 Task: Compose an email with the signature Emma Green with the subject Request for a new project and the message I am sorry for any inconvenience this may have caused and will work to resolve the issue promptly. from softage.1@softage.net to softage.3@softage.net,  softage.1@softage.net and softage.4@softage.net with CC to softage.5@softage.net with an attached document Feasibility_assessment.pdf, insert an emoji of calendar Send the email
Action: Mouse moved to (414, 533)
Screenshot: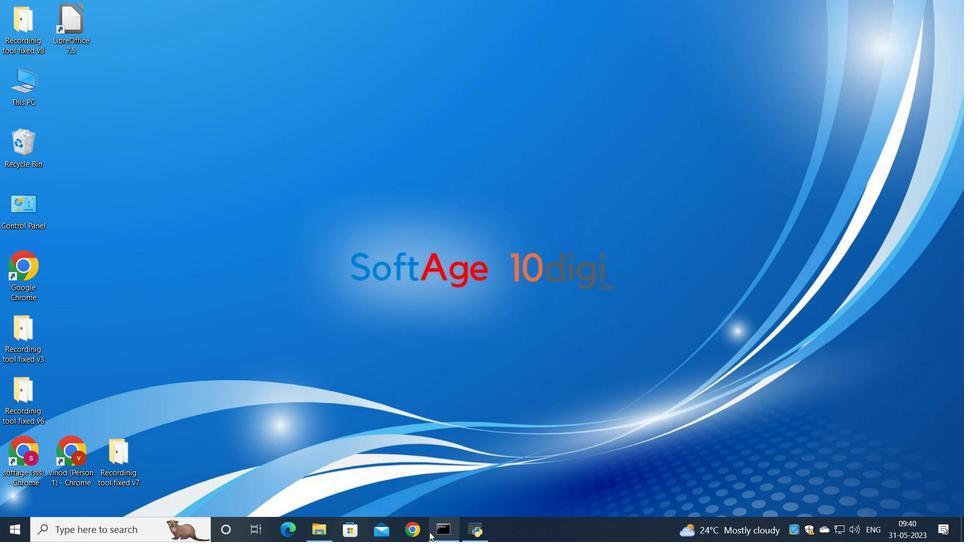 
Action: Mouse pressed left at (414, 533)
Screenshot: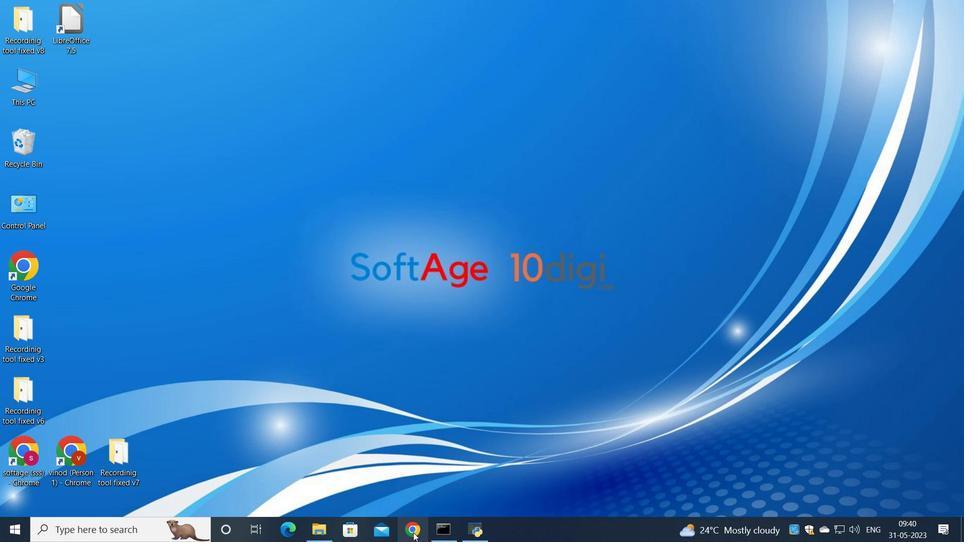 
Action: Mouse moved to (424, 324)
Screenshot: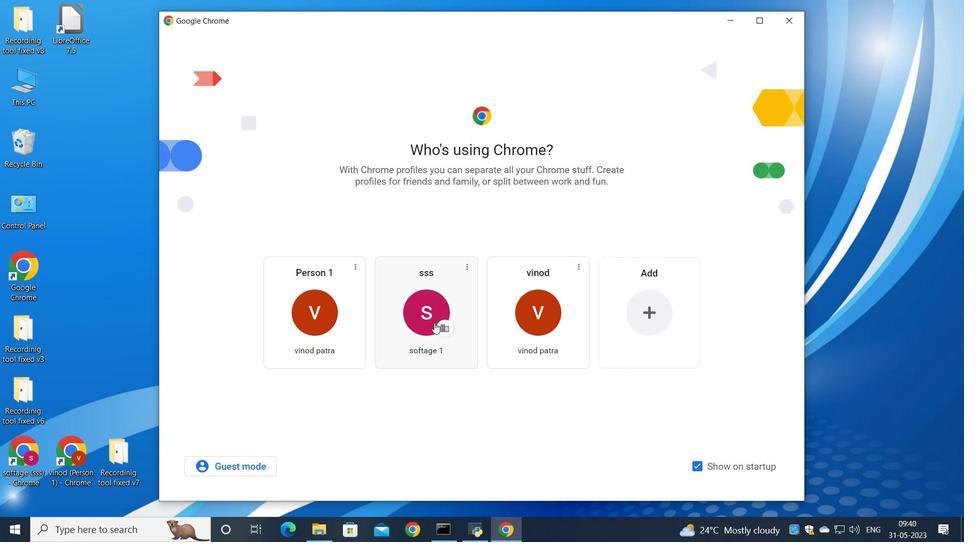 
Action: Mouse pressed left at (424, 324)
Screenshot: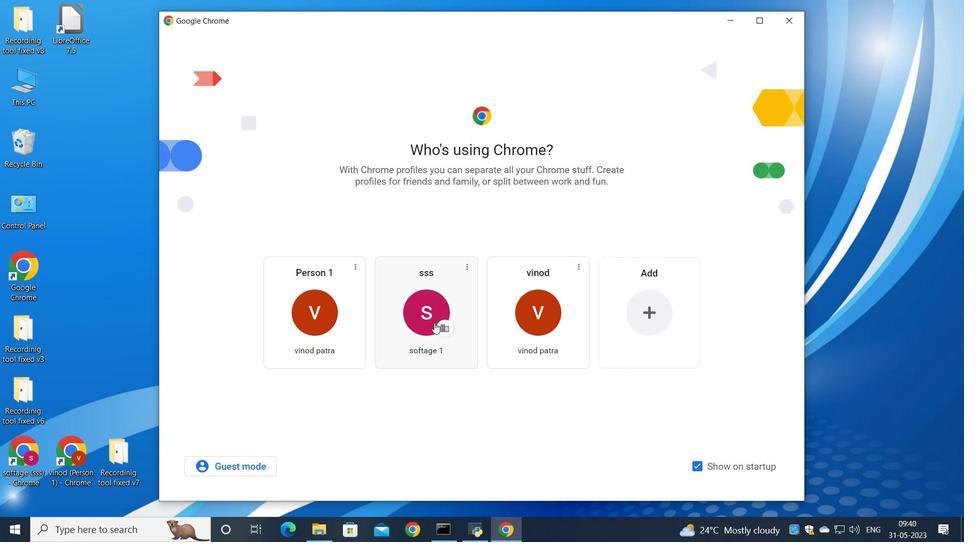 
Action: Mouse moved to (850, 68)
Screenshot: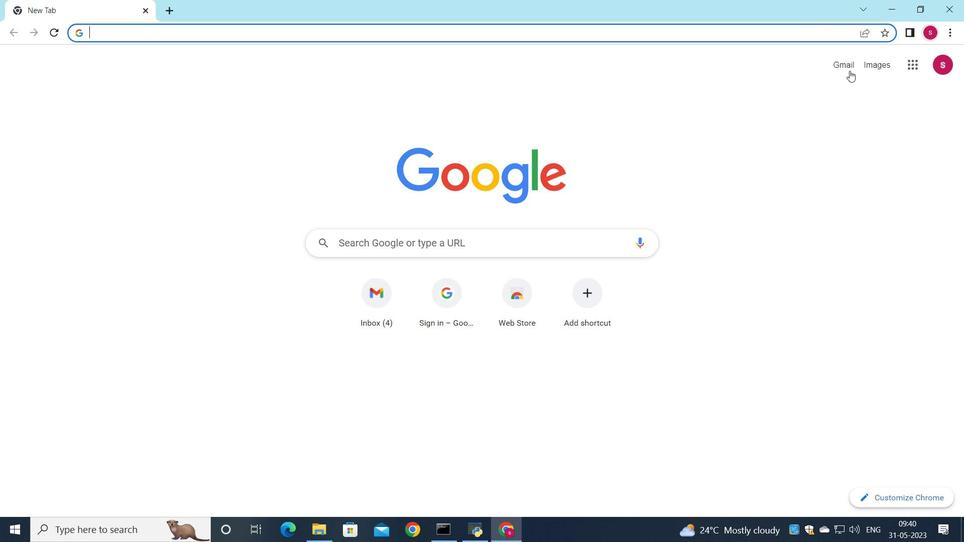 
Action: Mouse pressed left at (850, 68)
Screenshot: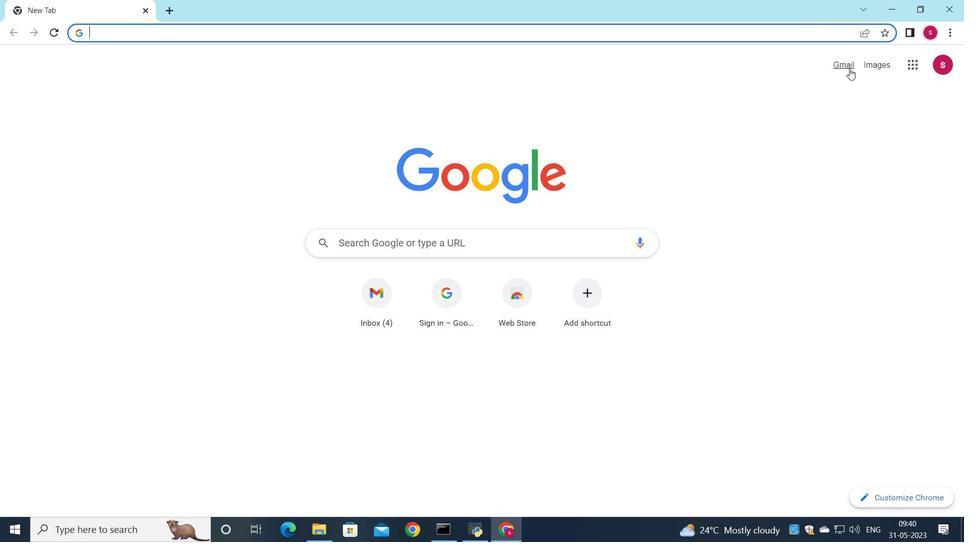 
Action: Mouse moved to (829, 91)
Screenshot: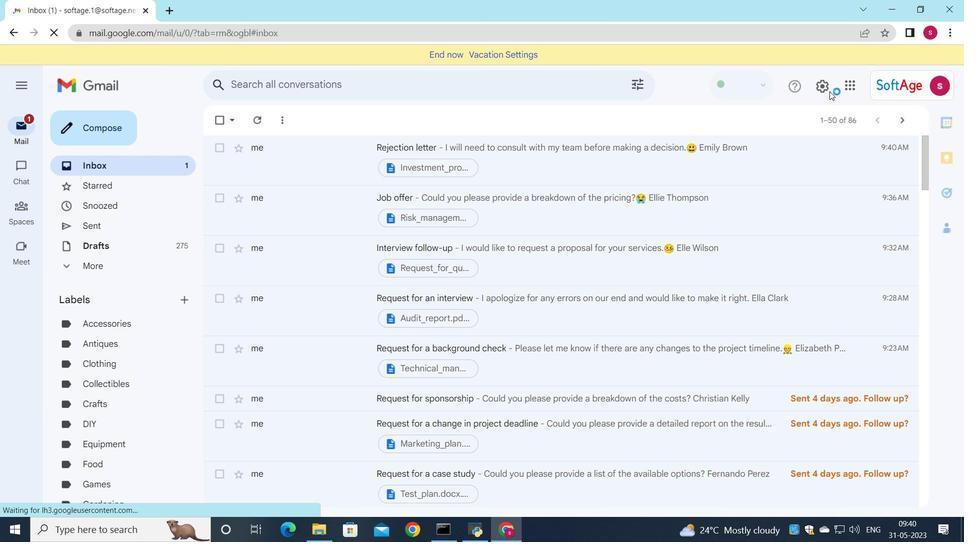 
Action: Mouse pressed left at (829, 91)
Screenshot: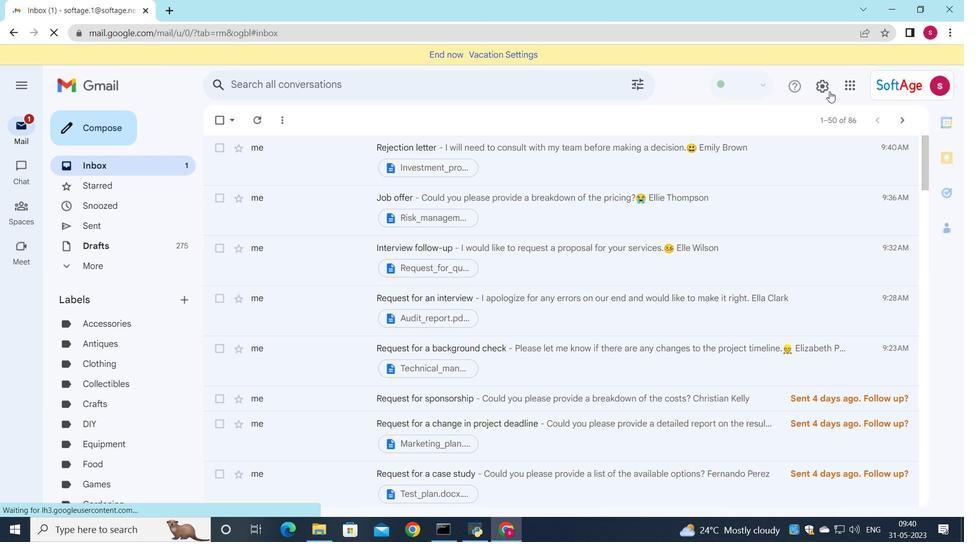 
Action: Mouse moved to (838, 148)
Screenshot: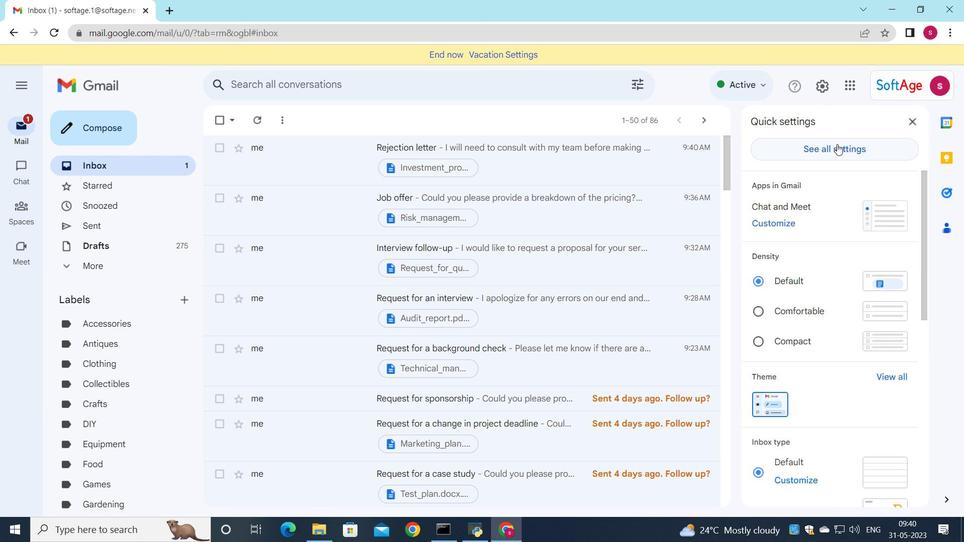 
Action: Mouse pressed left at (838, 148)
Screenshot: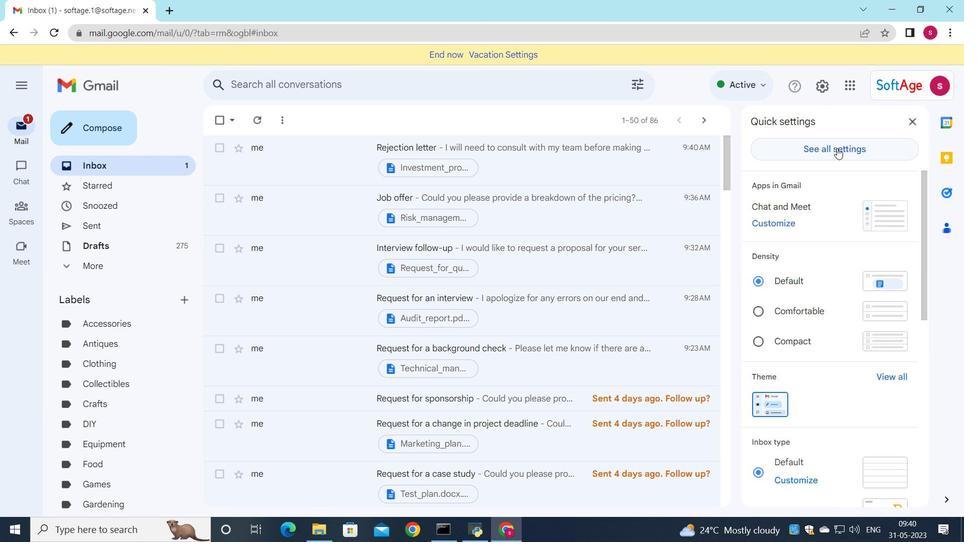 
Action: Mouse moved to (774, 150)
Screenshot: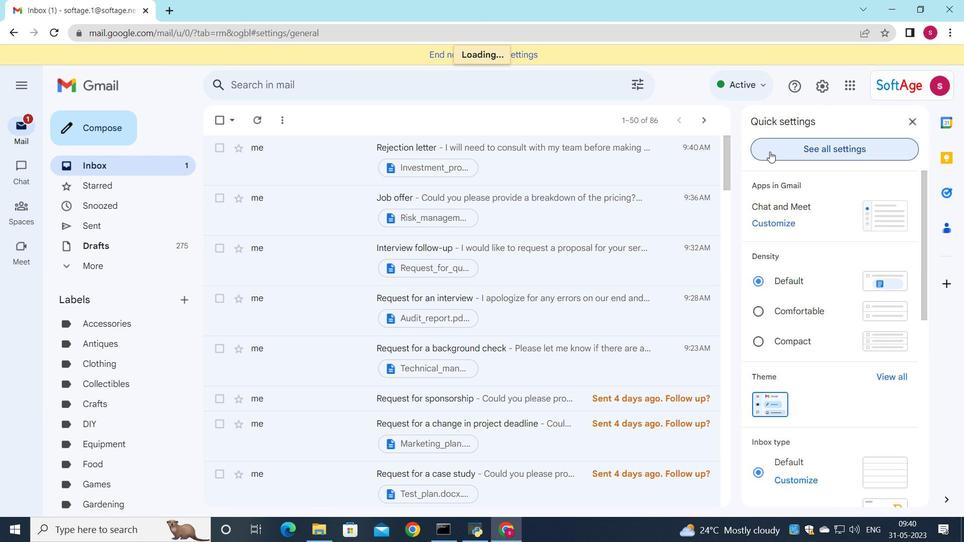 
Action: Mouse pressed left at (774, 150)
Screenshot: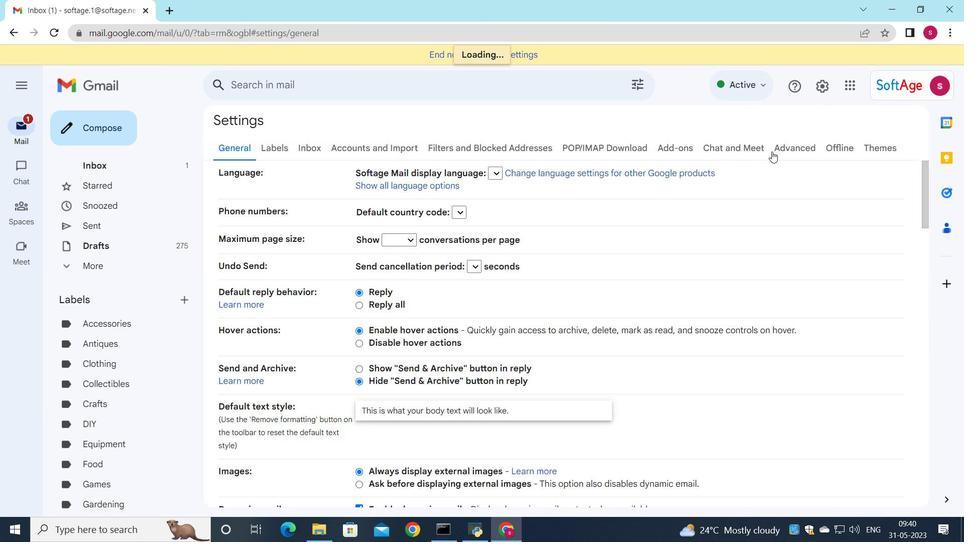 
Action: Mouse moved to (234, 148)
Screenshot: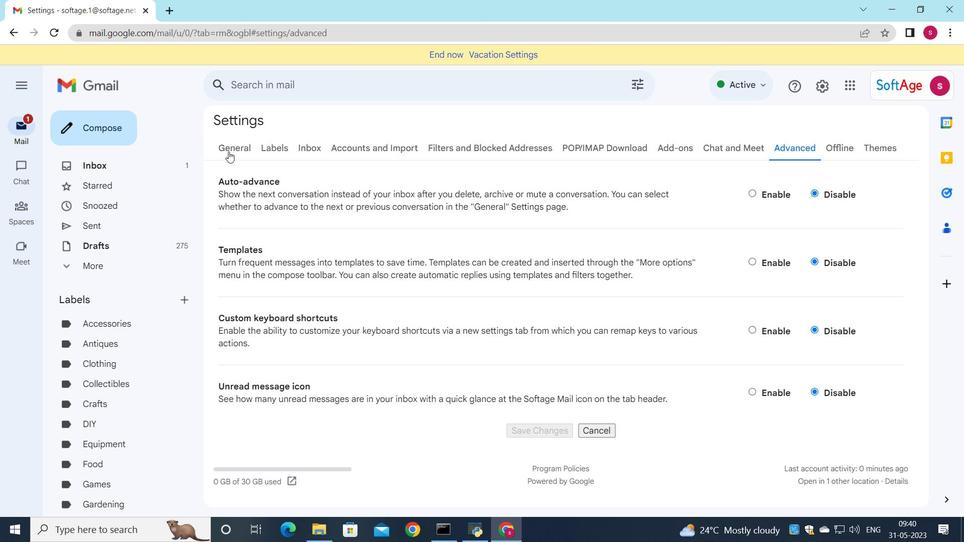 
Action: Mouse pressed left at (234, 148)
Screenshot: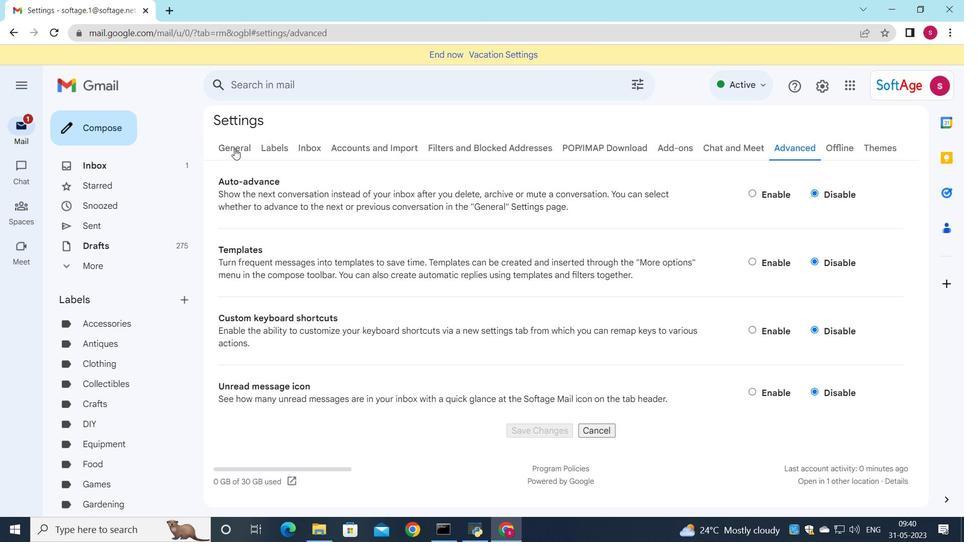 
Action: Mouse moved to (411, 222)
Screenshot: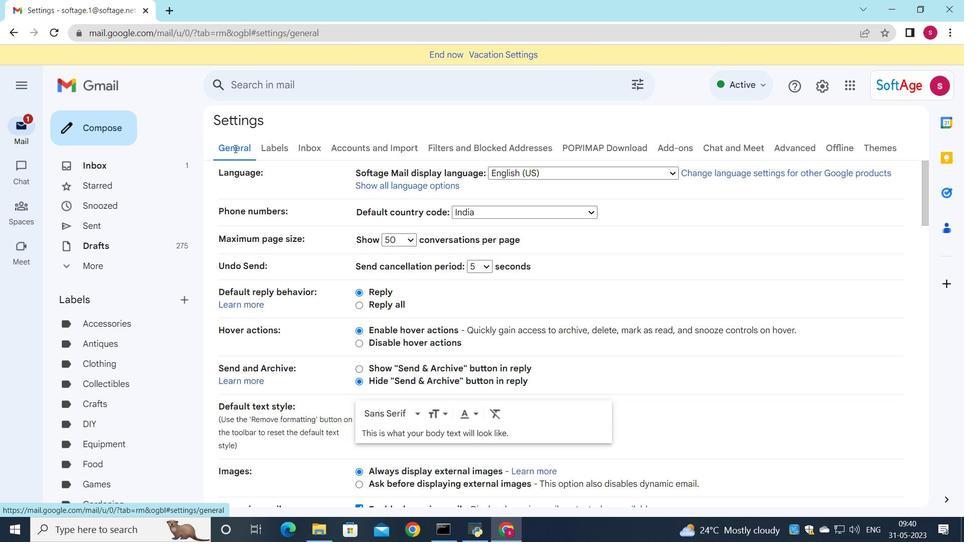
Action: Mouse scrolled (411, 222) with delta (0, 0)
Screenshot: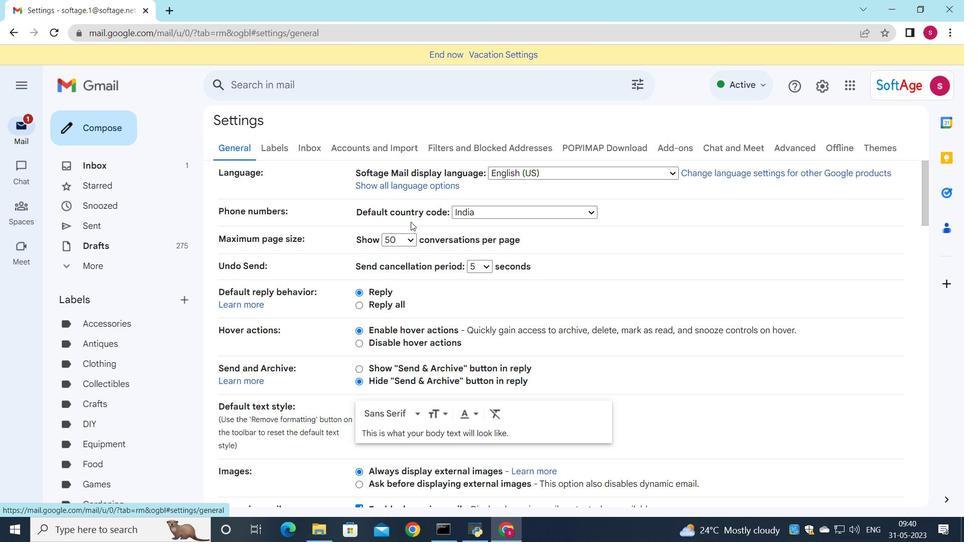 
Action: Mouse scrolled (411, 222) with delta (0, 0)
Screenshot: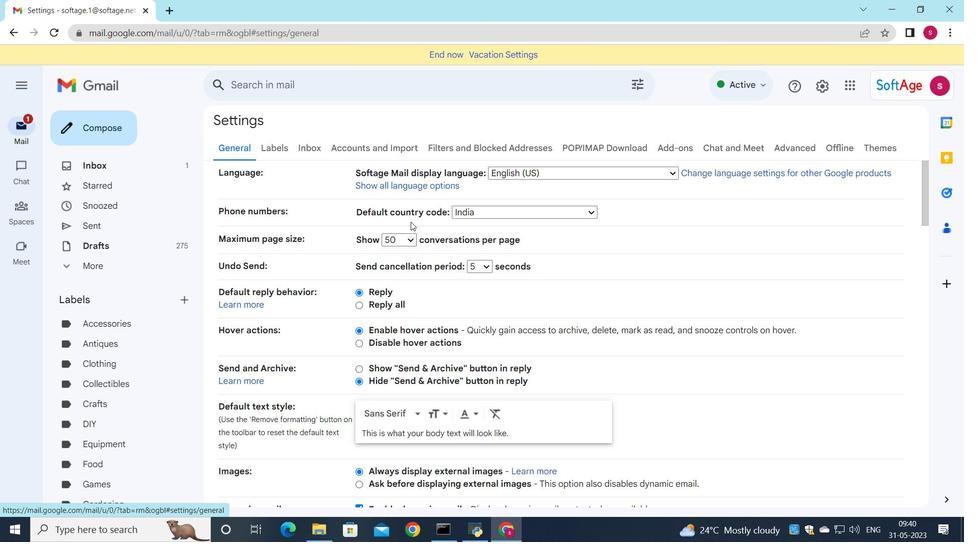 
Action: Mouse scrolled (411, 222) with delta (0, 0)
Screenshot: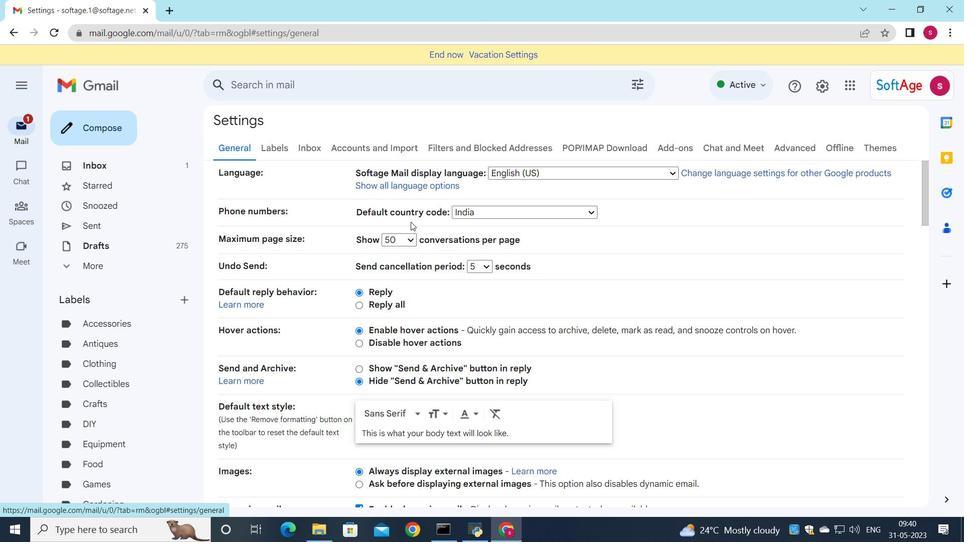 
Action: Mouse scrolled (411, 222) with delta (0, 0)
Screenshot: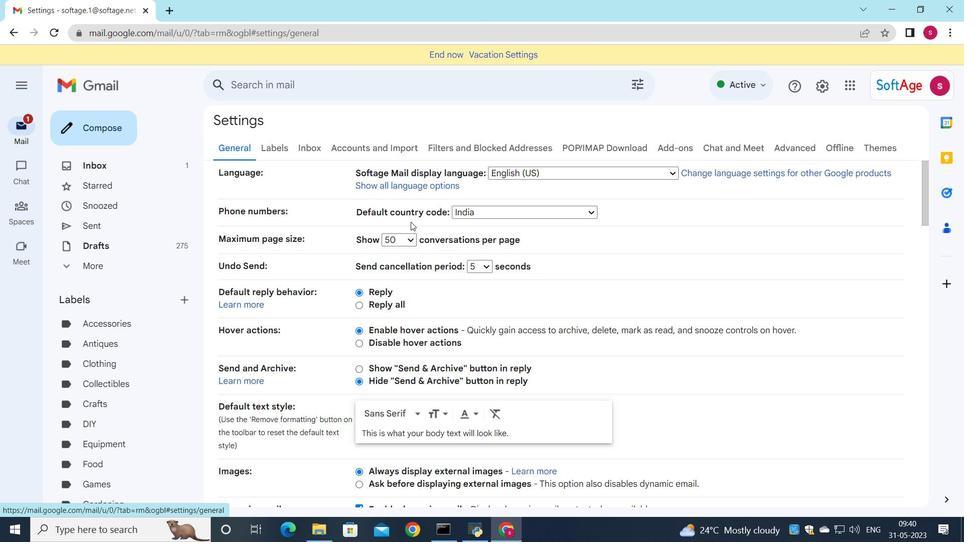 
Action: Mouse moved to (521, 308)
Screenshot: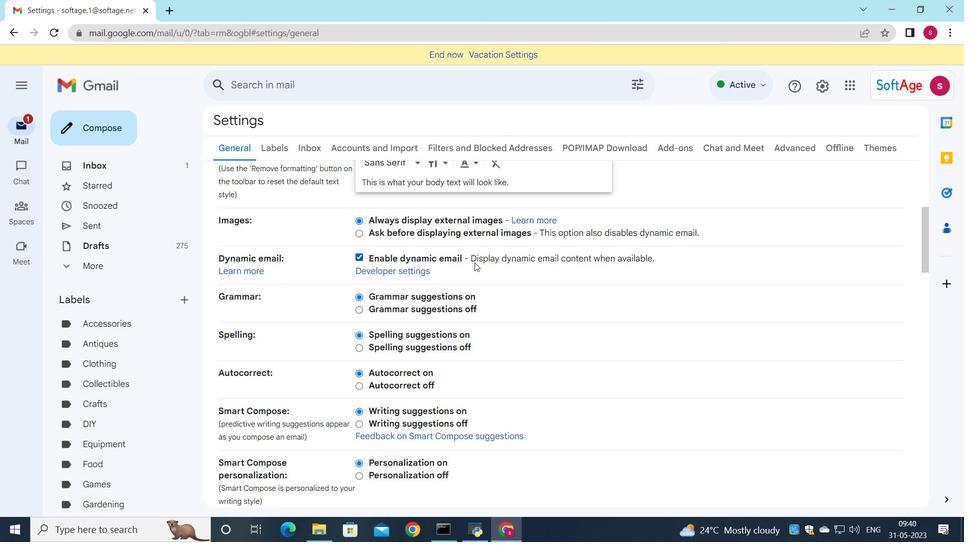 
Action: Mouse scrolled (521, 307) with delta (0, 0)
Screenshot: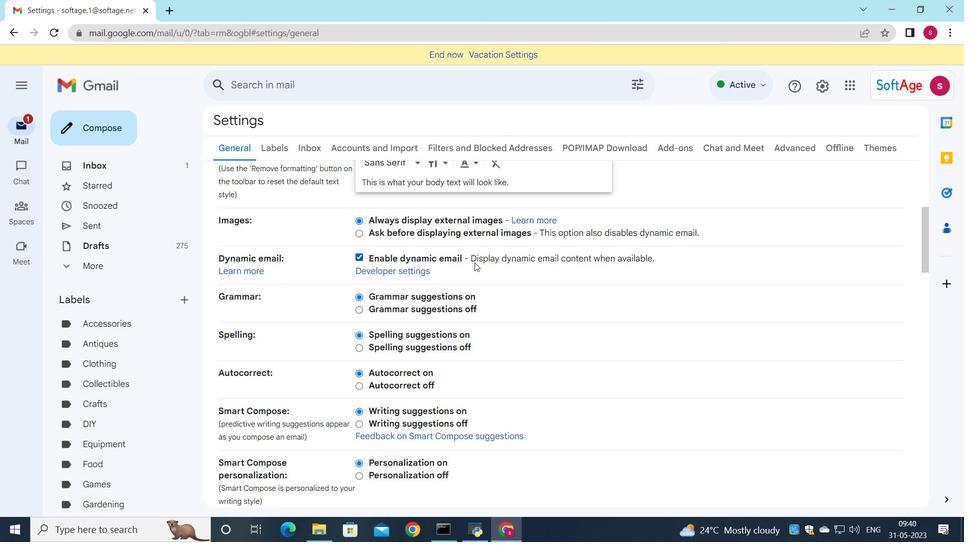 
Action: Mouse moved to (525, 312)
Screenshot: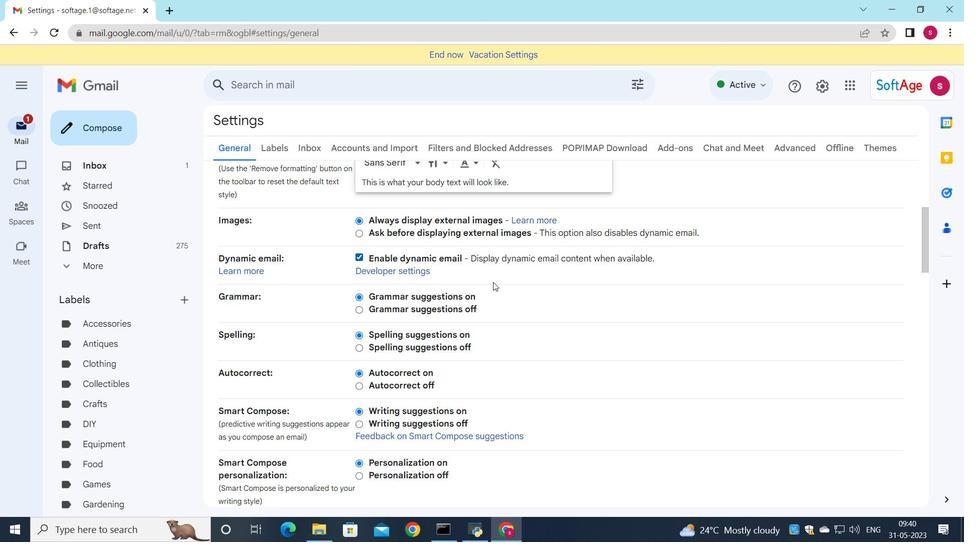 
Action: Mouse scrolled (525, 311) with delta (0, 0)
Screenshot: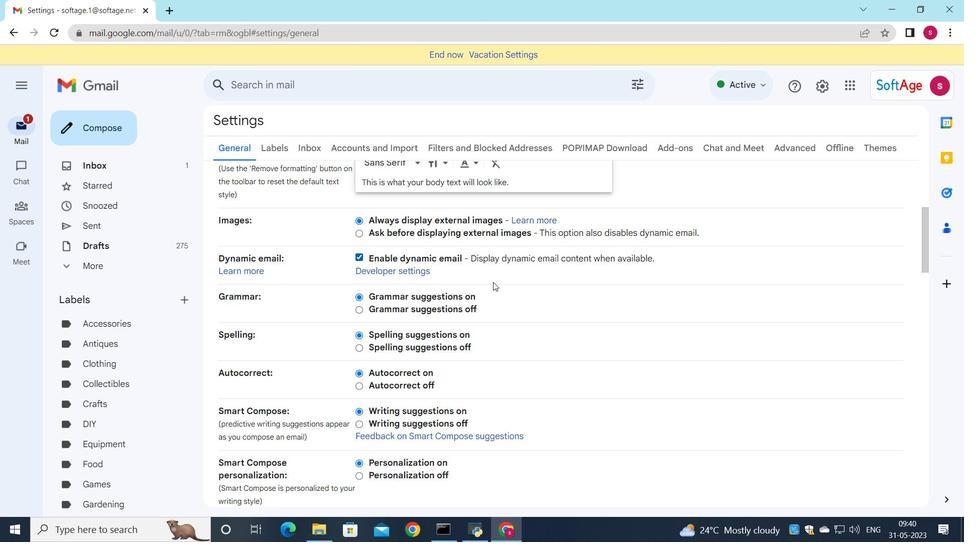 
Action: Mouse moved to (513, 304)
Screenshot: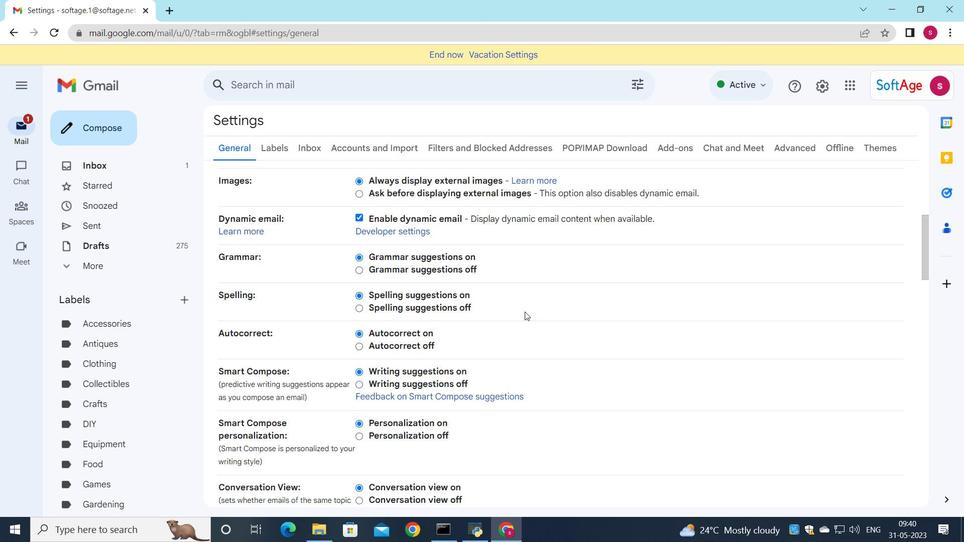 
Action: Mouse scrolled (513, 303) with delta (0, 0)
Screenshot: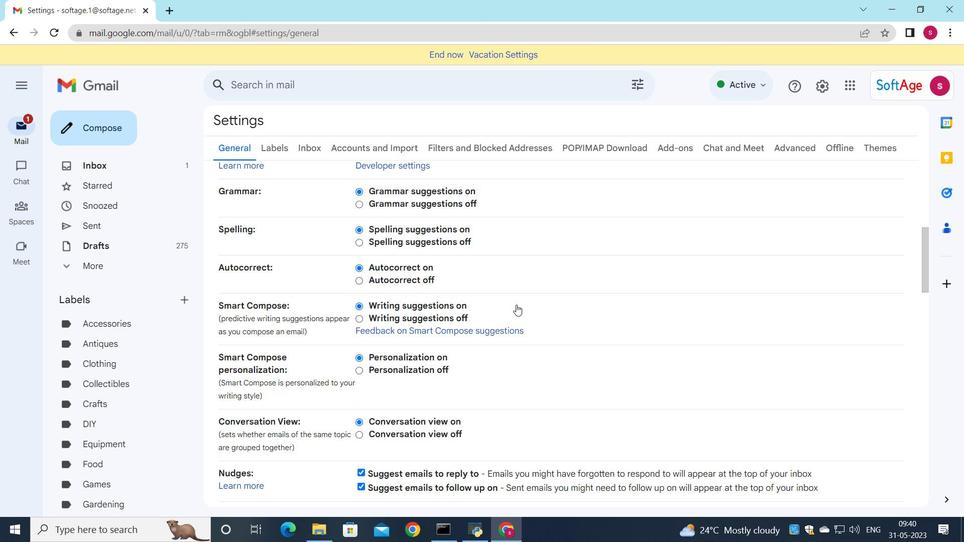 
Action: Mouse moved to (511, 304)
Screenshot: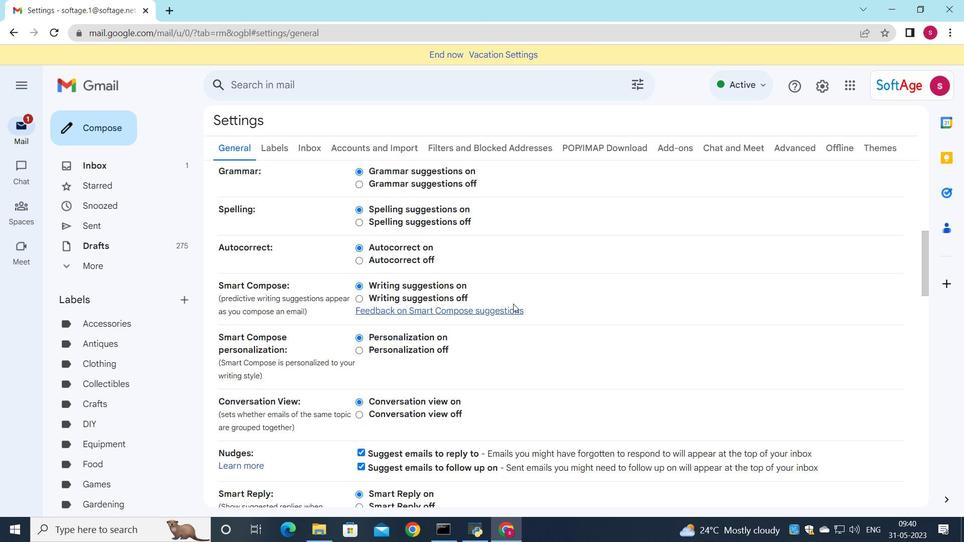 
Action: Mouse scrolled (511, 304) with delta (0, 0)
Screenshot: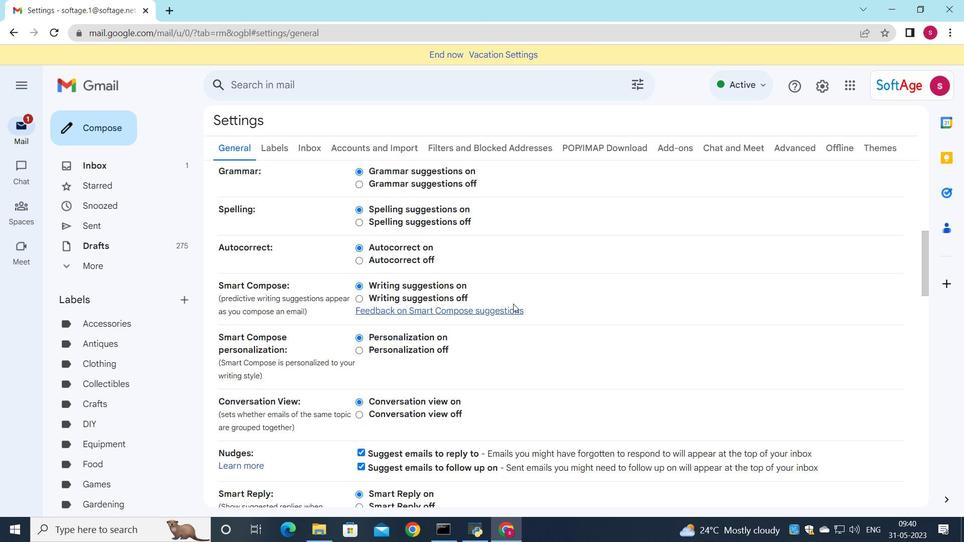 
Action: Mouse moved to (510, 306)
Screenshot: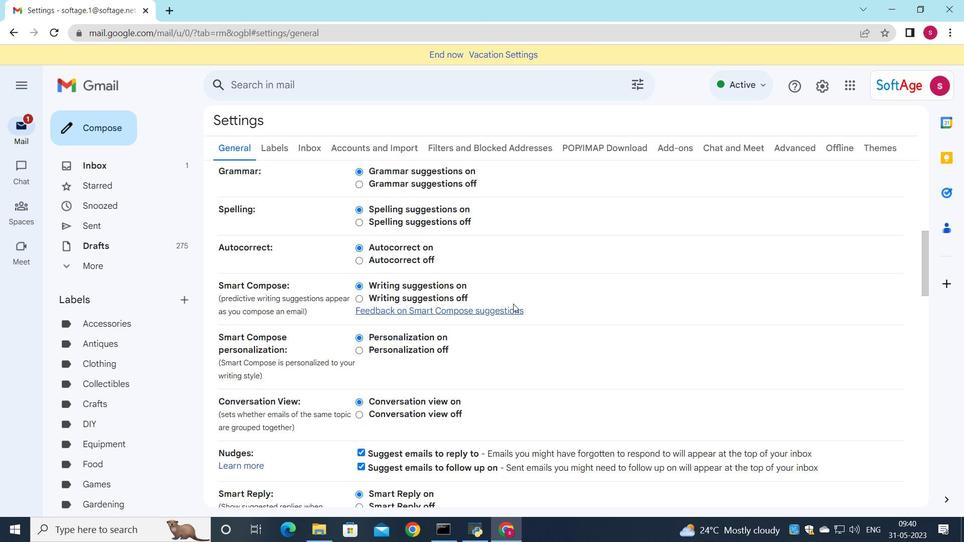 
Action: Mouse scrolled (510, 305) with delta (0, 0)
Screenshot: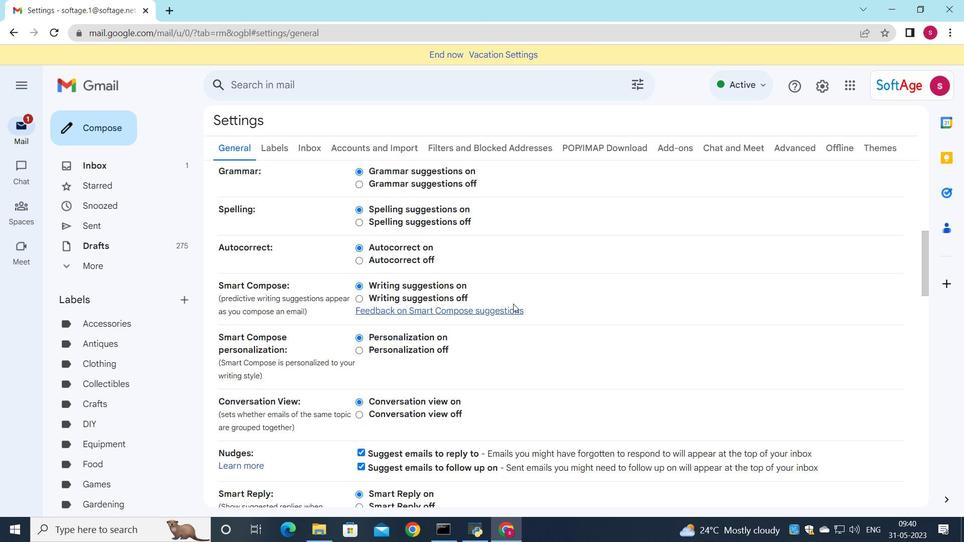 
Action: Mouse moved to (509, 306)
Screenshot: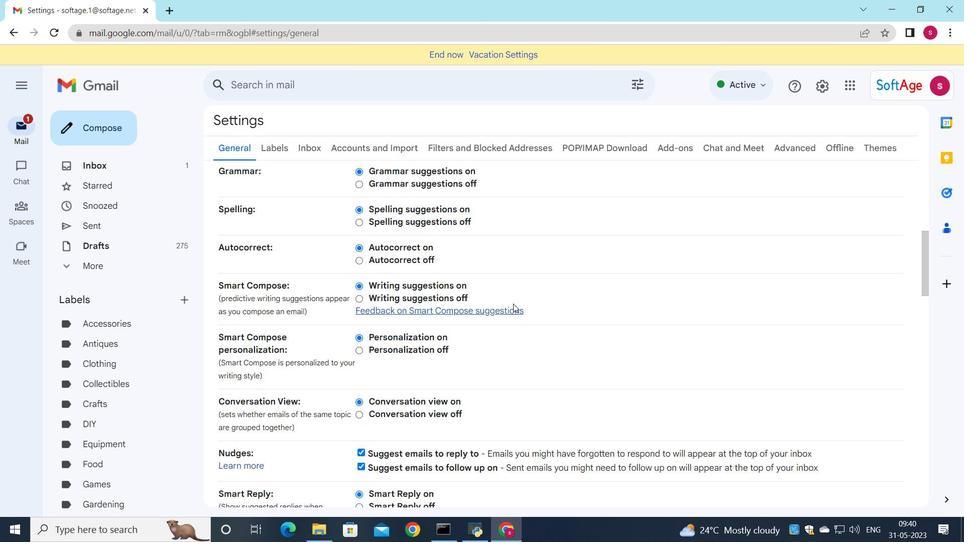 
Action: Mouse scrolled (509, 305) with delta (0, 0)
Screenshot: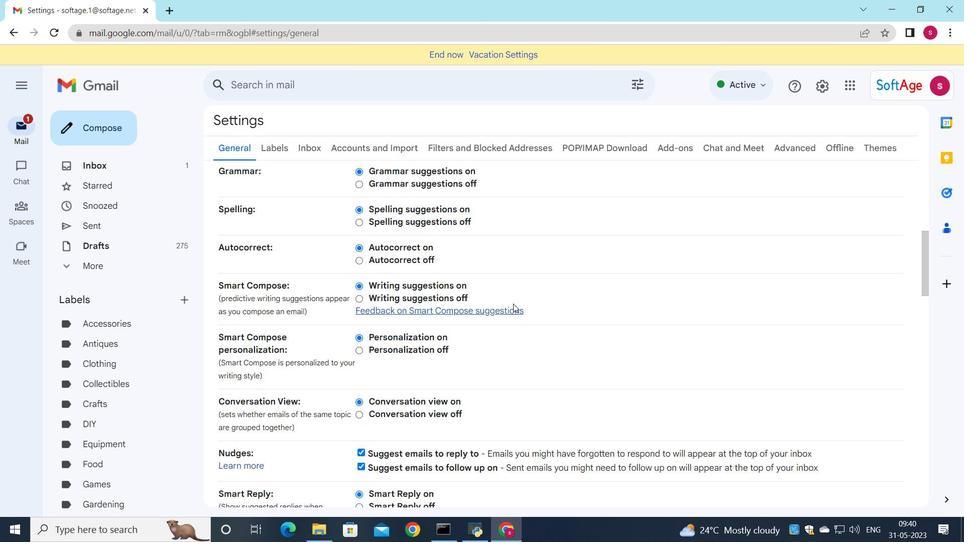 
Action: Mouse moved to (478, 305)
Screenshot: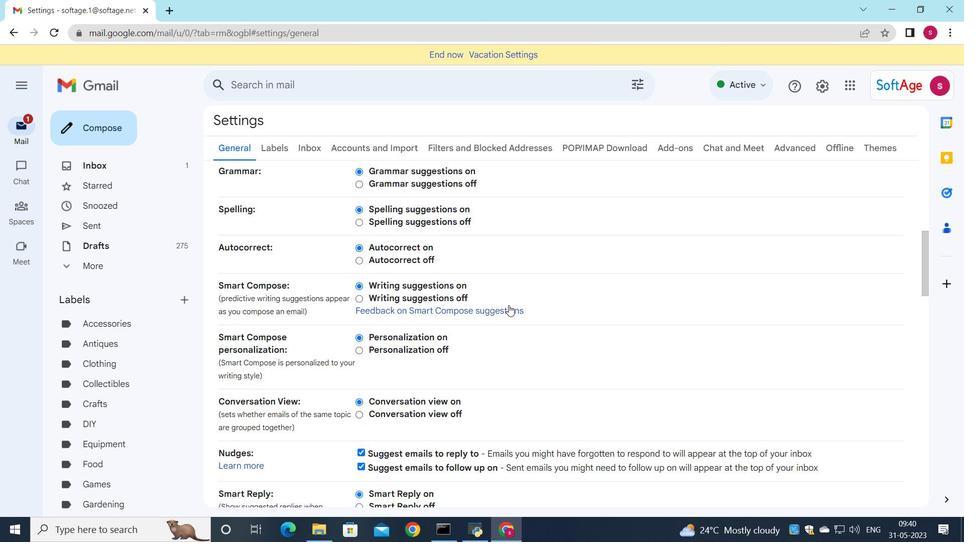 
Action: Mouse scrolled (478, 305) with delta (0, 0)
Screenshot: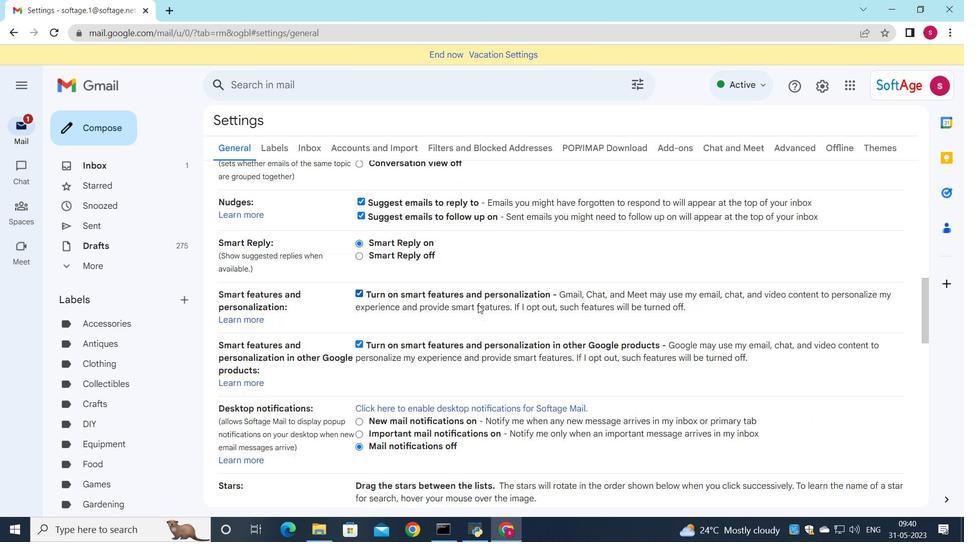 
Action: Mouse moved to (477, 305)
Screenshot: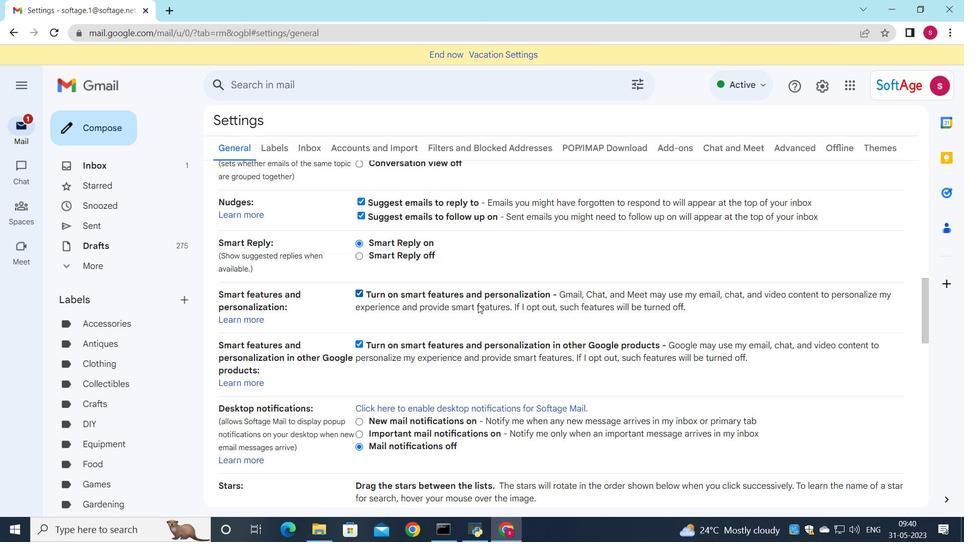 
Action: Mouse scrolled (477, 305) with delta (0, 0)
Screenshot: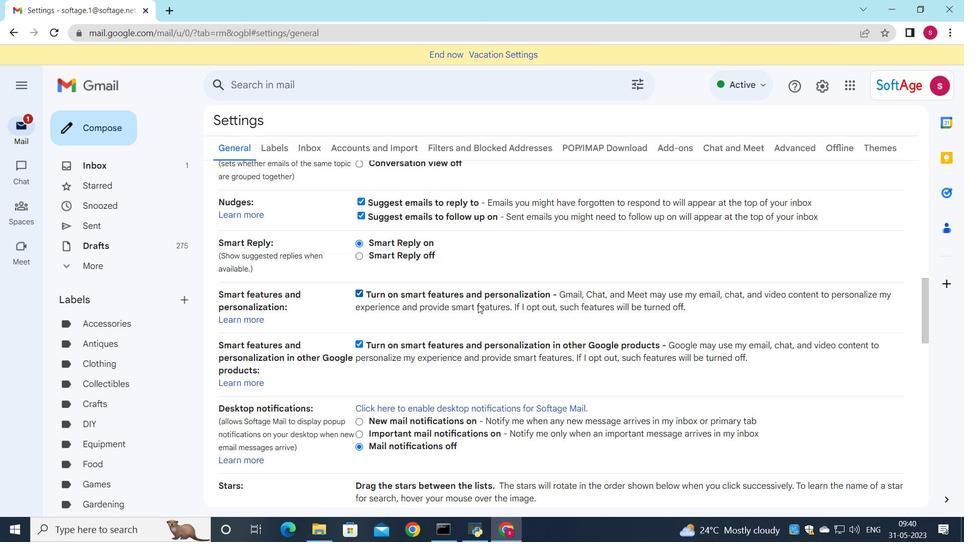 
Action: Mouse moved to (476, 306)
Screenshot: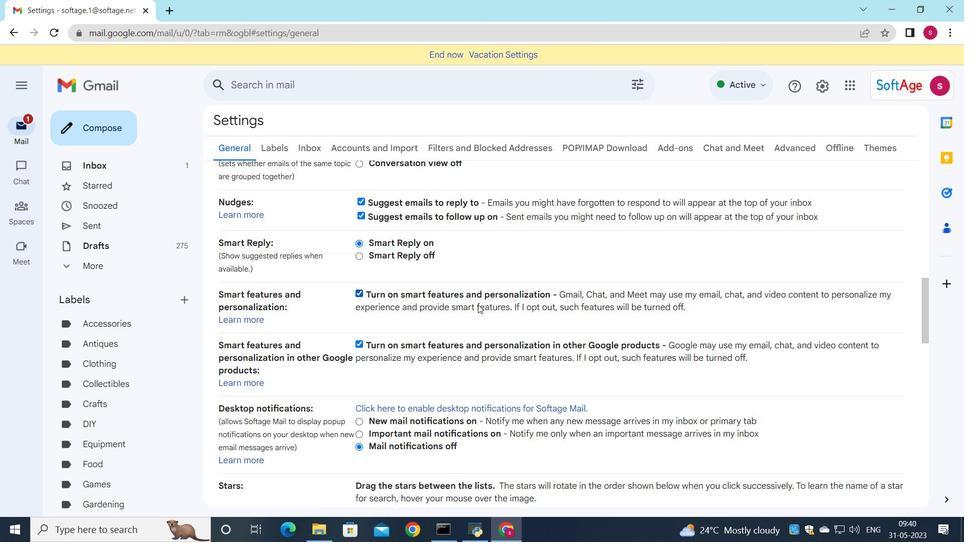 
Action: Mouse scrolled (476, 305) with delta (0, 0)
Screenshot: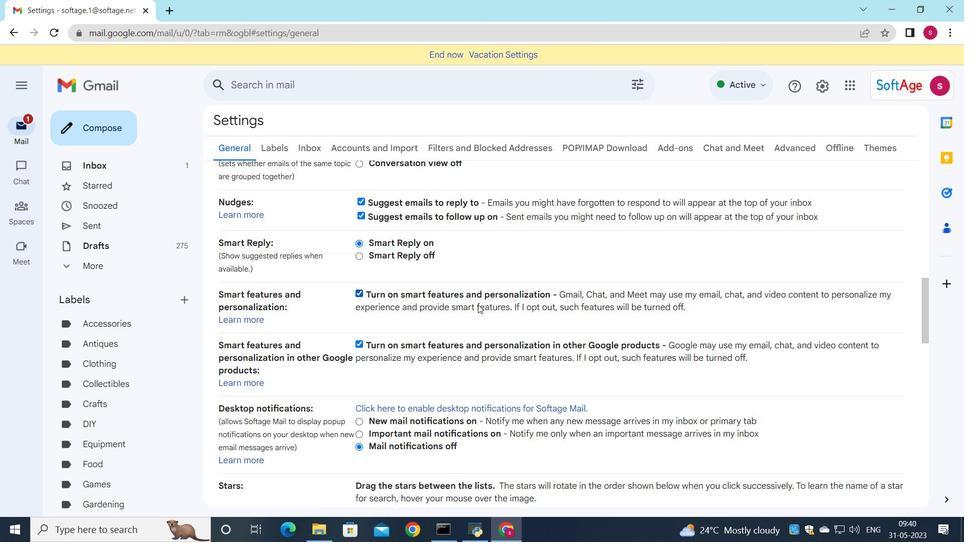 
Action: Mouse scrolled (476, 305) with delta (0, 0)
Screenshot: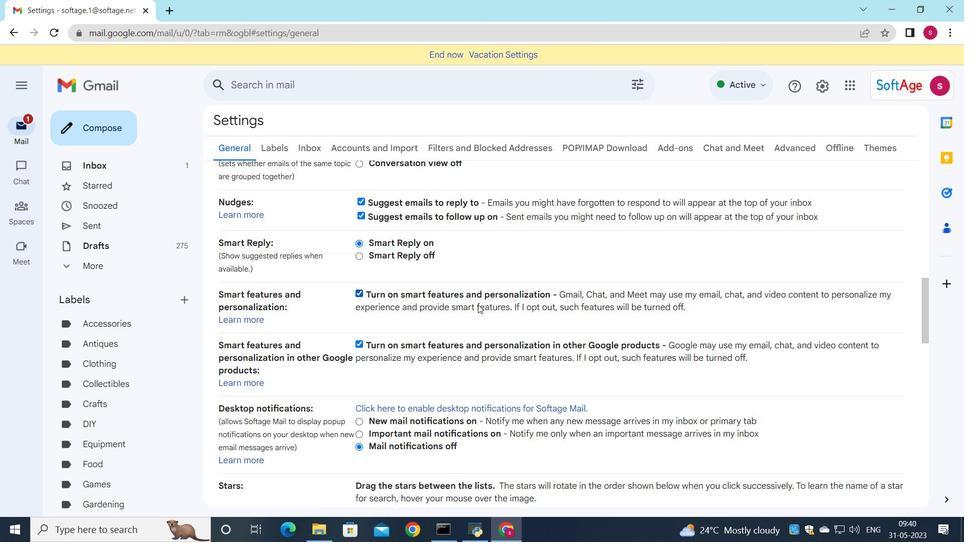 
Action: Mouse moved to (475, 307)
Screenshot: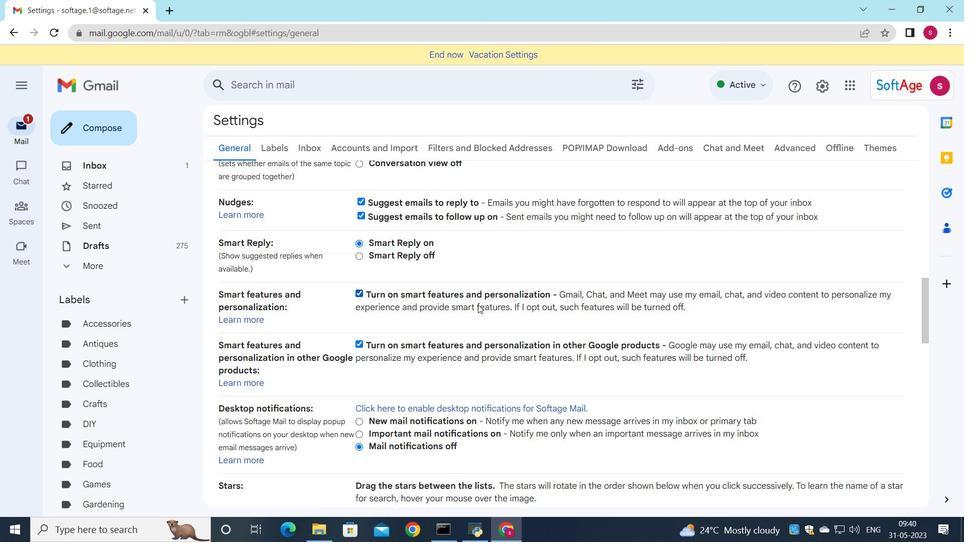 
Action: Mouse scrolled (475, 307) with delta (0, 0)
Screenshot: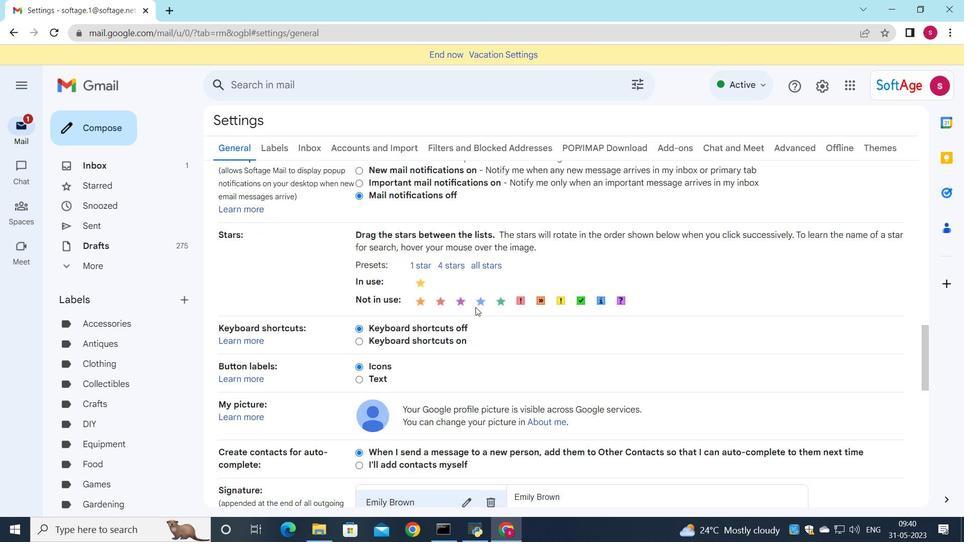 
Action: Mouse scrolled (475, 307) with delta (0, 0)
Screenshot: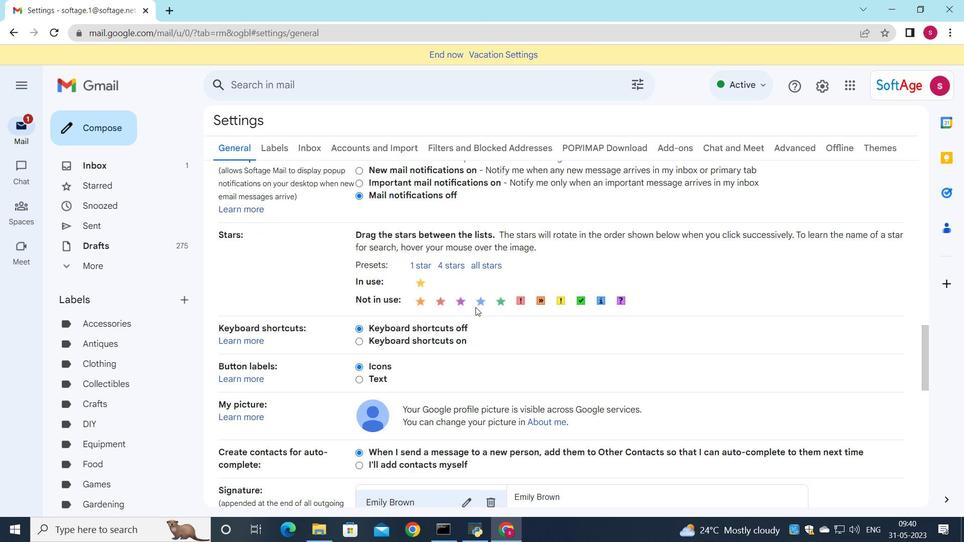 
Action: Mouse scrolled (475, 307) with delta (0, 0)
Screenshot: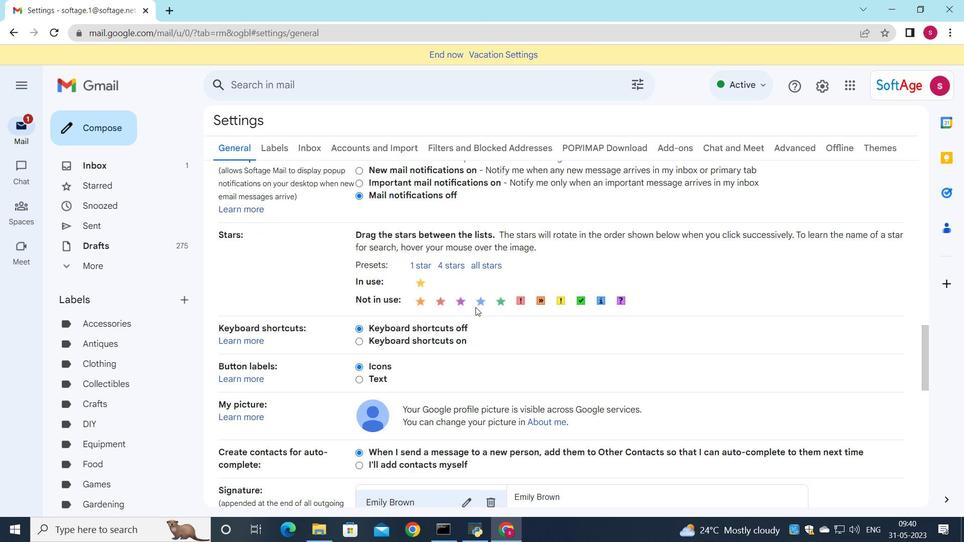 
Action: Mouse scrolled (475, 307) with delta (0, 0)
Screenshot: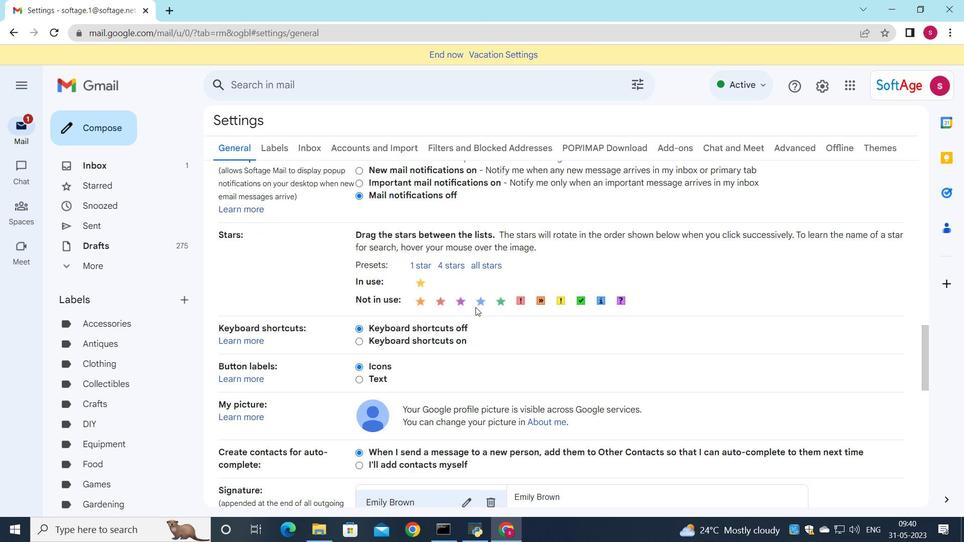 
Action: Mouse moved to (496, 250)
Screenshot: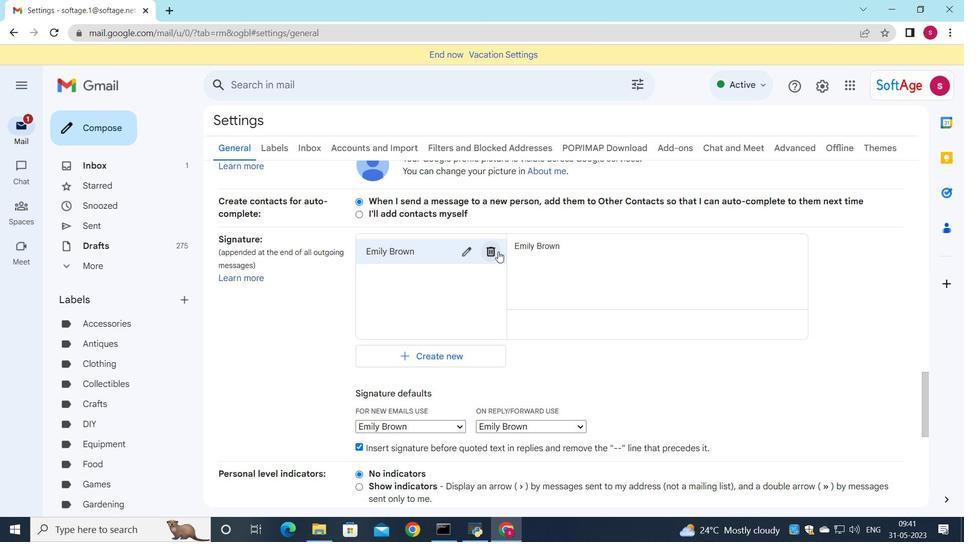 
Action: Mouse pressed left at (496, 250)
Screenshot: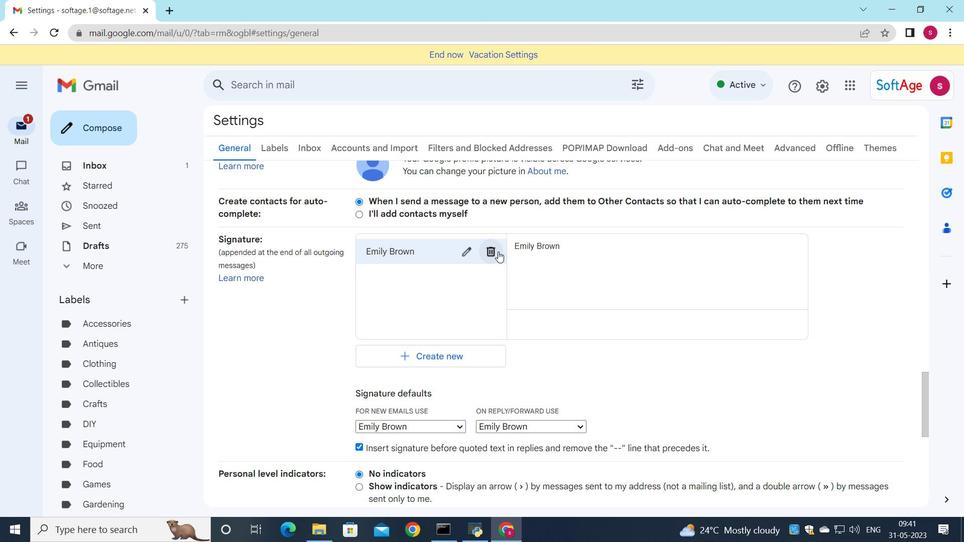 
Action: Mouse moved to (581, 308)
Screenshot: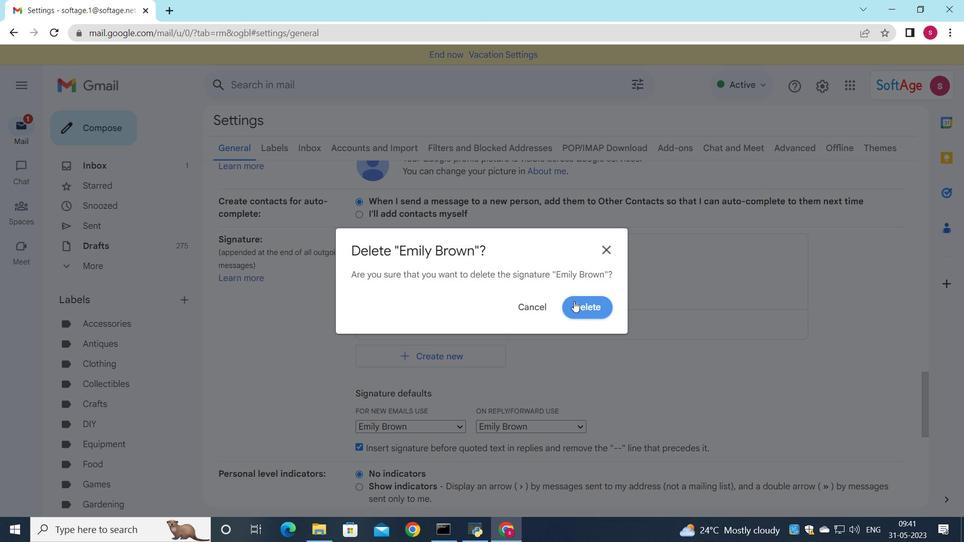 
Action: Mouse pressed left at (581, 308)
Screenshot: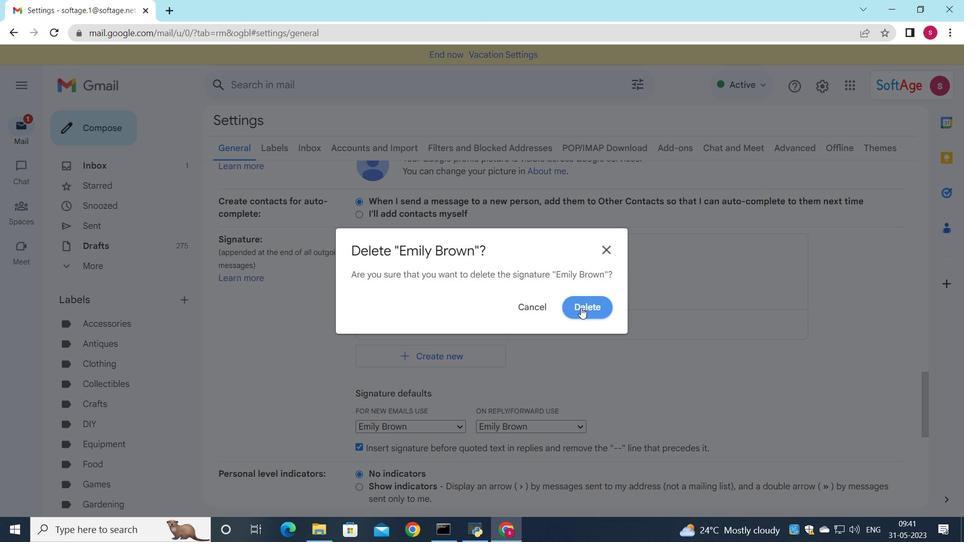 
Action: Mouse moved to (424, 265)
Screenshot: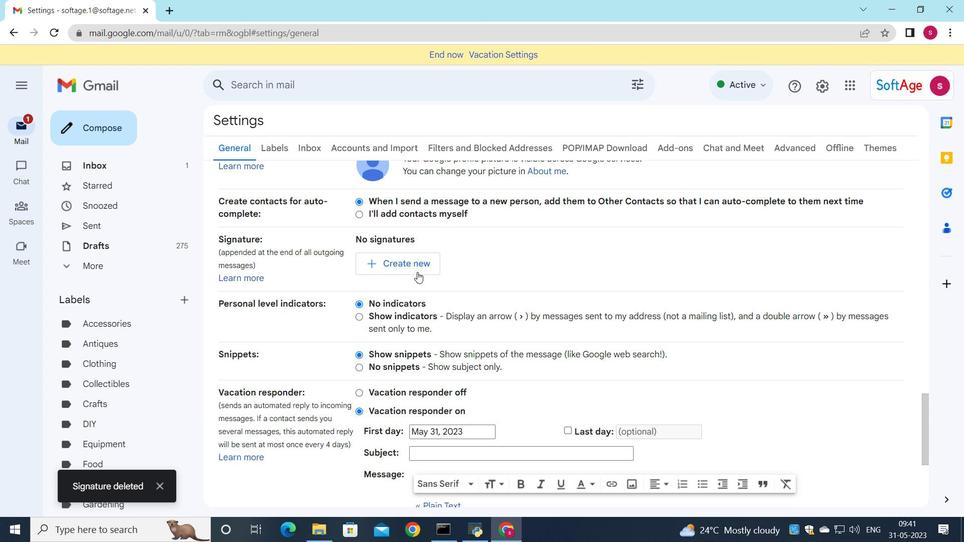 
Action: Mouse pressed left at (424, 265)
Screenshot: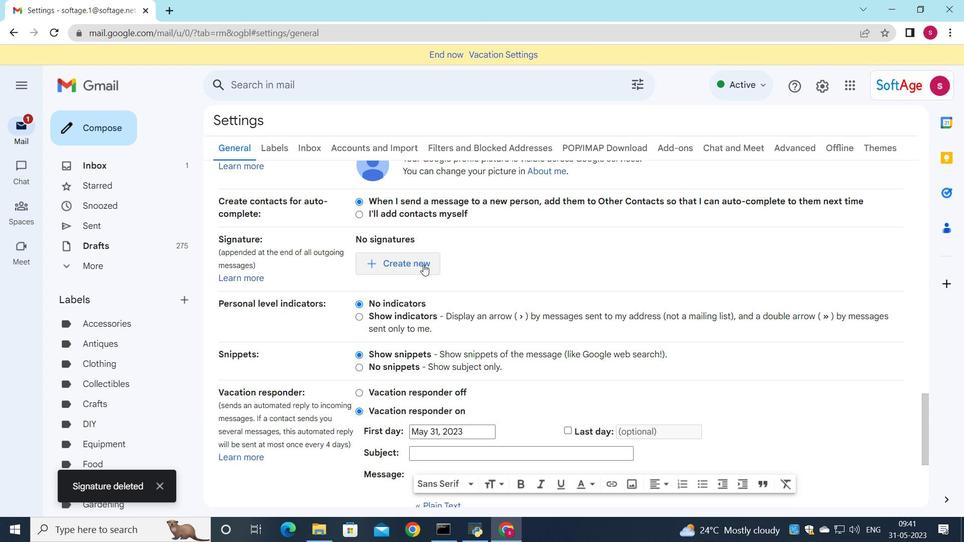 
Action: Mouse moved to (974, 311)
Screenshot: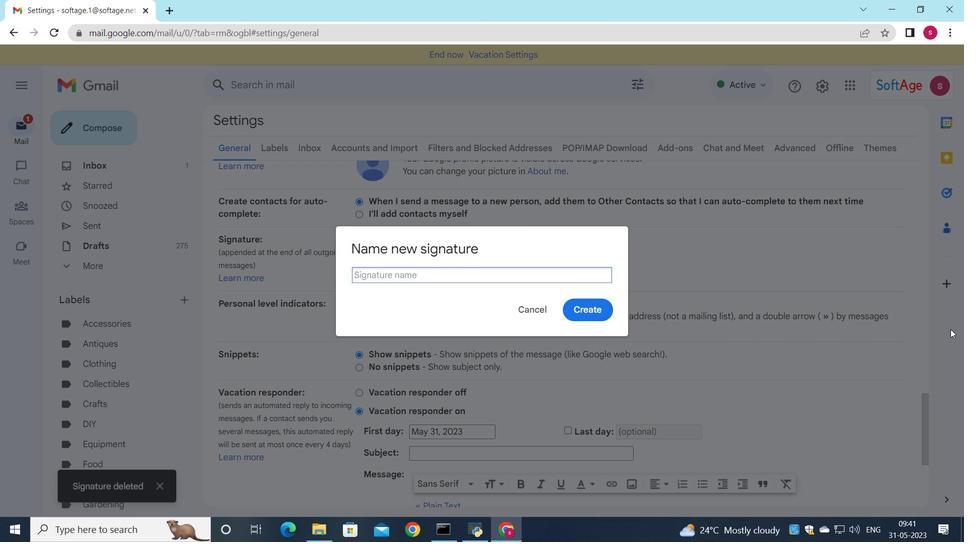 
Action: Key pressed <Key.shift>Emma<Key.space><Key.shift>Green
Screenshot: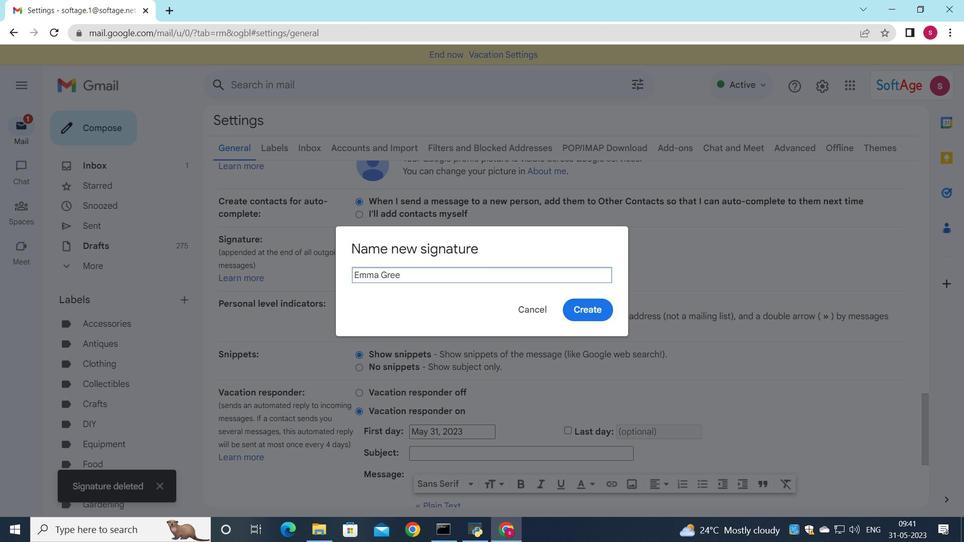 
Action: Mouse moved to (588, 315)
Screenshot: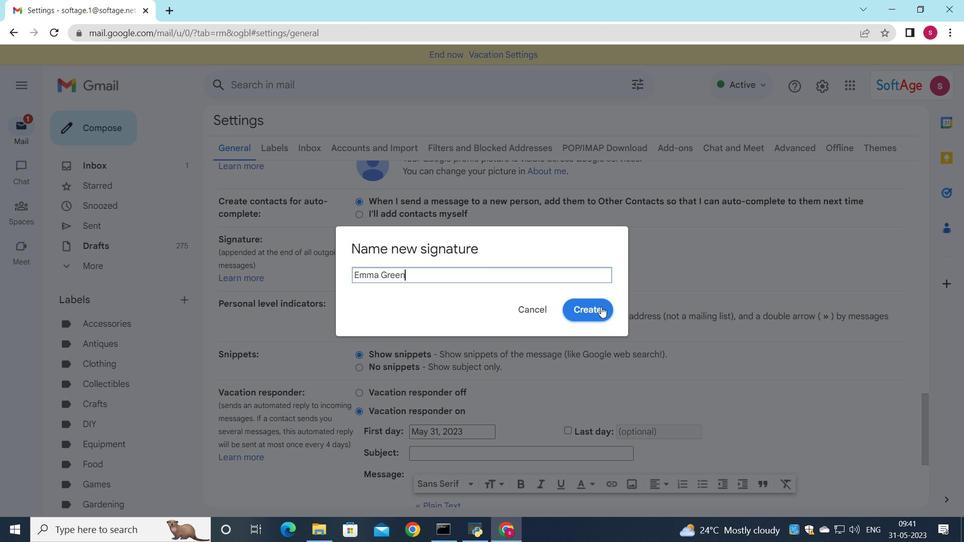 
Action: Mouse pressed left at (588, 315)
Screenshot: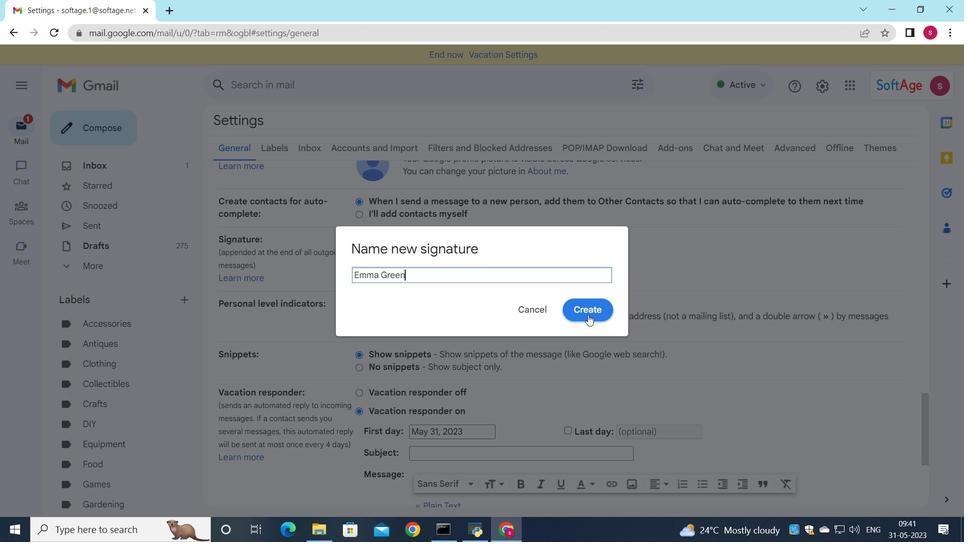
Action: Mouse moved to (586, 272)
Screenshot: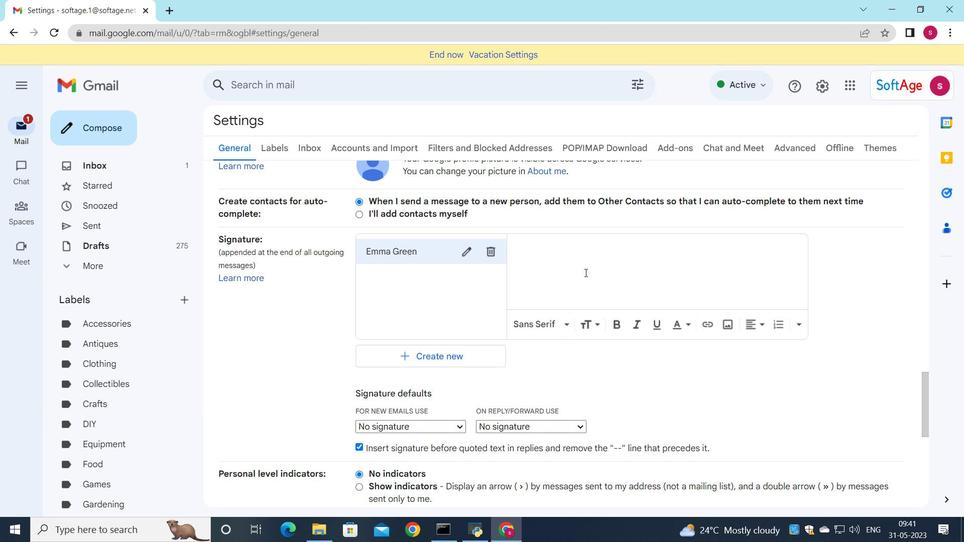 
Action: Mouse pressed left at (586, 272)
Screenshot: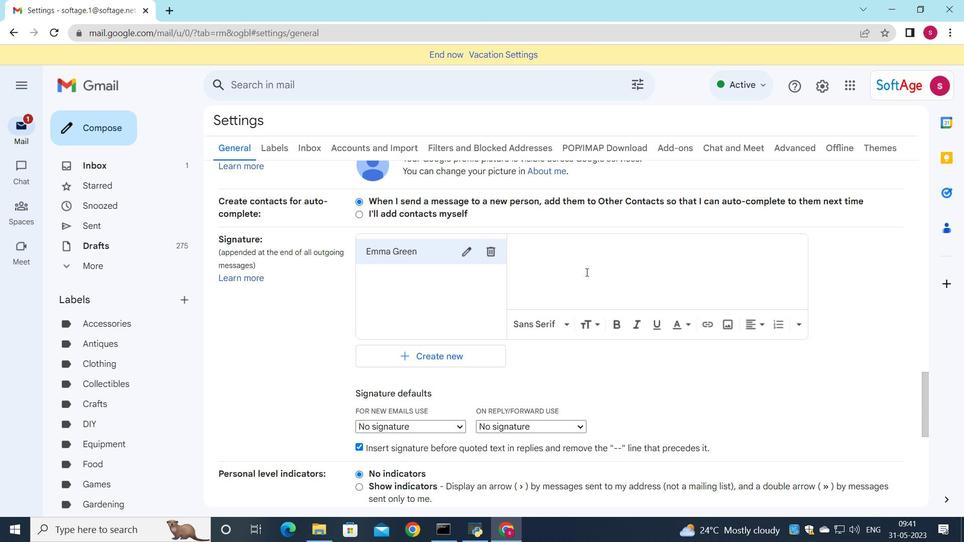 
Action: Key pressed <Key.shift>Emma<Key.space>g<Key.backspace><Key.shift>Green
Screenshot: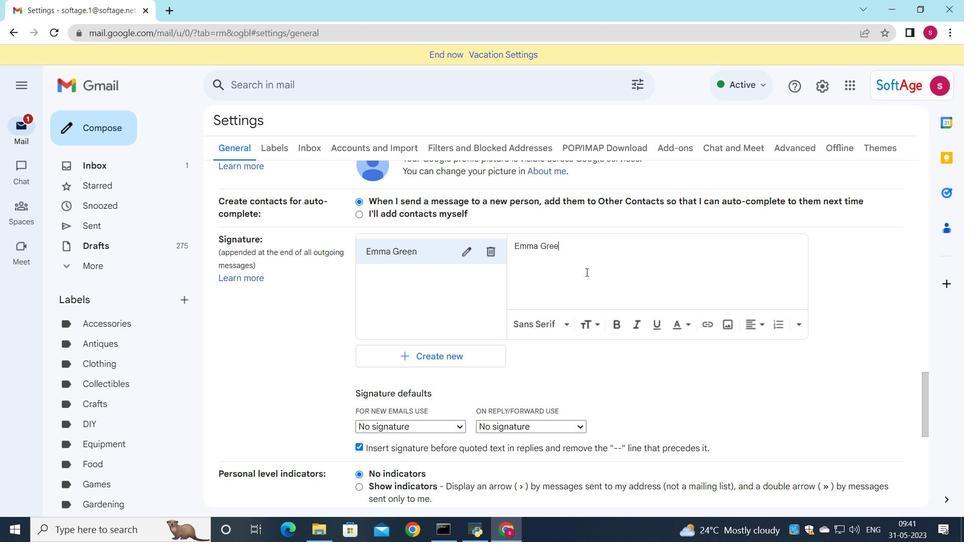 
Action: Mouse moved to (449, 424)
Screenshot: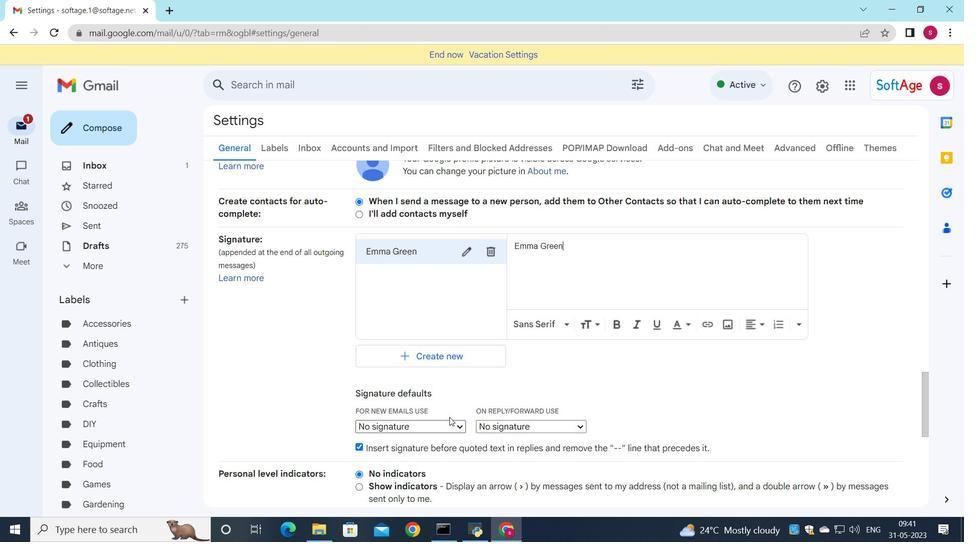 
Action: Mouse pressed left at (449, 424)
Screenshot: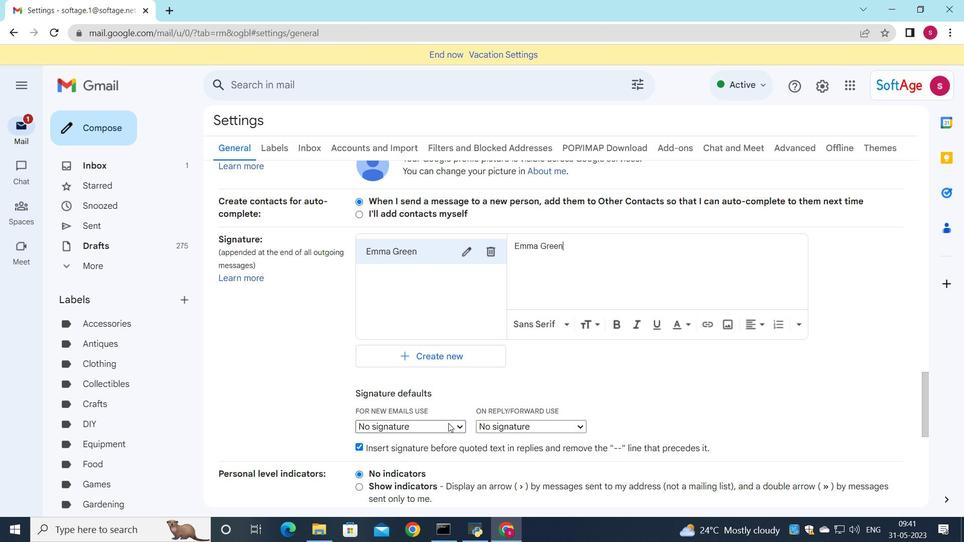 
Action: Mouse moved to (443, 449)
Screenshot: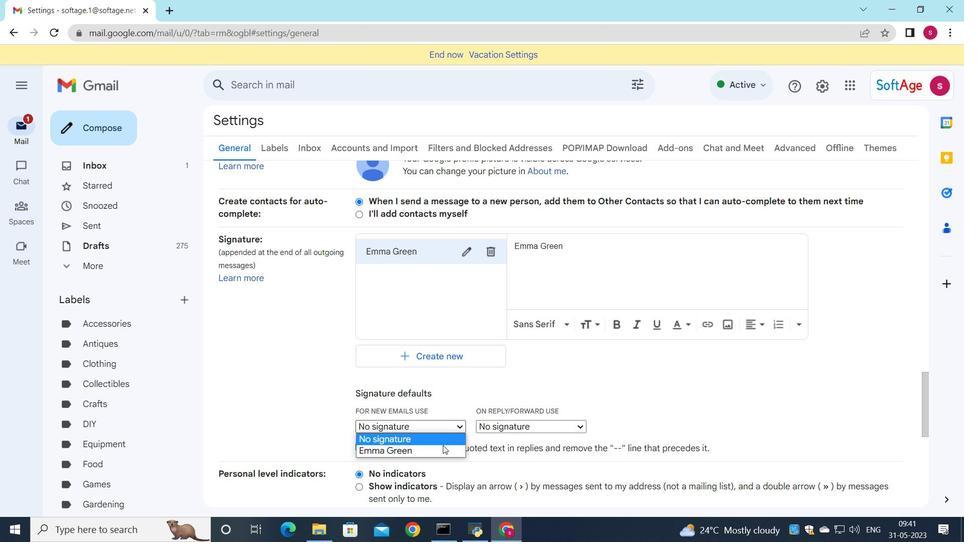 
Action: Mouse pressed left at (443, 449)
Screenshot: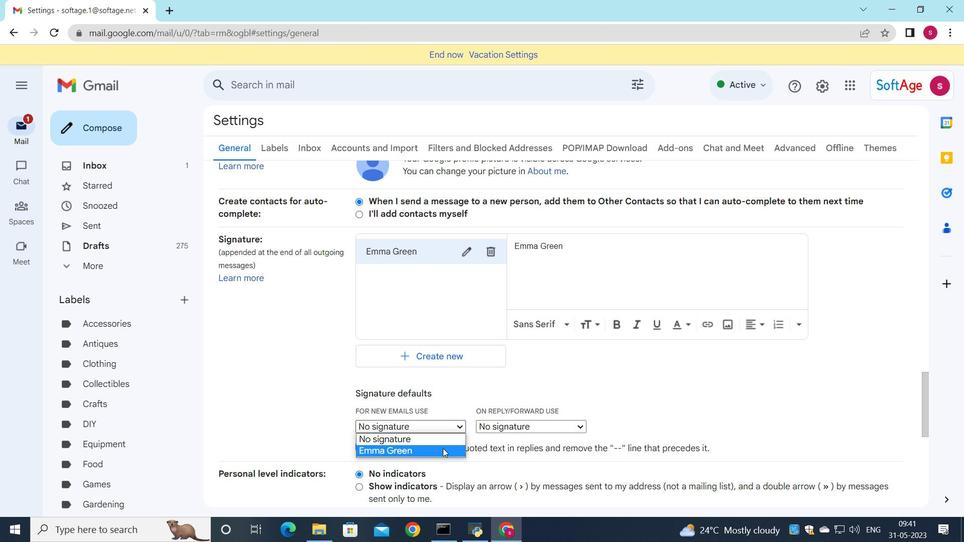 
Action: Mouse moved to (527, 428)
Screenshot: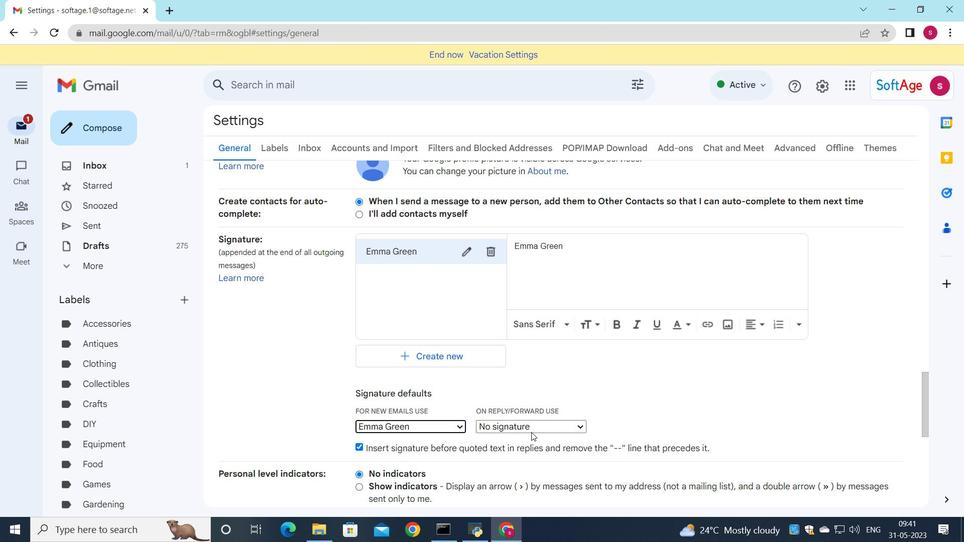 
Action: Mouse pressed left at (527, 428)
Screenshot: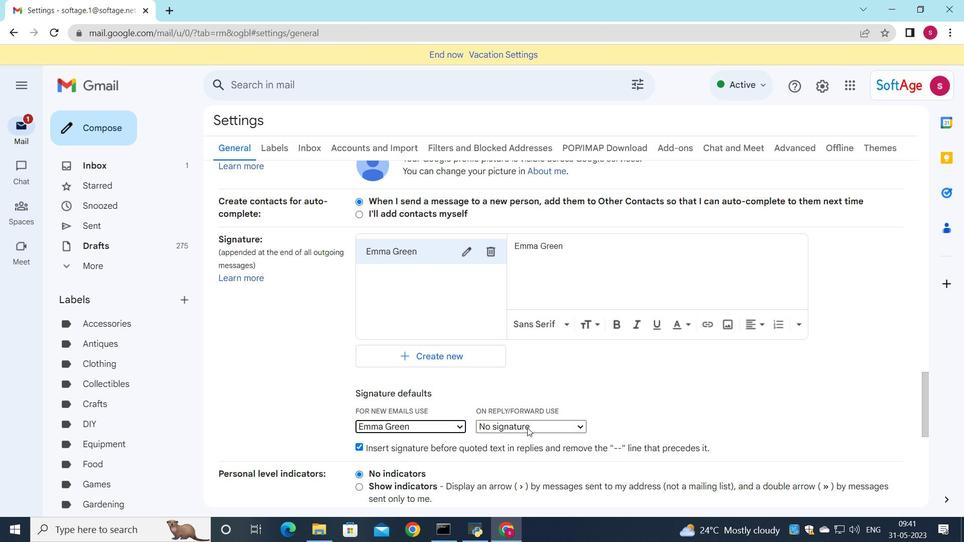 
Action: Mouse moved to (533, 445)
Screenshot: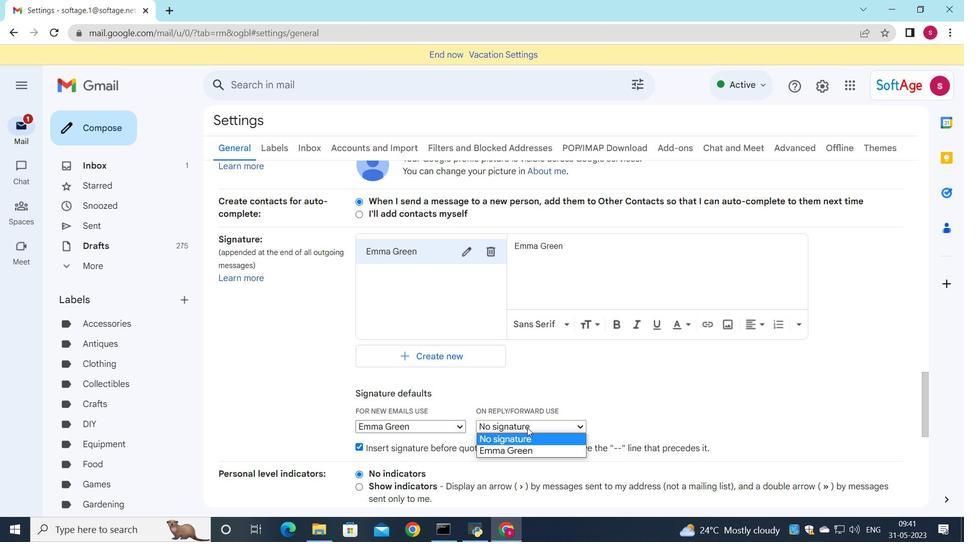 
Action: Mouse pressed left at (533, 445)
Screenshot: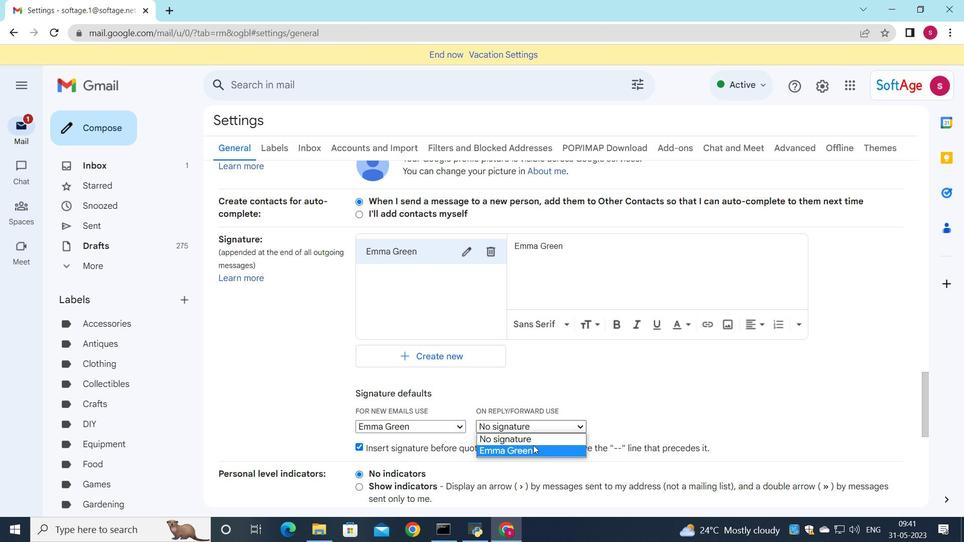 
Action: Mouse moved to (472, 338)
Screenshot: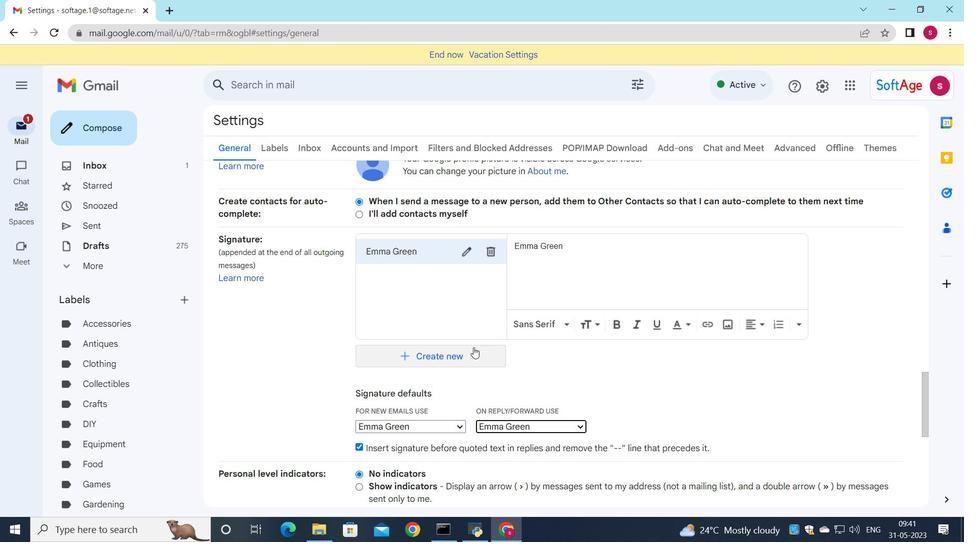 
Action: Mouse scrolled (472, 338) with delta (0, 0)
Screenshot: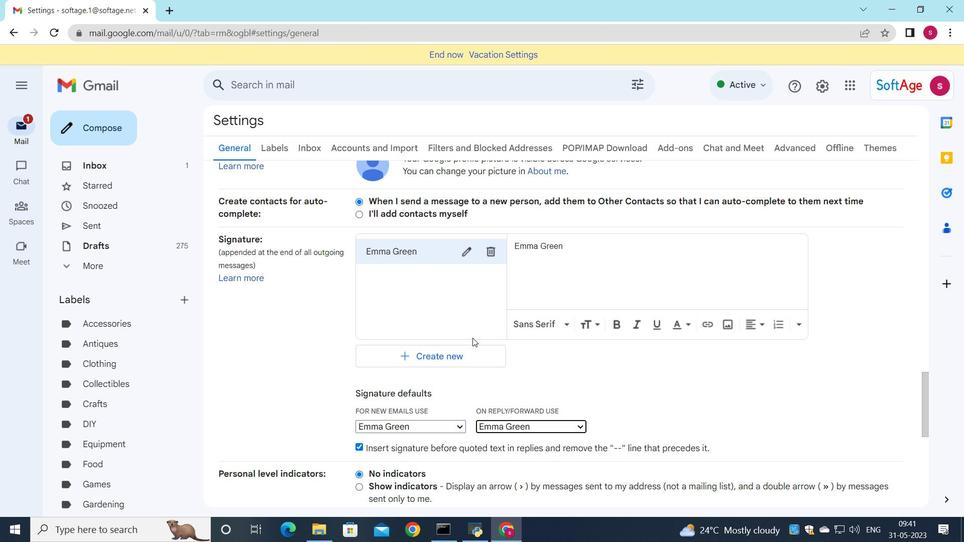 
Action: Mouse scrolled (472, 338) with delta (0, 0)
Screenshot: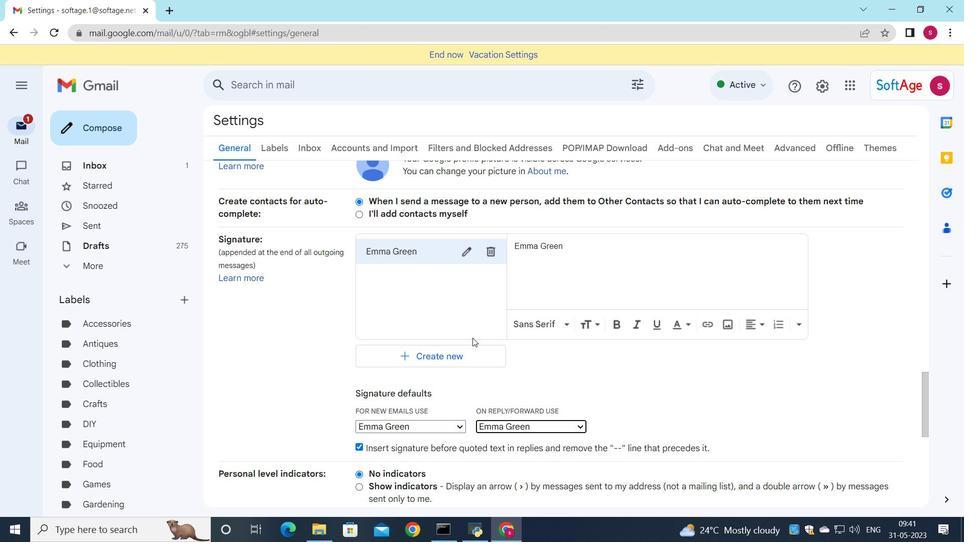 
Action: Mouse scrolled (472, 338) with delta (0, 0)
Screenshot: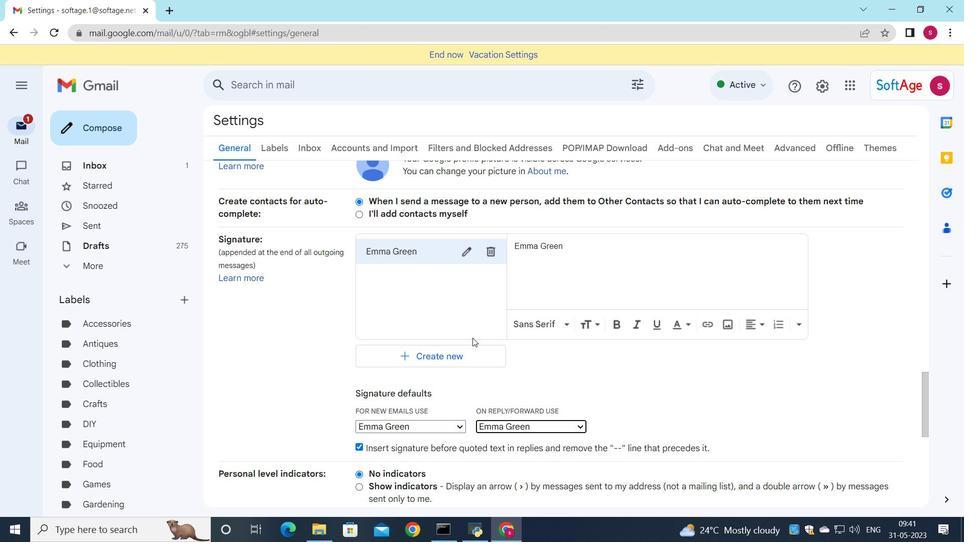 
Action: Mouse scrolled (472, 338) with delta (0, 0)
Screenshot: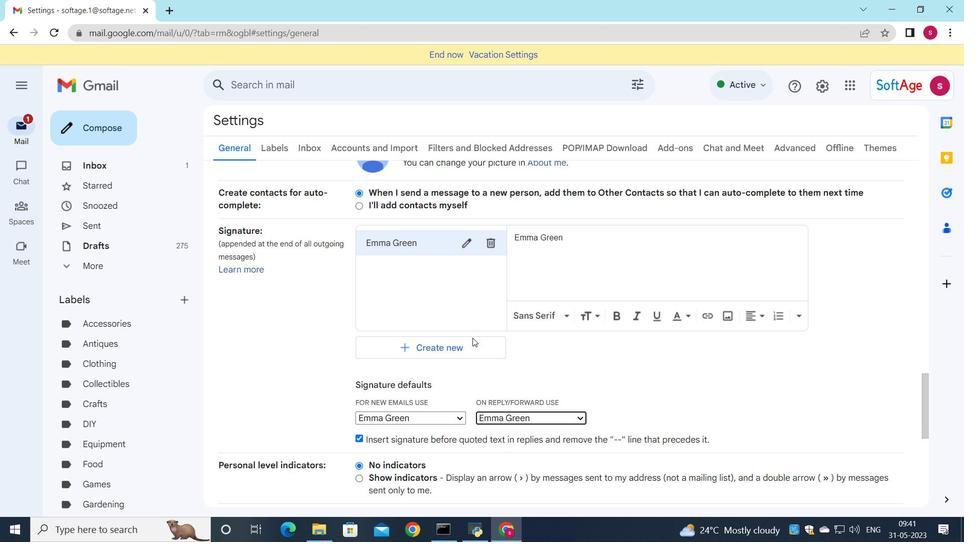 
Action: Mouse scrolled (472, 338) with delta (0, 0)
Screenshot: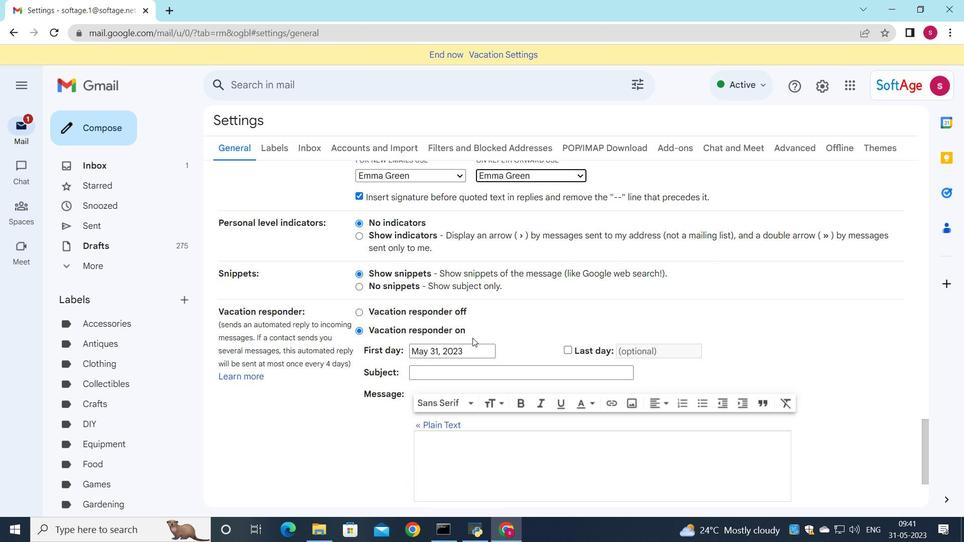 
Action: Mouse scrolled (472, 338) with delta (0, 0)
Screenshot: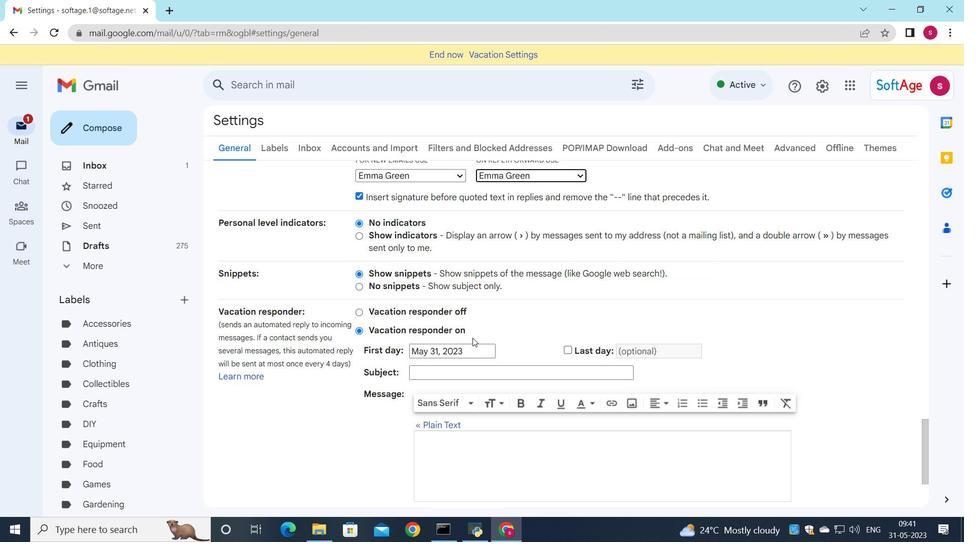 
Action: Mouse scrolled (472, 338) with delta (0, 0)
Screenshot: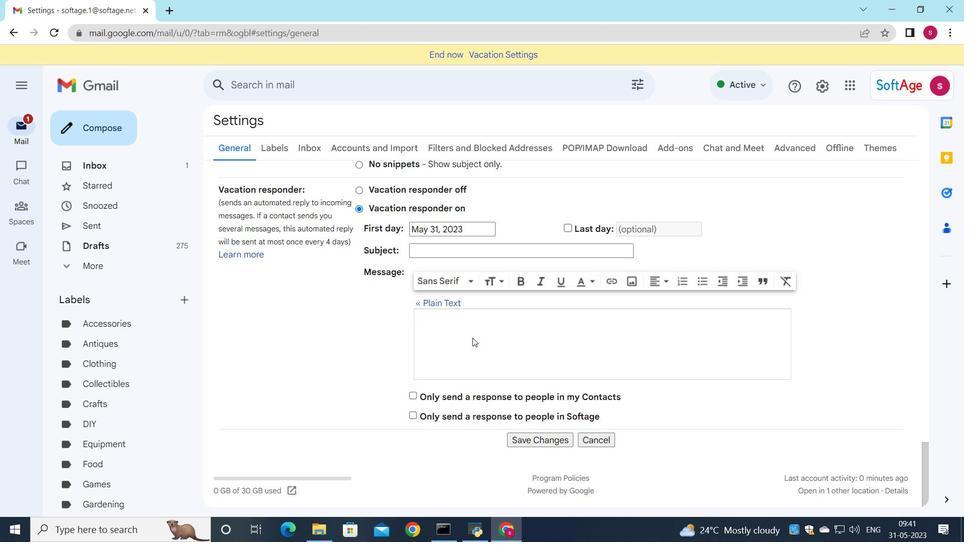 
Action: Mouse scrolled (472, 338) with delta (0, 0)
Screenshot: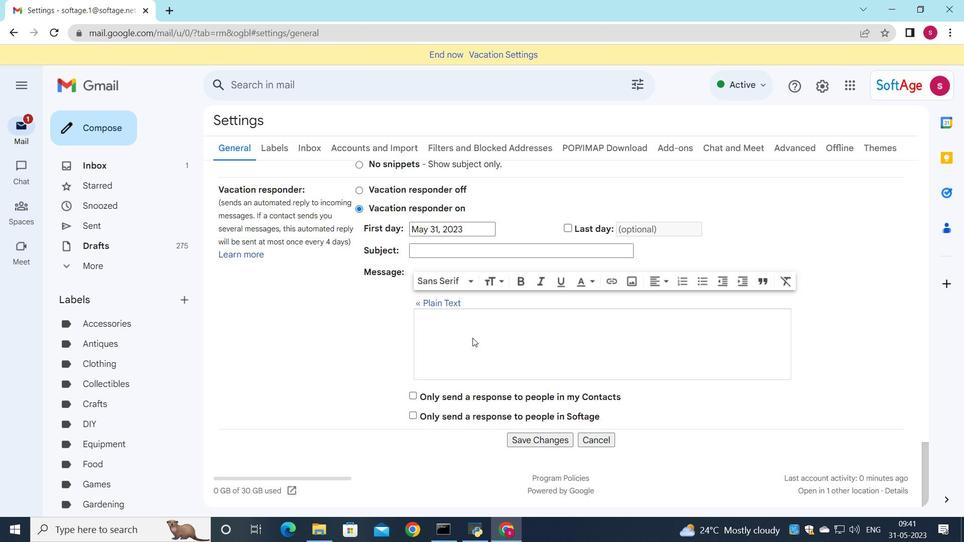 
Action: Mouse scrolled (472, 338) with delta (0, 0)
Screenshot: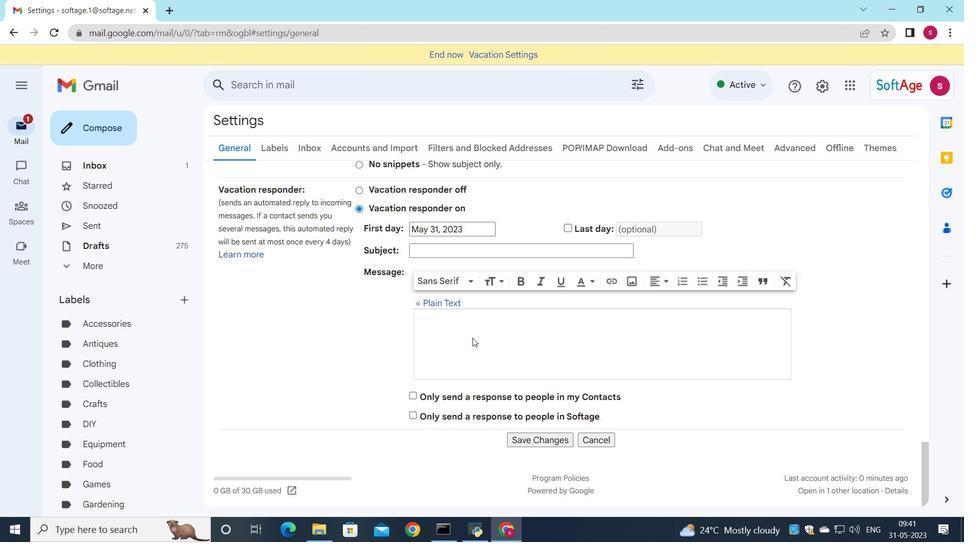 
Action: Mouse moved to (536, 440)
Screenshot: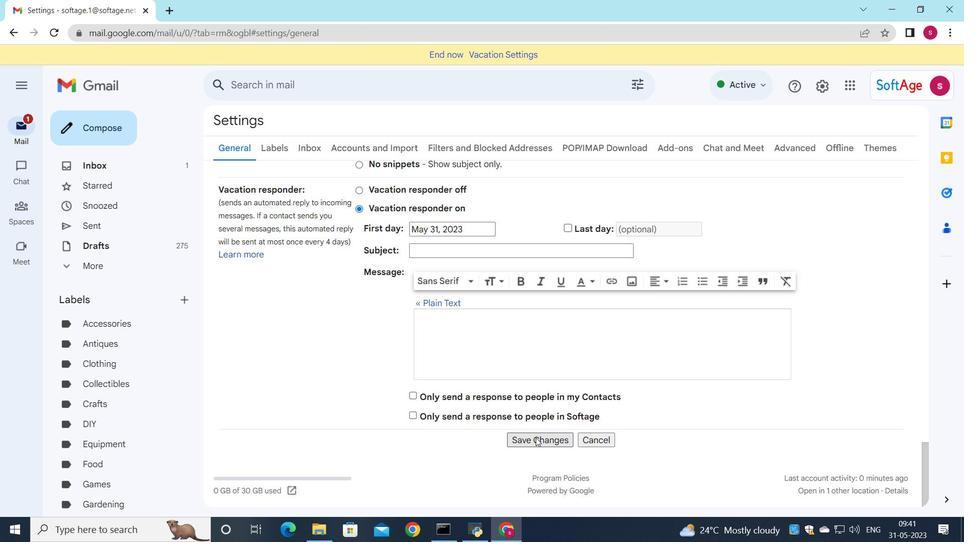 
Action: Mouse pressed left at (536, 440)
Screenshot: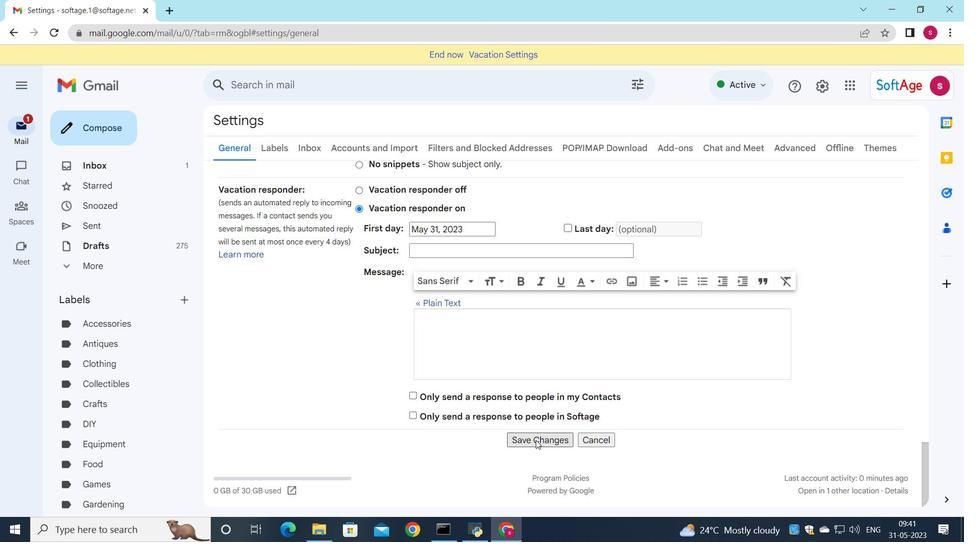 
Action: Mouse moved to (86, 126)
Screenshot: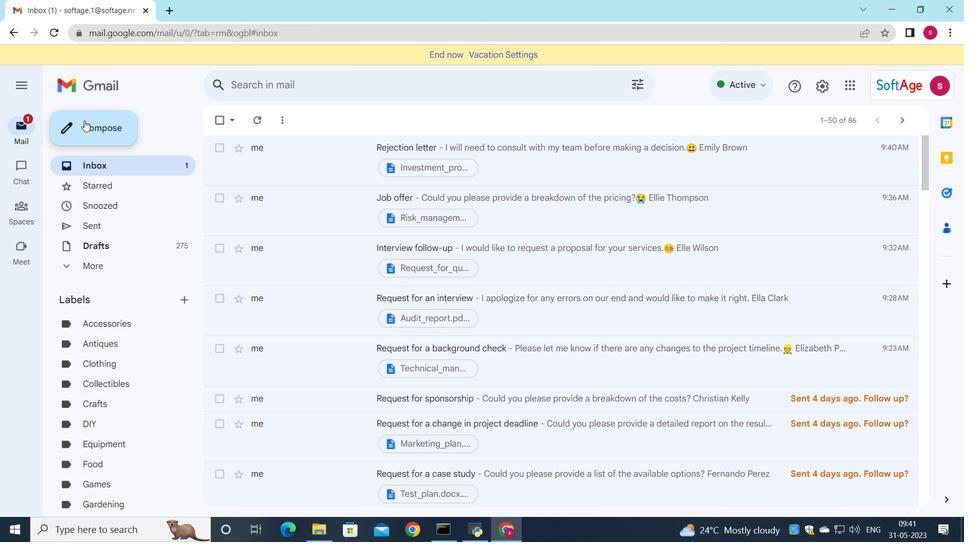 
Action: Mouse pressed left at (86, 126)
Screenshot: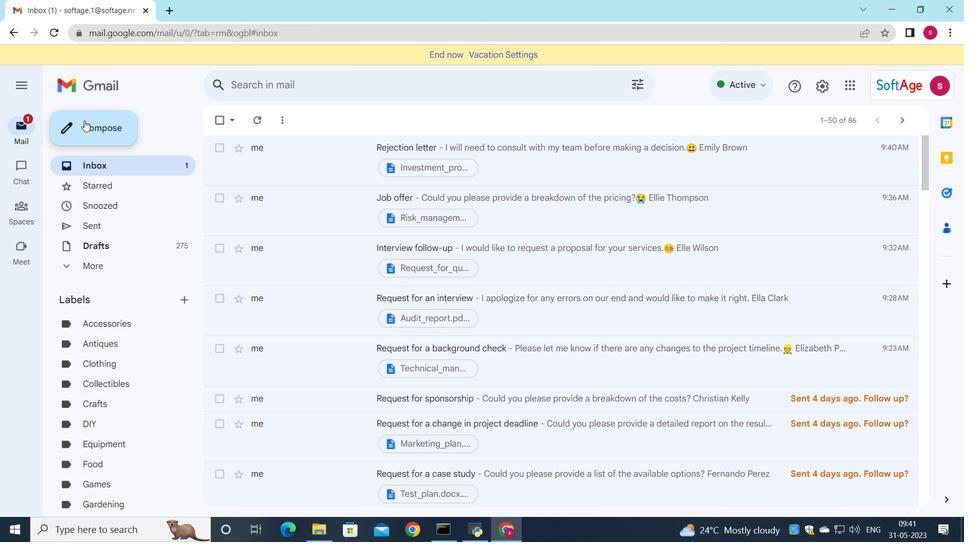 
Action: Mouse moved to (749, 266)
Screenshot: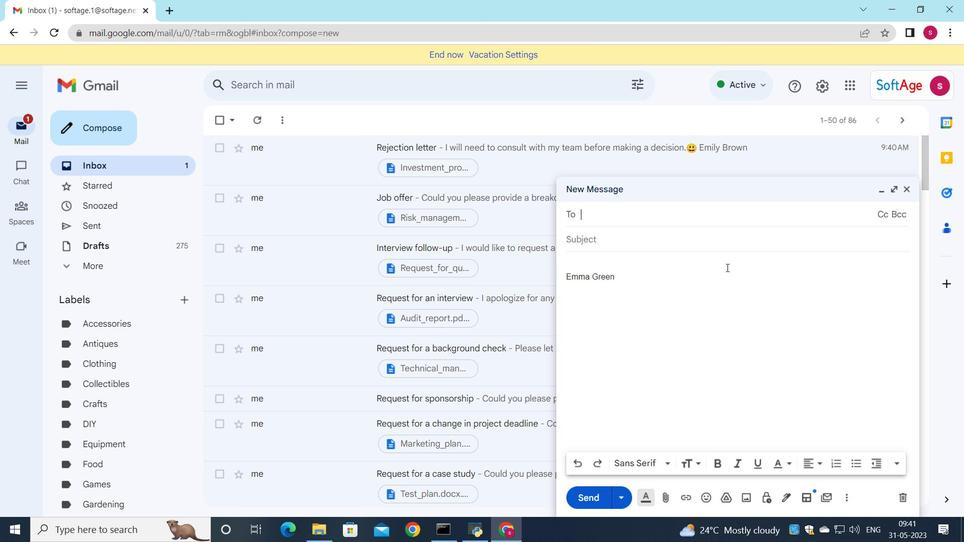
Action: Key pressed <Key.down>
Screenshot: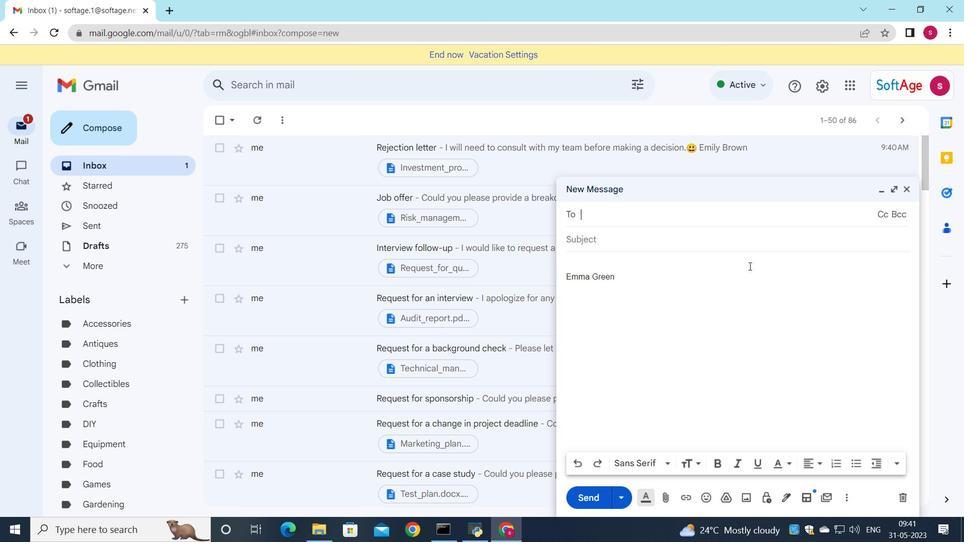 
Action: Mouse moved to (681, 342)
Screenshot: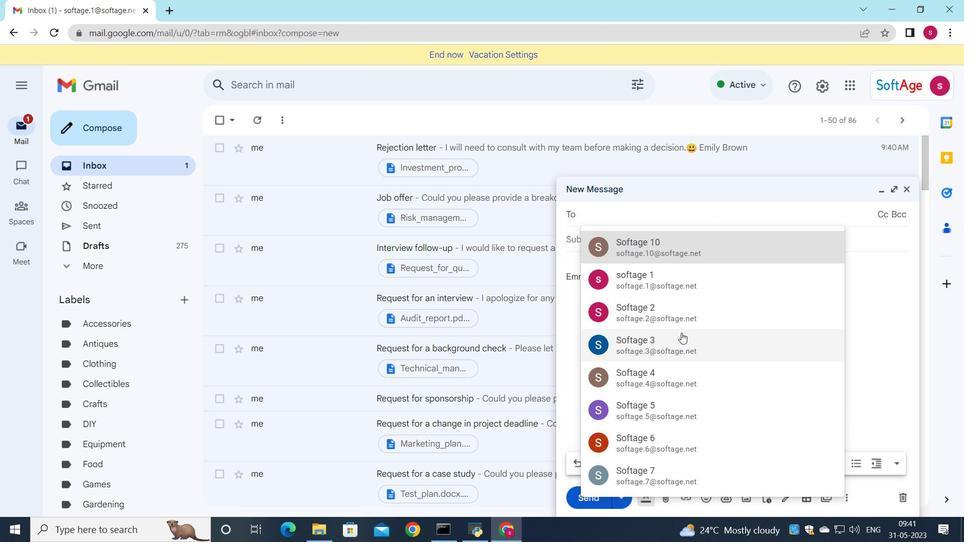 
Action: Mouse pressed left at (681, 342)
Screenshot: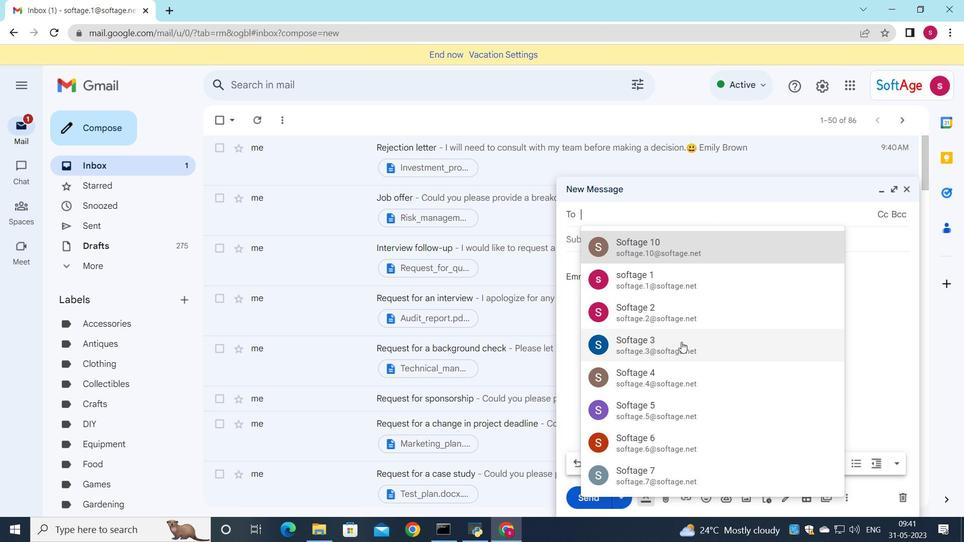 
Action: Key pressed <Key.down>
Screenshot: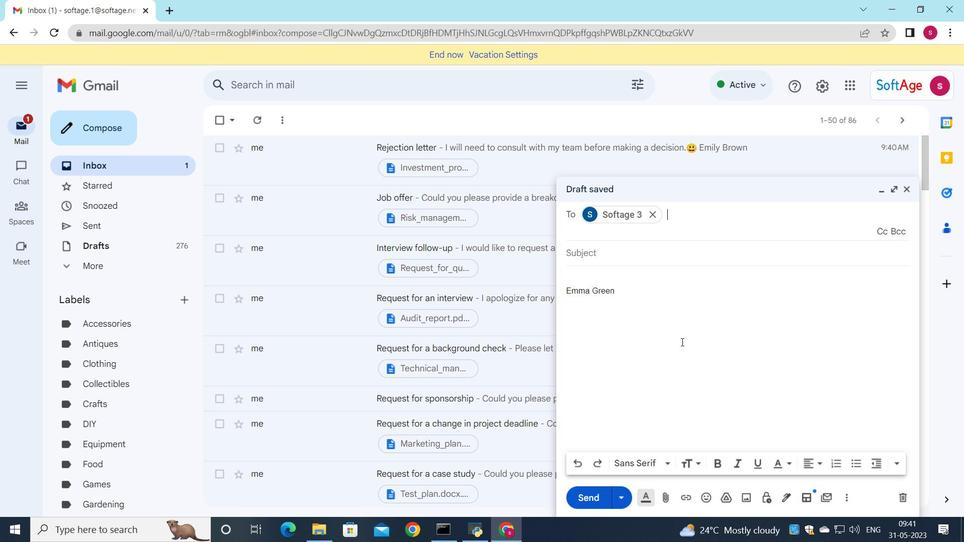 
Action: Mouse moved to (748, 286)
Screenshot: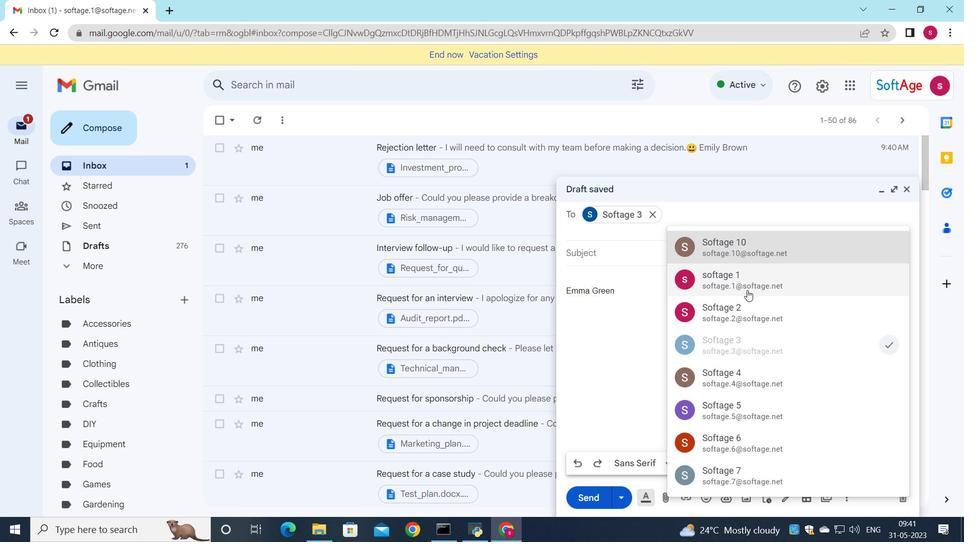
Action: Mouse pressed left at (748, 286)
Screenshot: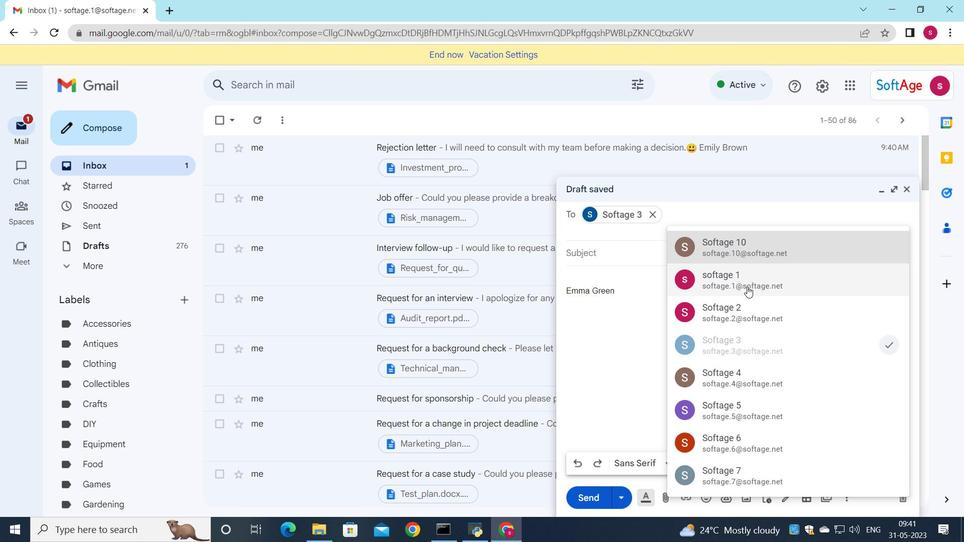 
Action: Key pressed <Key.down>
Screenshot: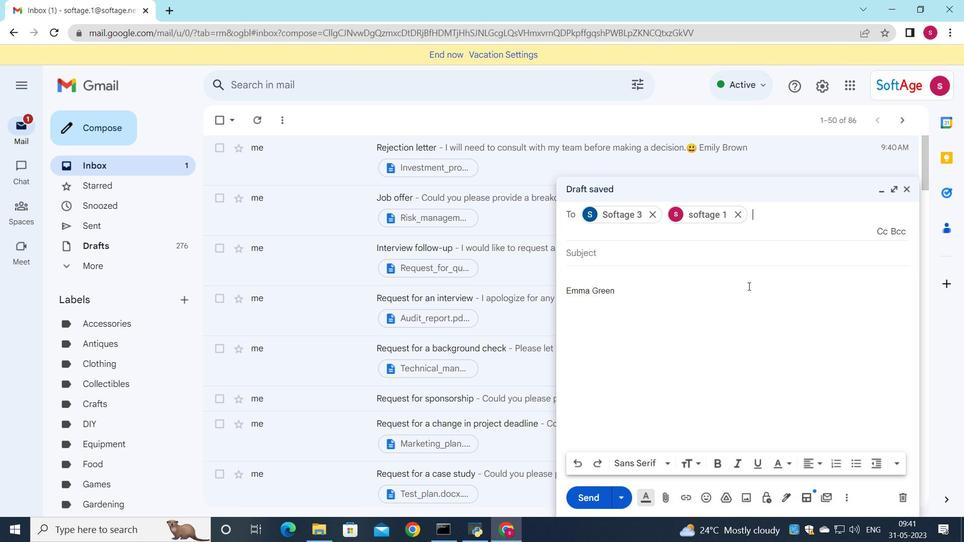 
Action: Mouse moved to (816, 369)
Screenshot: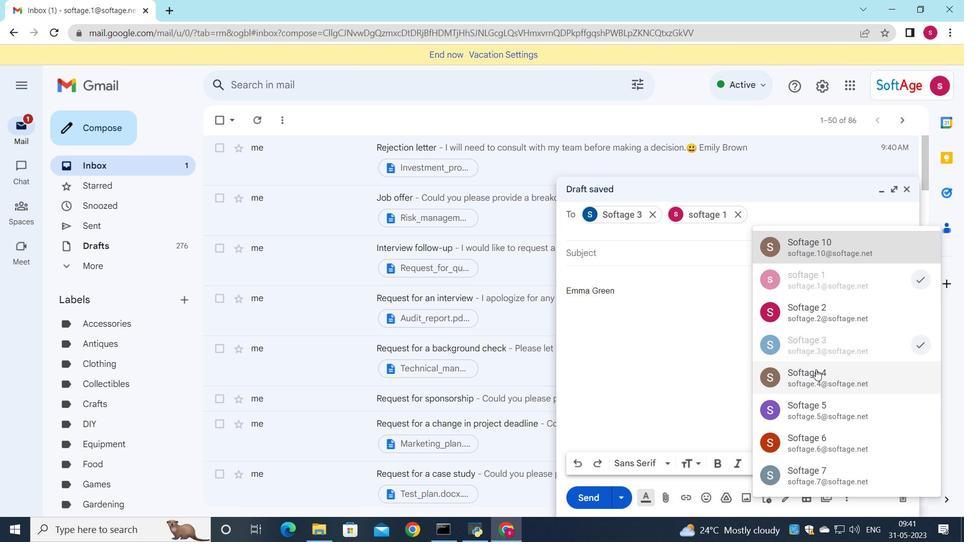 
Action: Mouse pressed left at (816, 369)
Screenshot: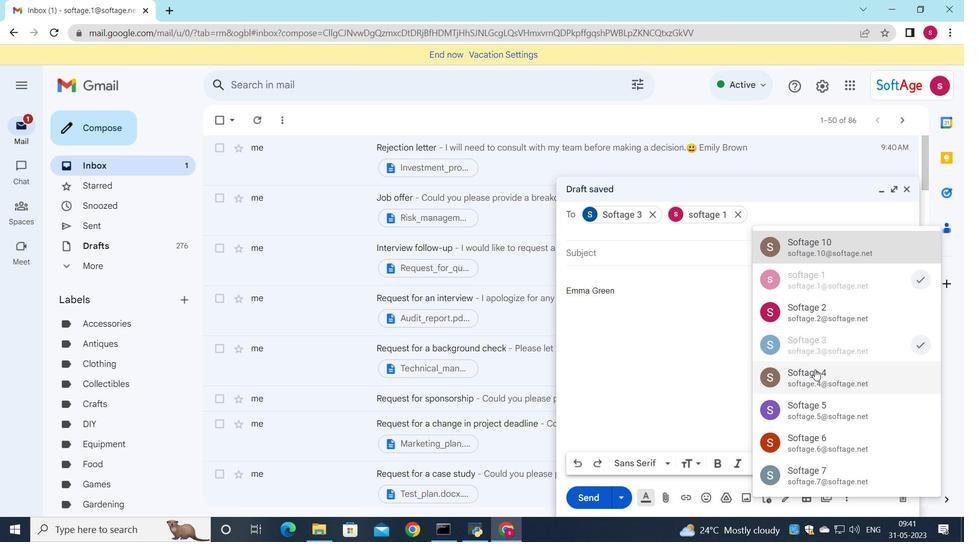 
Action: Mouse moved to (893, 334)
Screenshot: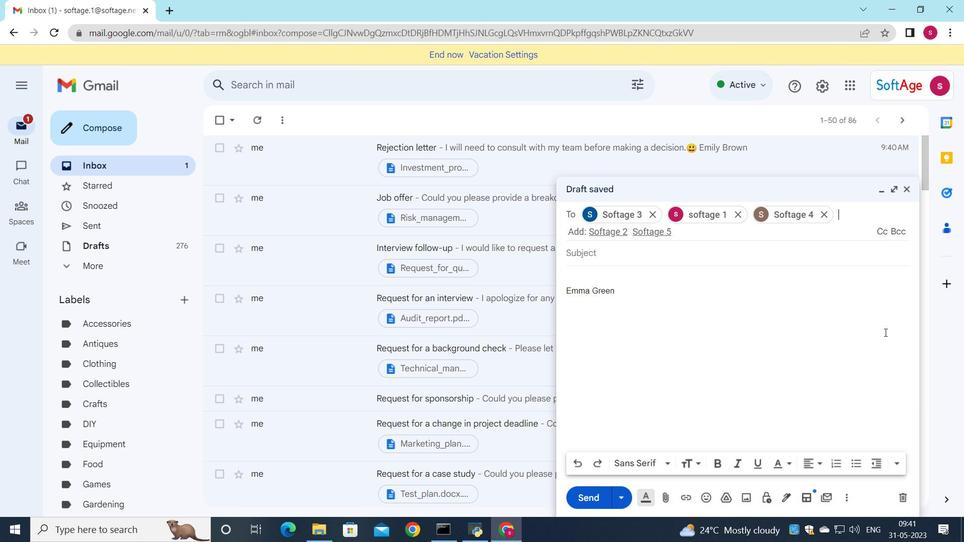 
Action: Key pressed <Key.down>
Screenshot: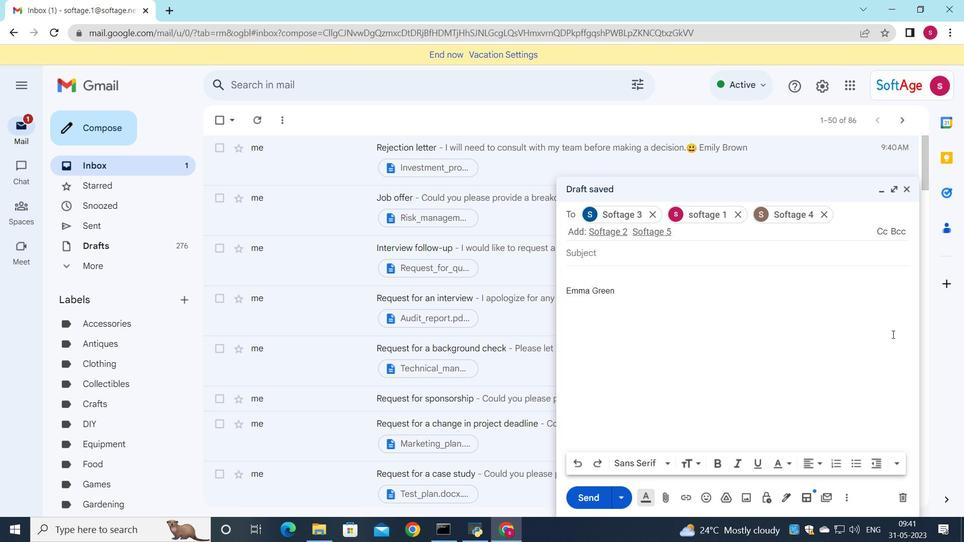 
Action: Mouse moved to (640, 276)
Screenshot: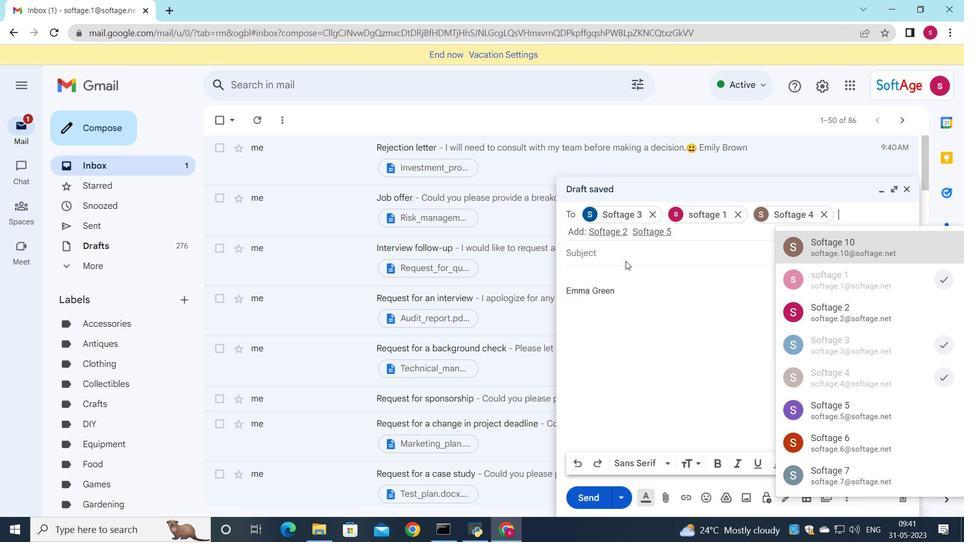 
Action: Mouse pressed left at (640, 276)
Screenshot: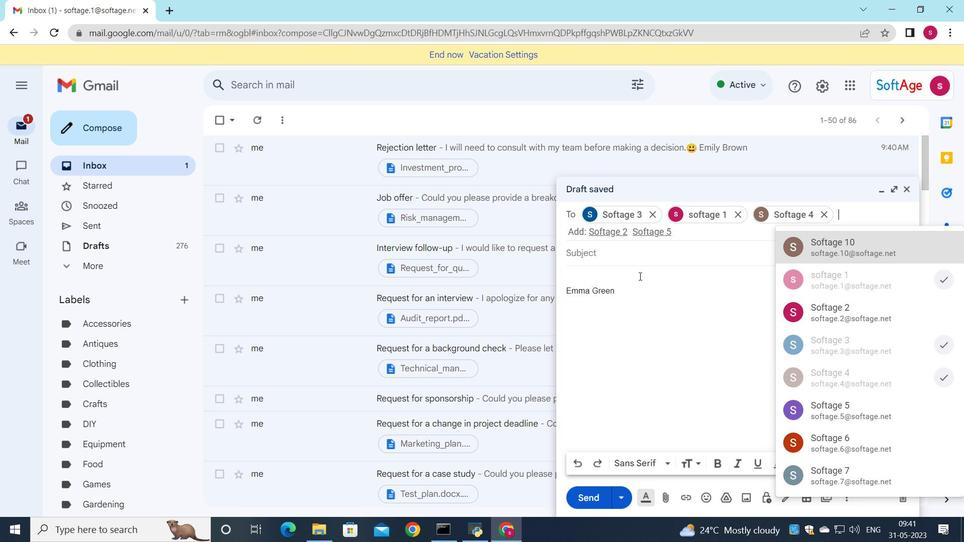 
Action: Mouse moved to (812, 213)
Screenshot: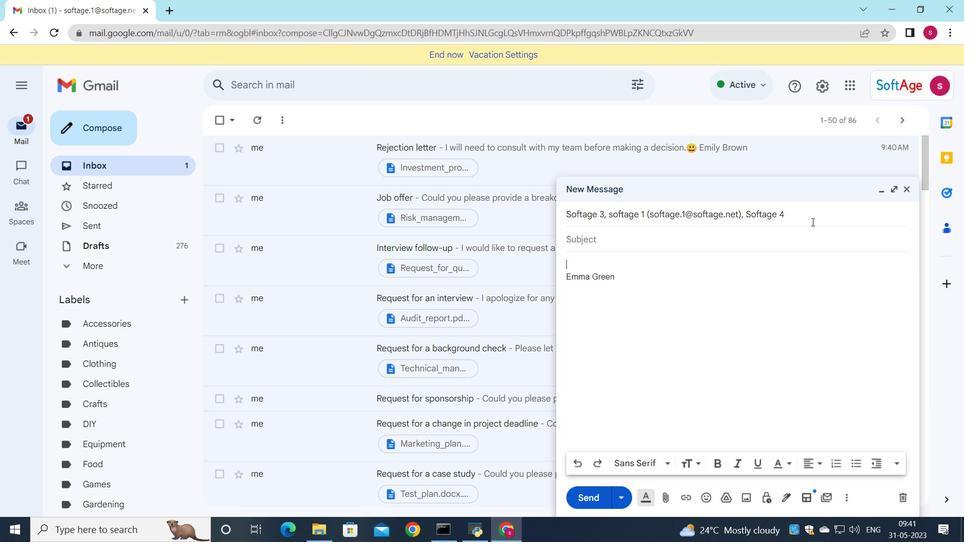 
Action: Mouse pressed left at (812, 213)
Screenshot: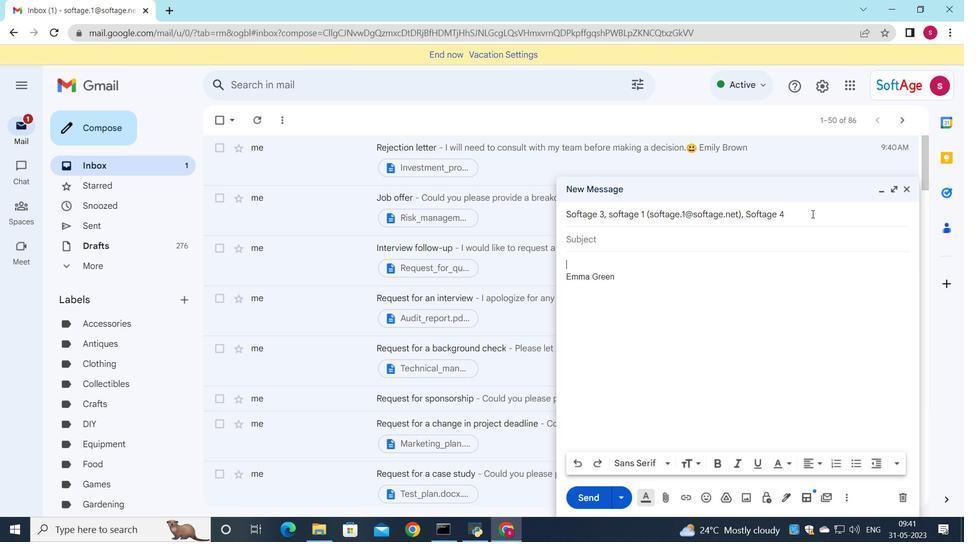
Action: Mouse moved to (877, 230)
Screenshot: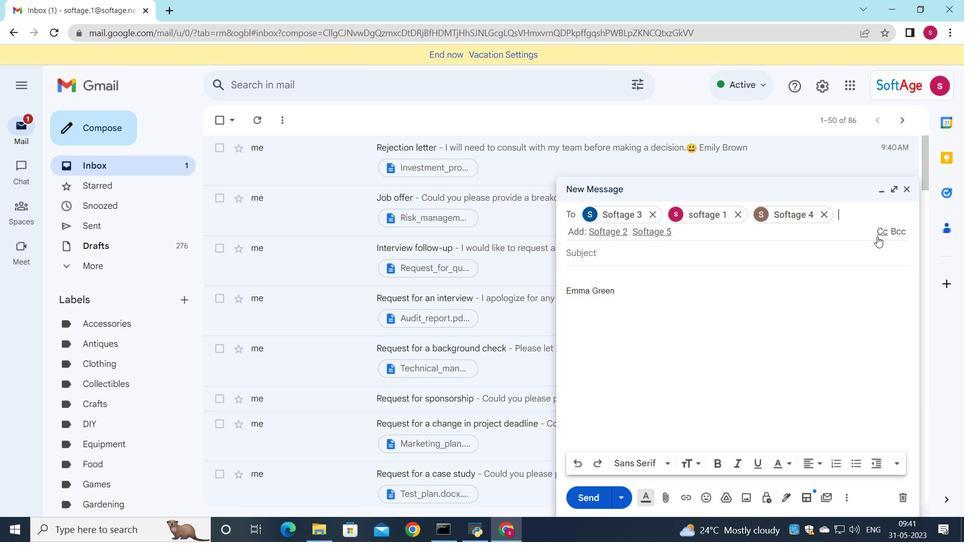 
Action: Mouse pressed left at (877, 230)
Screenshot: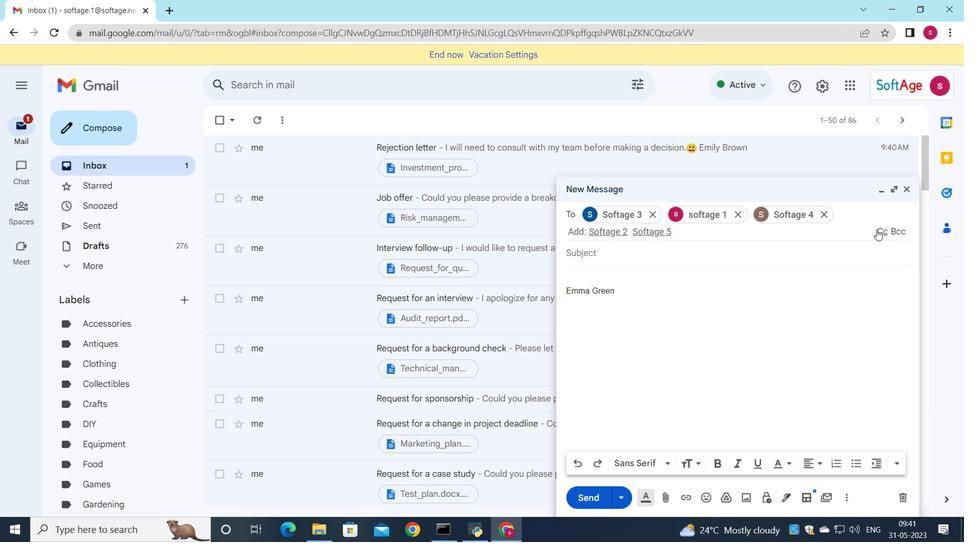 
Action: Mouse moved to (655, 253)
Screenshot: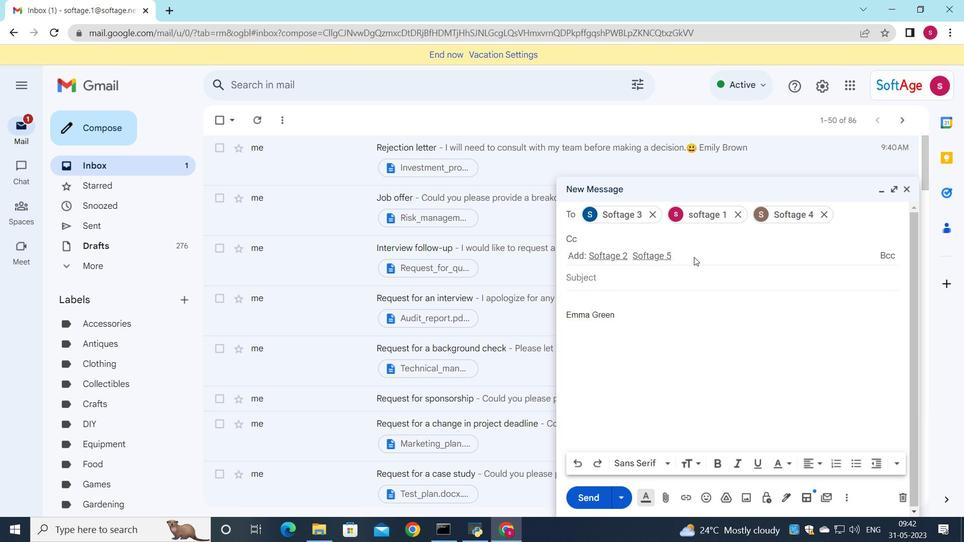 
Action: Mouse pressed left at (655, 253)
Screenshot: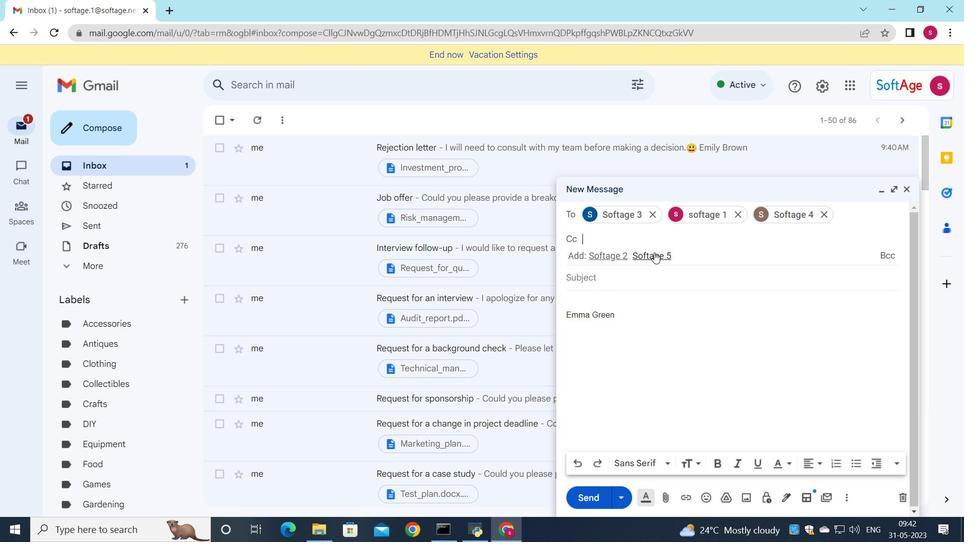 
Action: Mouse moved to (644, 271)
Screenshot: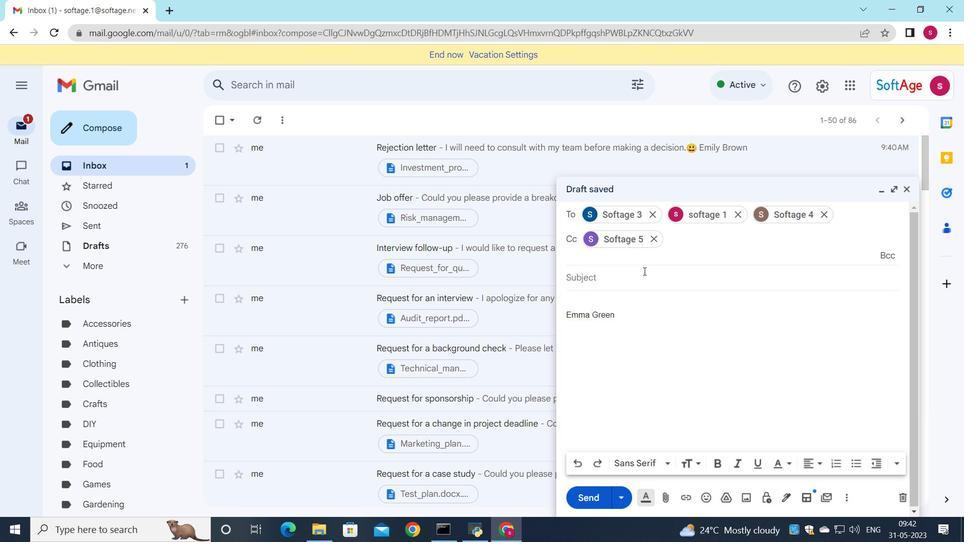 
Action: Mouse pressed left at (644, 271)
Screenshot: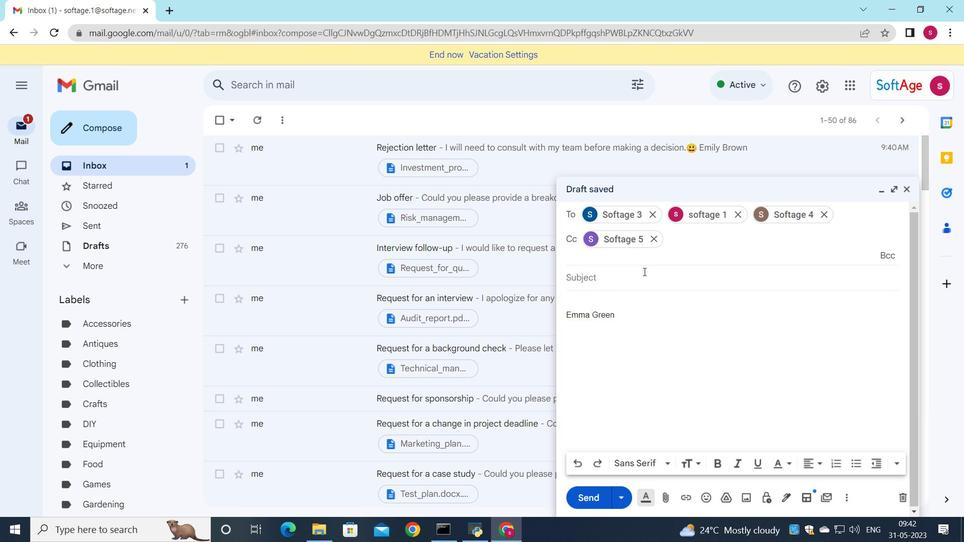 
Action: Mouse moved to (682, 231)
Screenshot: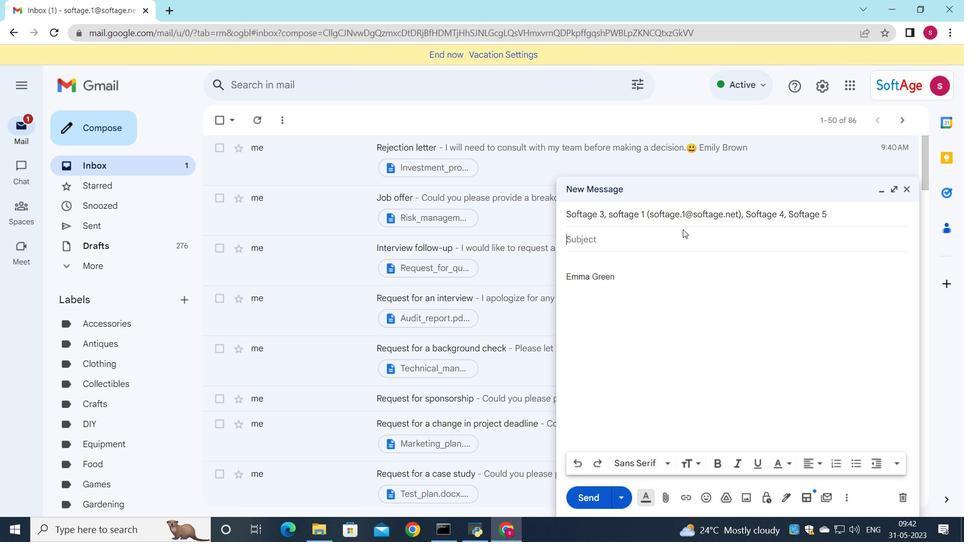 
Action: Key pressed <Key.shift>Rer<Key.backspace>quest<Key.space>for<Key.space>an<Key.space><Key.backspace><Key.backspace><Key.space>new<Key.space>project
Screenshot: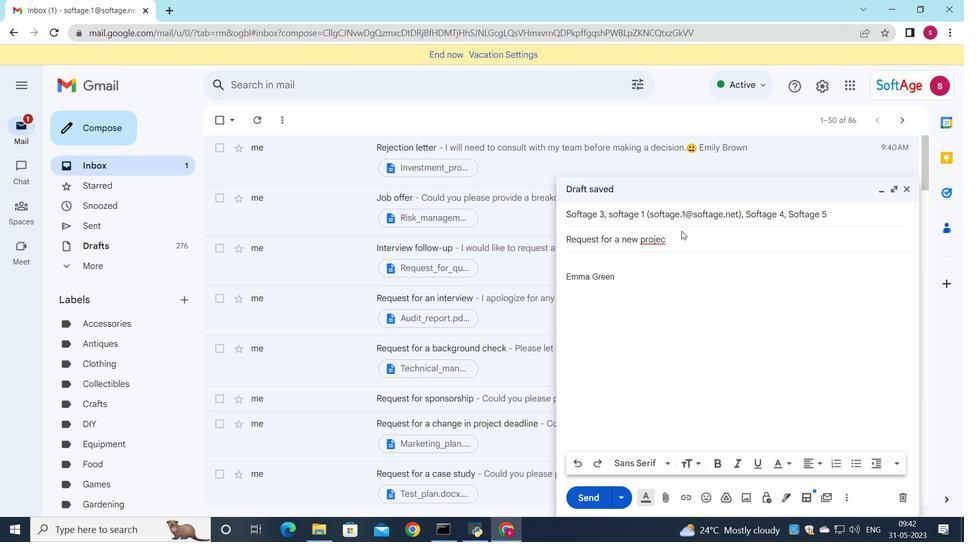 
Action: Mouse moved to (595, 262)
Screenshot: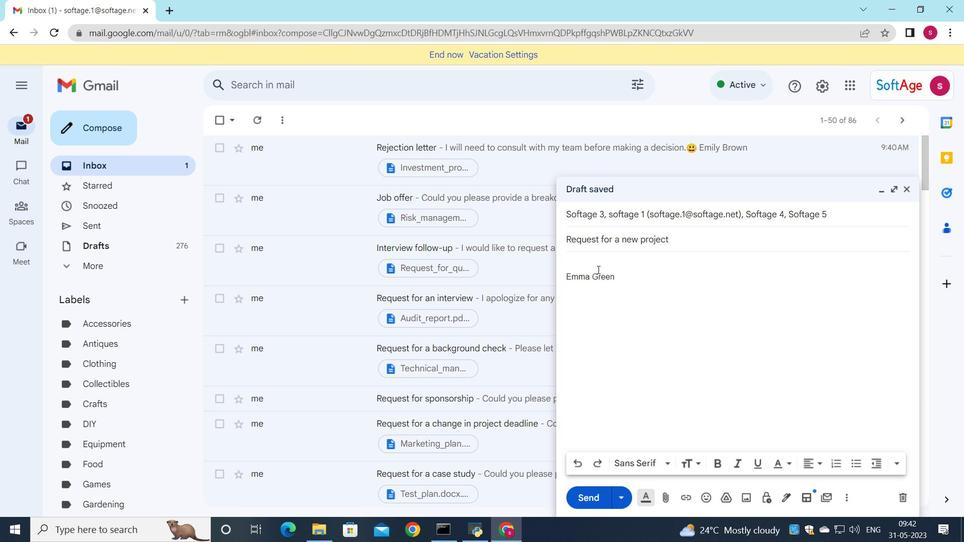 
Action: Mouse pressed left at (595, 262)
Screenshot: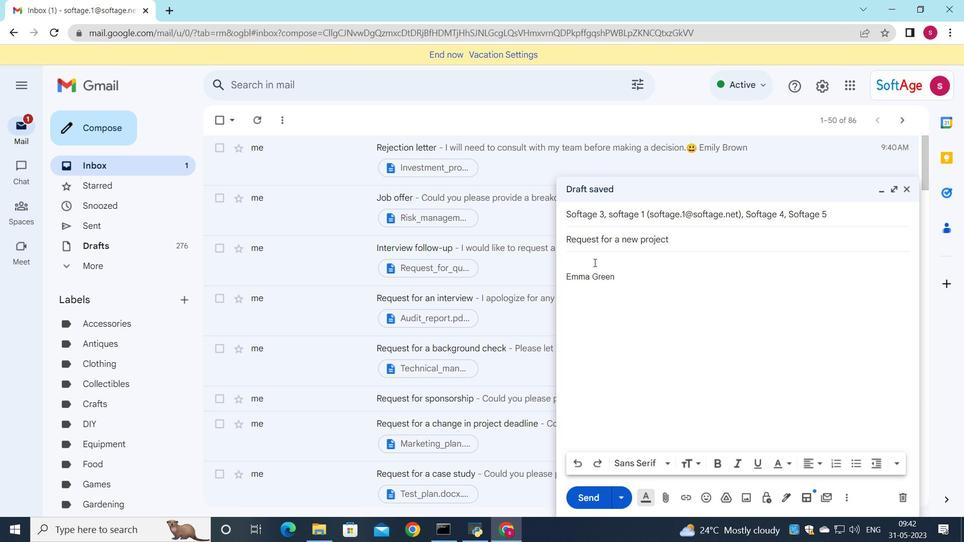 
Action: Key pressed <Key.shift>I<Key.space>ama<Key.backspace><Key.space>sorry<Key.space>for<Key.space>any<Key.space>inconvenince<Key.space>this<Key.space>may<Key.space>have<Key.space>caused<Key.space>and<Key.space>will<Key.space>work<Key.space>to<Key.space>resolve<Key.space>the<Key.space>issue<Key.space>prop<Key.backspace>mptly.
Screenshot: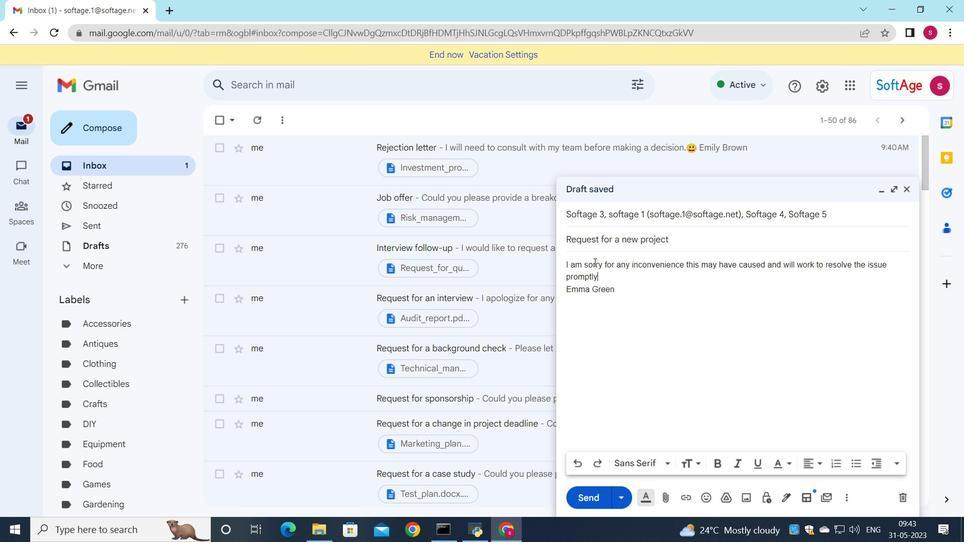 
Action: Mouse moved to (705, 495)
Screenshot: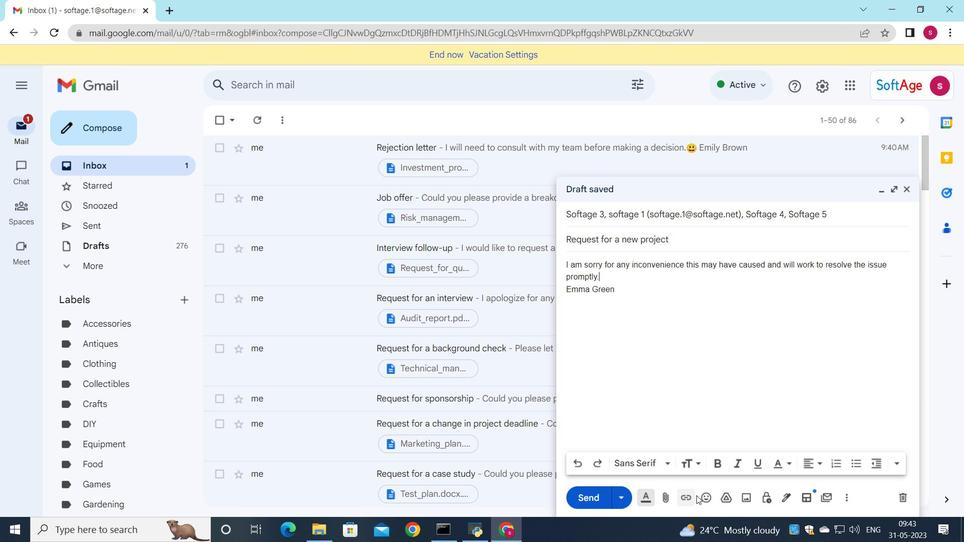 
Action: Mouse pressed left at (705, 495)
Screenshot: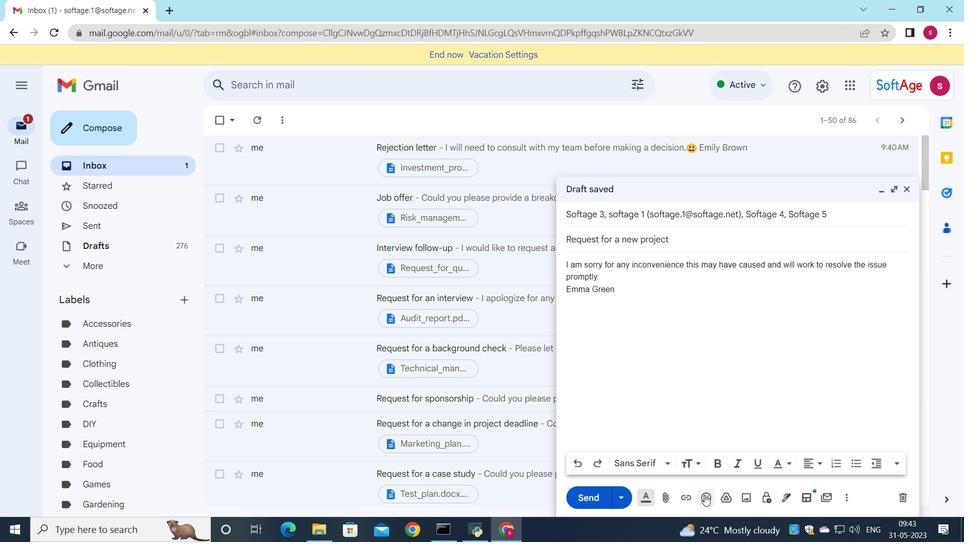 
Action: Mouse moved to (683, 445)
Screenshot: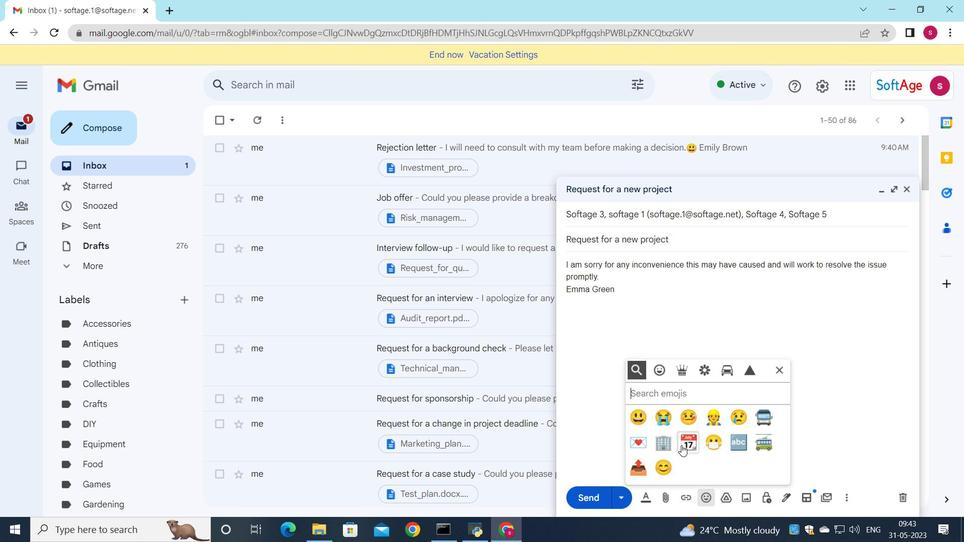 
Action: Mouse pressed left at (683, 445)
Screenshot: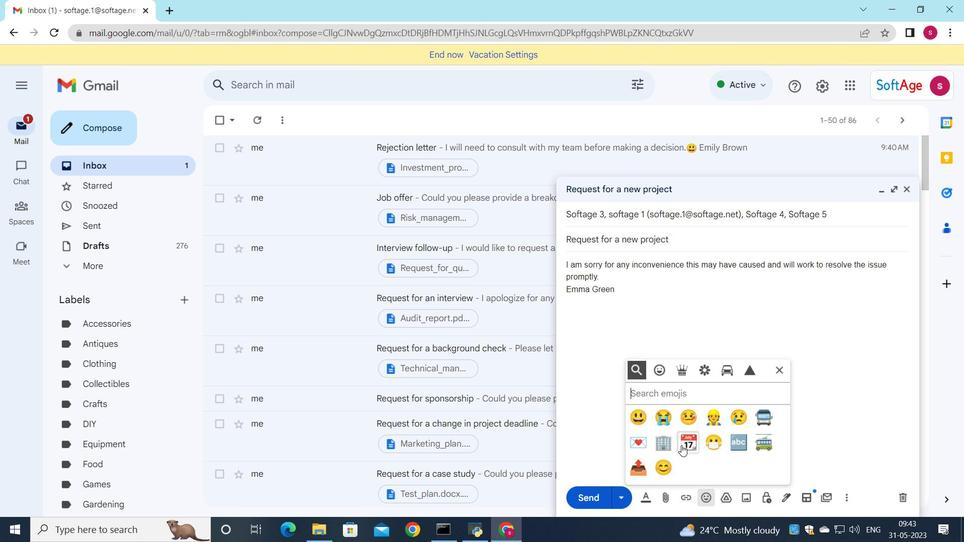 
Action: Mouse moved to (781, 367)
Screenshot: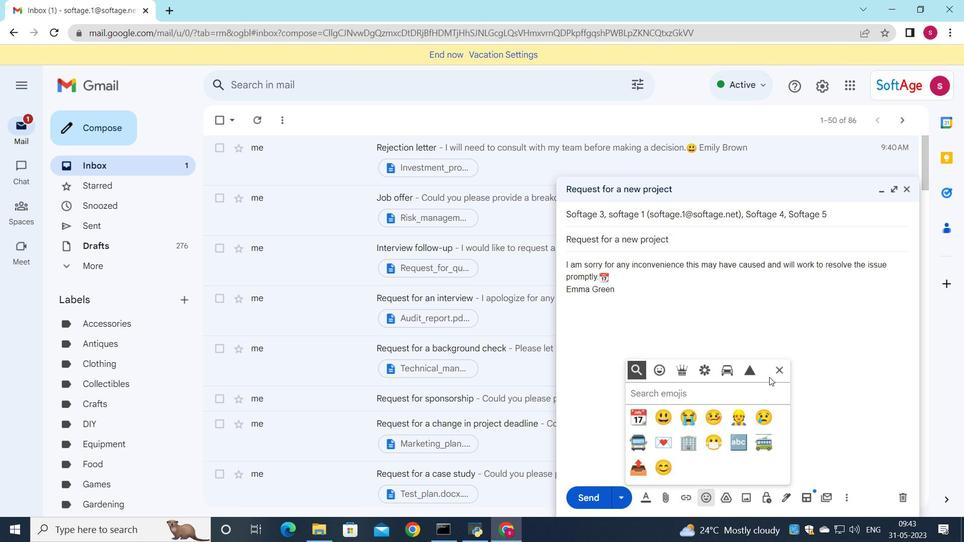
Action: Mouse pressed left at (781, 367)
Screenshot: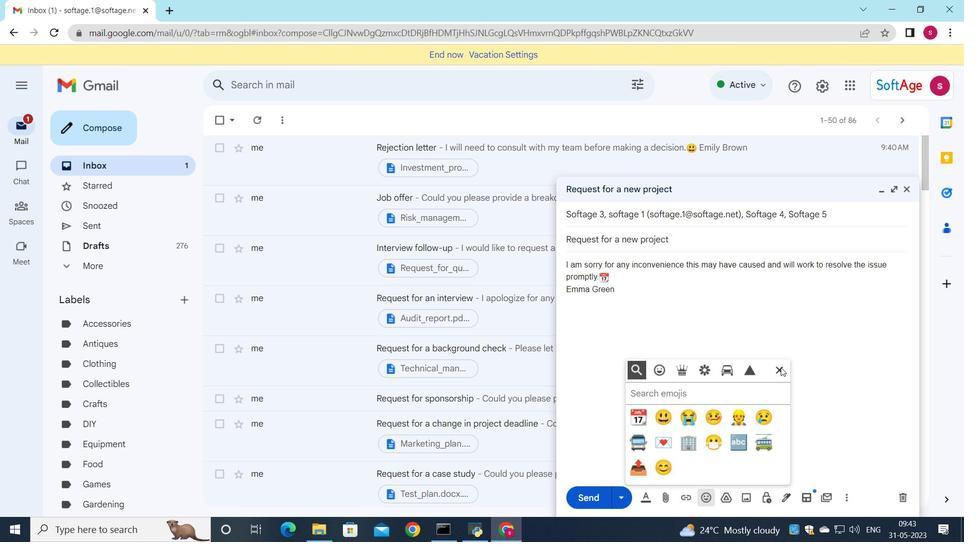 
Action: Mouse moved to (661, 495)
Screenshot: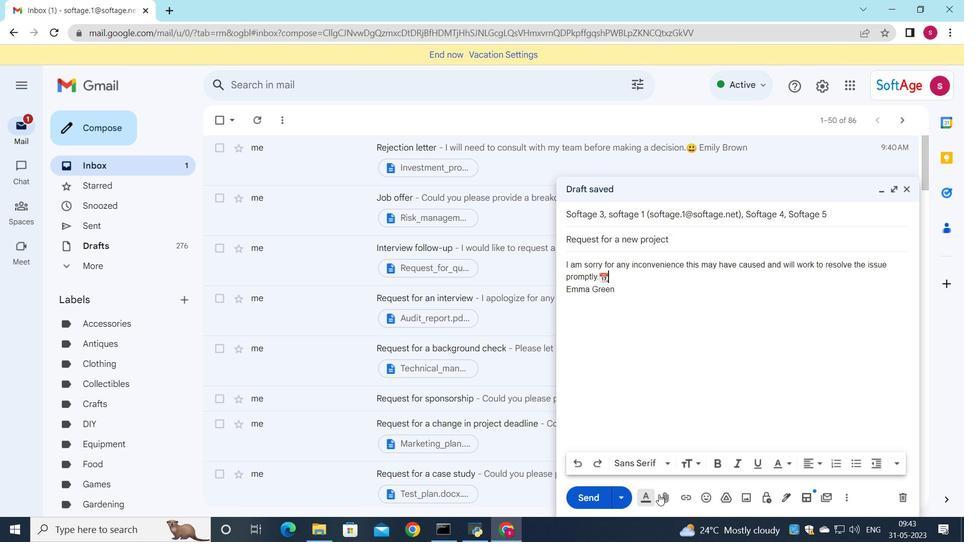 
Action: Mouse pressed left at (661, 495)
Screenshot: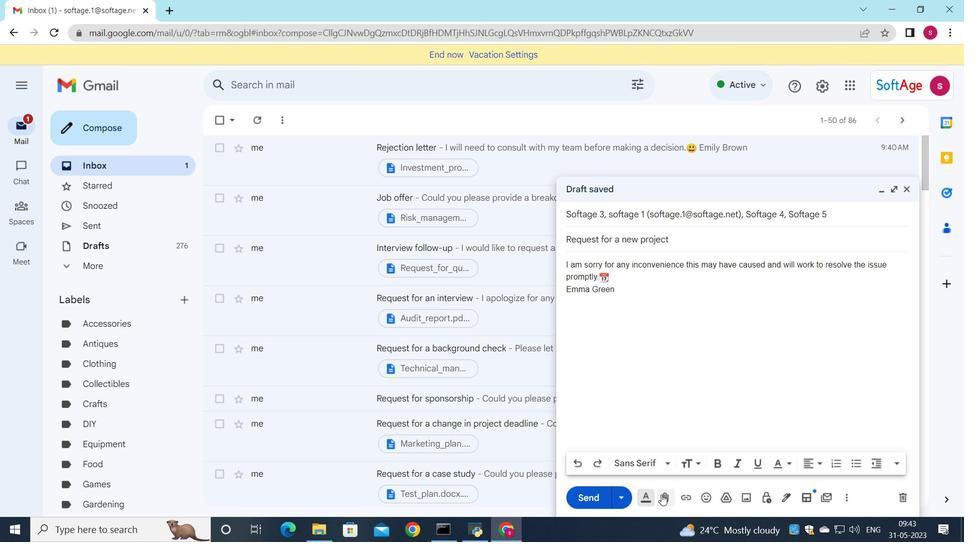 
Action: Mouse moved to (237, 92)
Screenshot: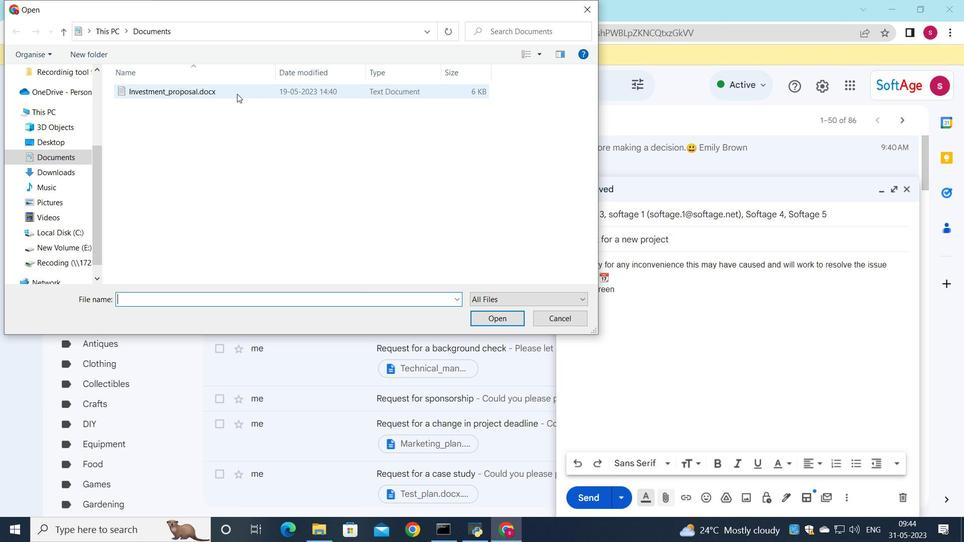 
Action: Mouse pressed left at (237, 92)
Screenshot: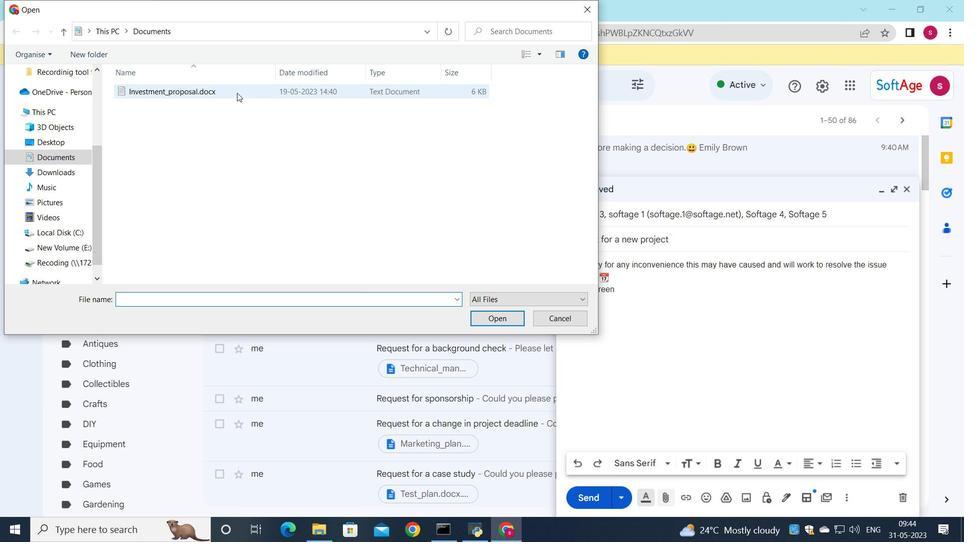 
Action: Mouse moved to (239, 88)
Screenshot: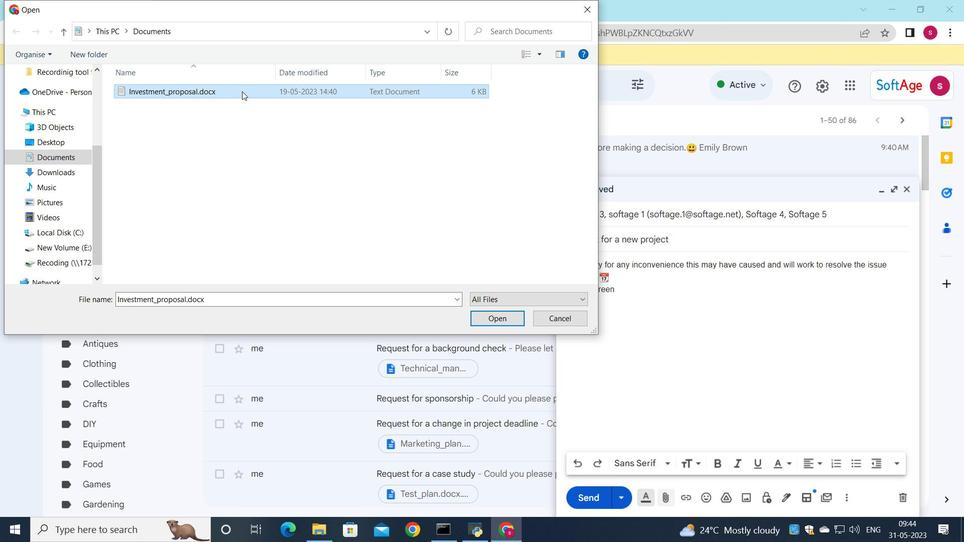 
Action: Mouse pressed left at (239, 88)
Screenshot: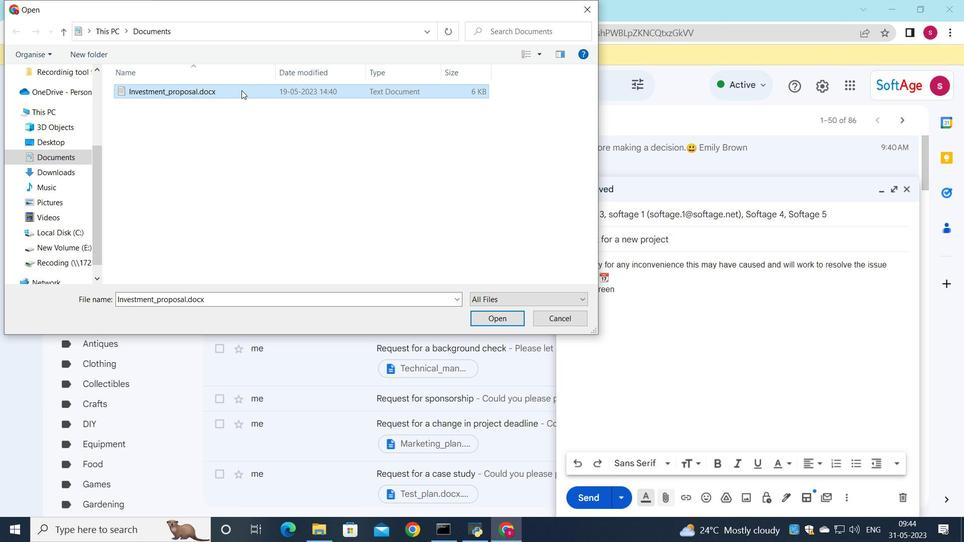 
Action: Mouse moved to (694, 287)
Screenshot: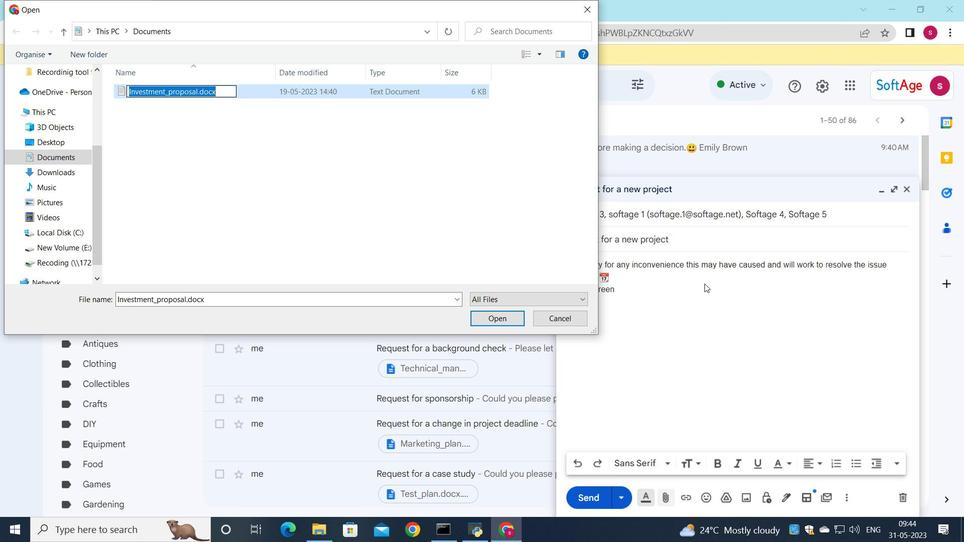 
Action: Key pressed <Key.shift>Feasibility<Key.shift><Key.shift>_assessment.pdf
Screenshot: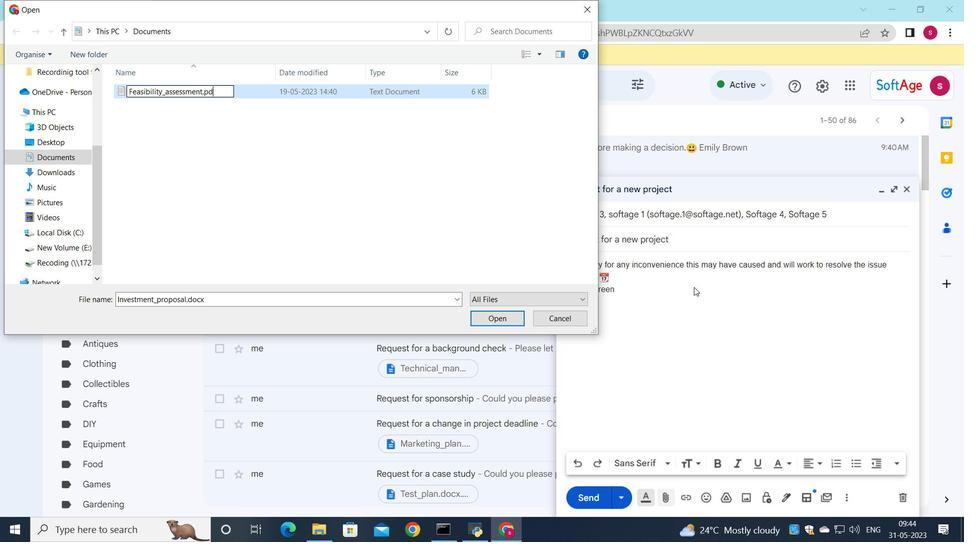 
Action: Mouse moved to (360, 95)
Screenshot: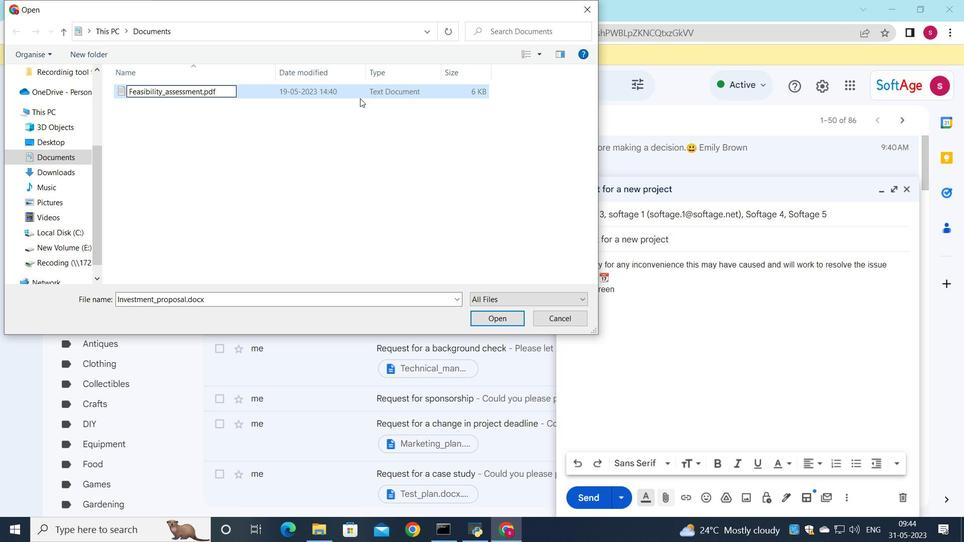 
Action: Mouse pressed left at (360, 95)
Screenshot: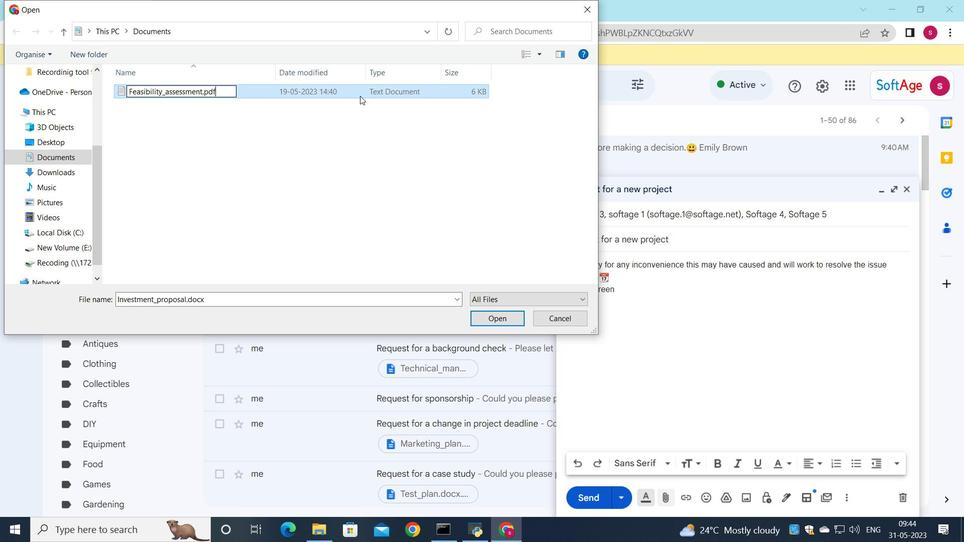 
Action: Mouse moved to (484, 322)
Screenshot: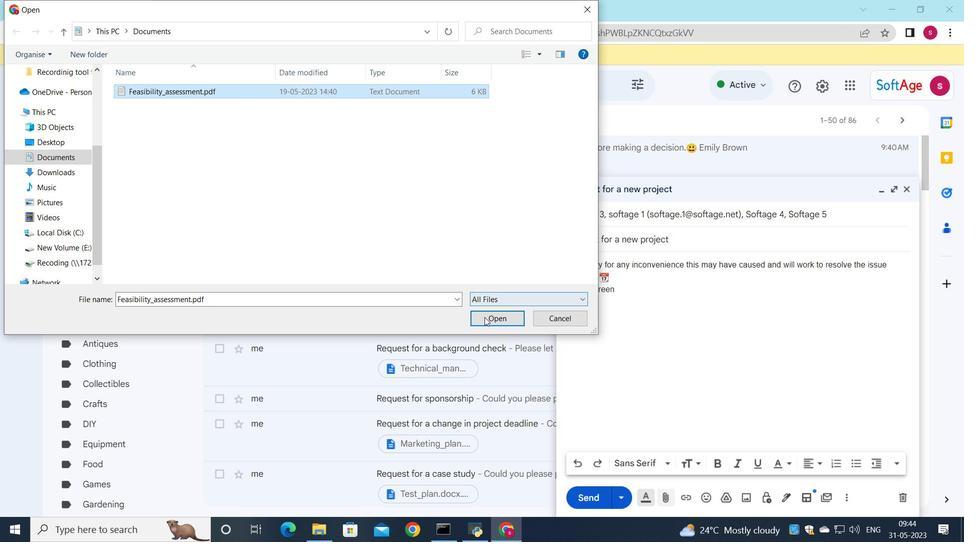 
Action: Mouse pressed left at (484, 322)
Screenshot: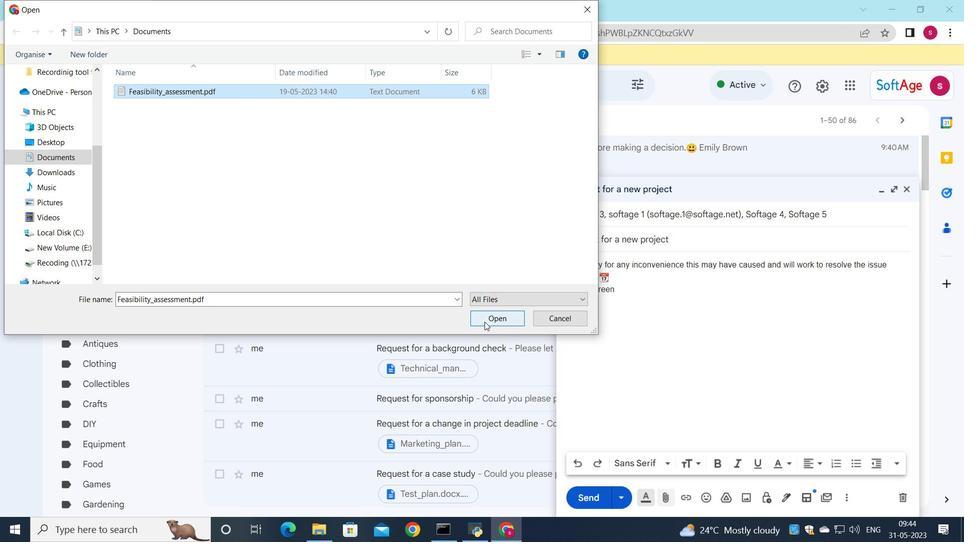 
Action: Mouse moved to (590, 495)
Screenshot: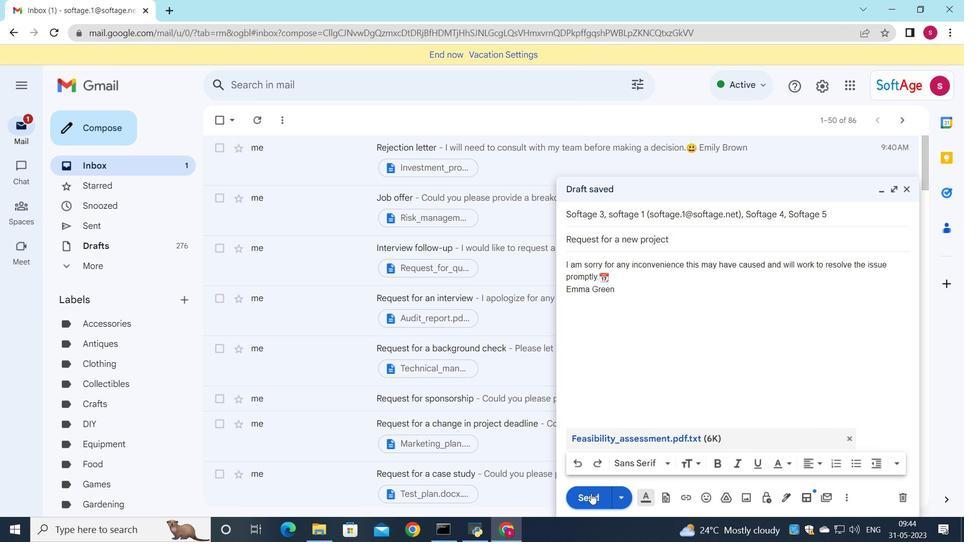 
Action: Mouse pressed left at (590, 495)
Screenshot: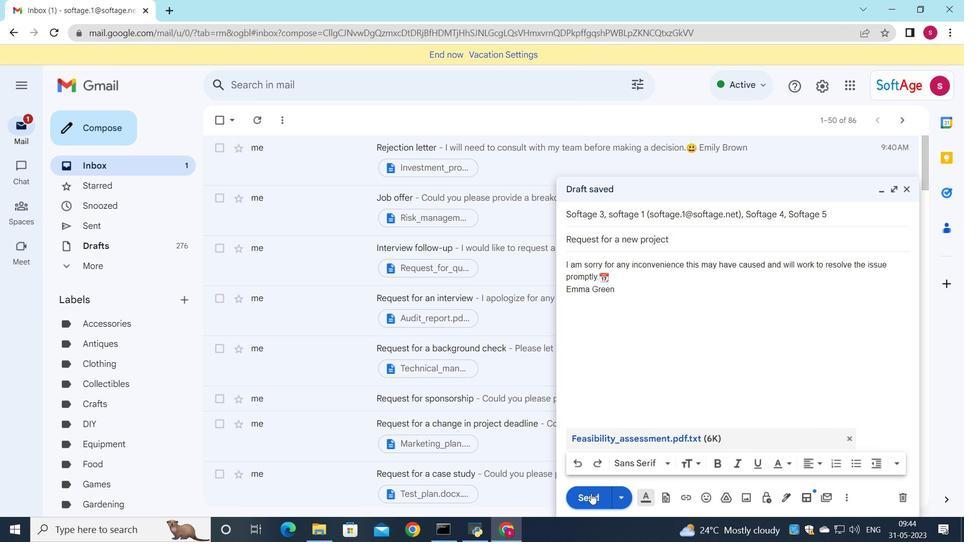 
Action: Mouse moved to (518, 149)
Screenshot: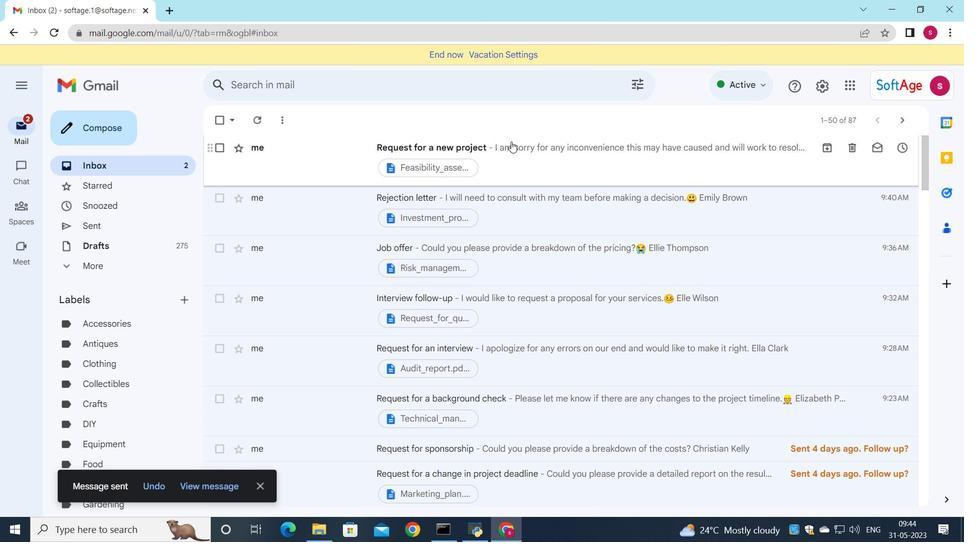 
Action: Mouse pressed left at (518, 149)
Screenshot: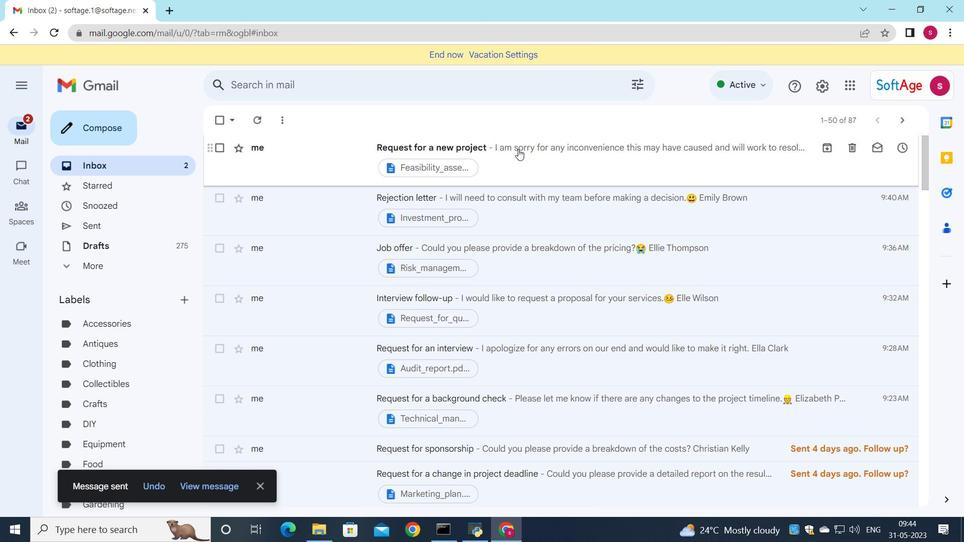 
Action: Mouse moved to (39, 37)
Screenshot: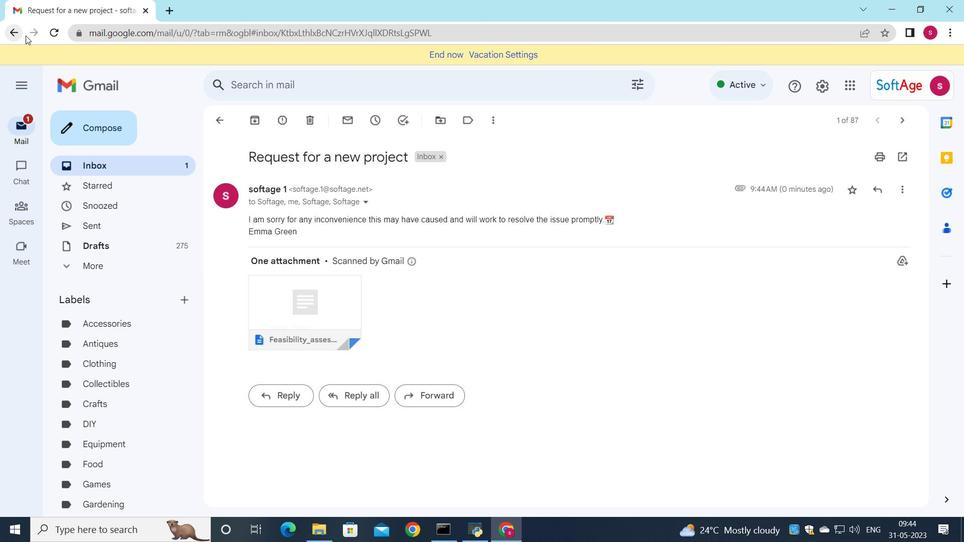 
